 Task: Find connections with filter location Budapest I. kerület with filter topic #Successwith filter profile language Spanish with filter current company GroupM with filter school Doon University, Dehradun with filter industry Executive Offices with filter service category Labor and Employment Law with filter keywords title Electrical Engineer
Action: Mouse moved to (591, 76)
Screenshot: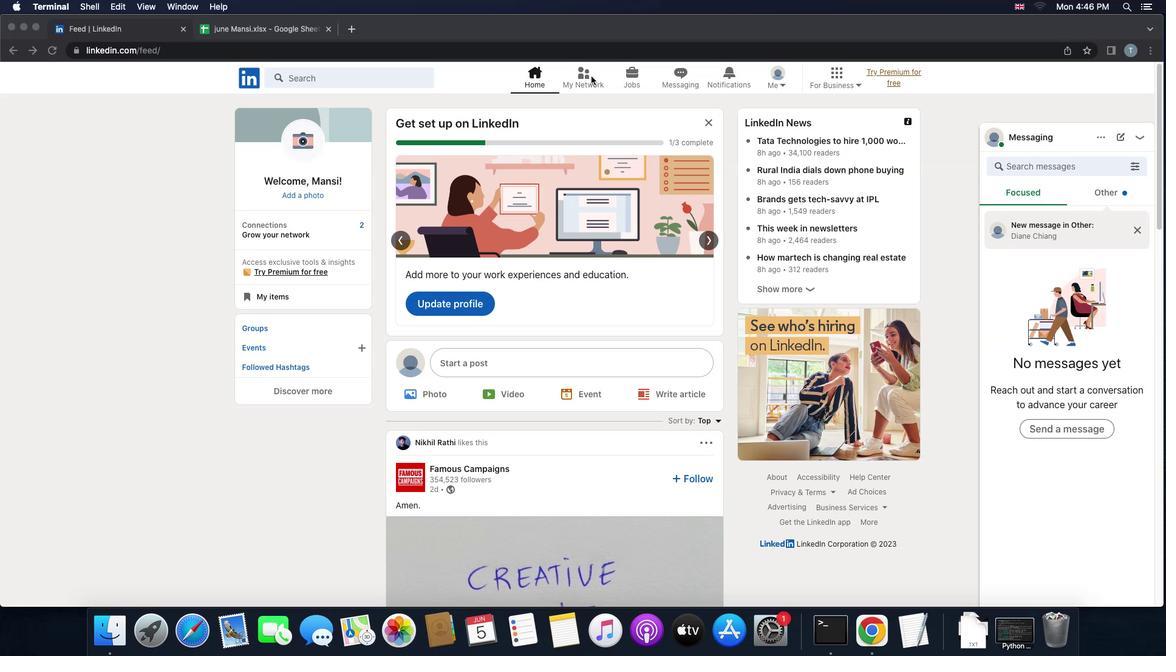 
Action: Mouse pressed left at (591, 76)
Screenshot: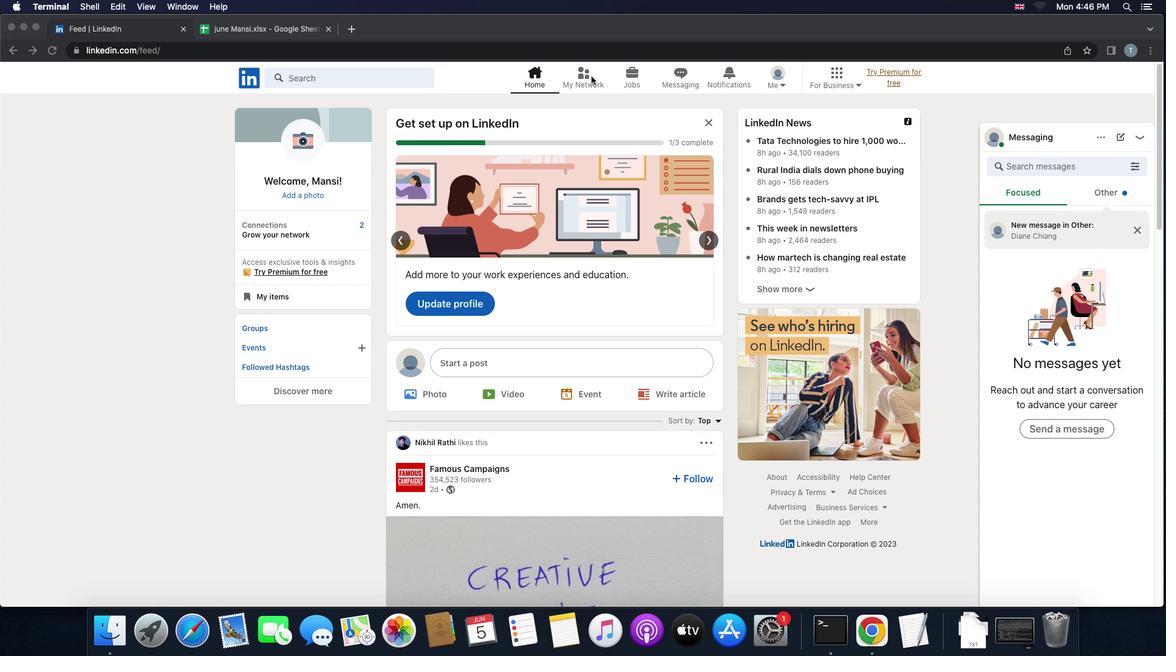 
Action: Mouse pressed left at (591, 76)
Screenshot: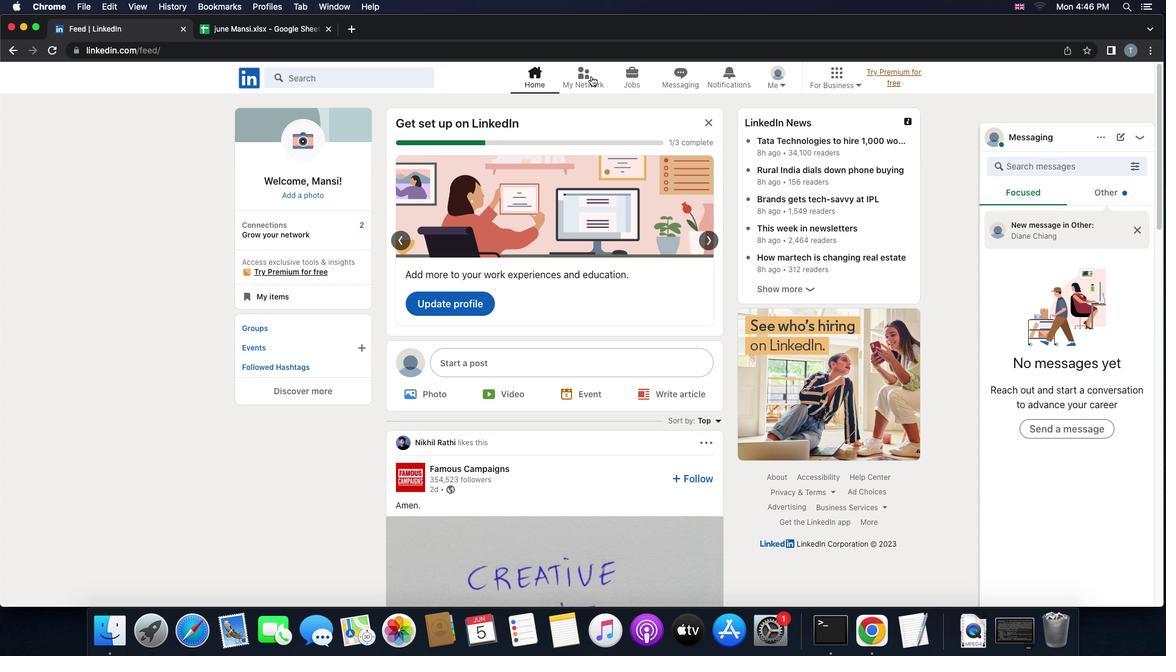 
Action: Mouse moved to (362, 142)
Screenshot: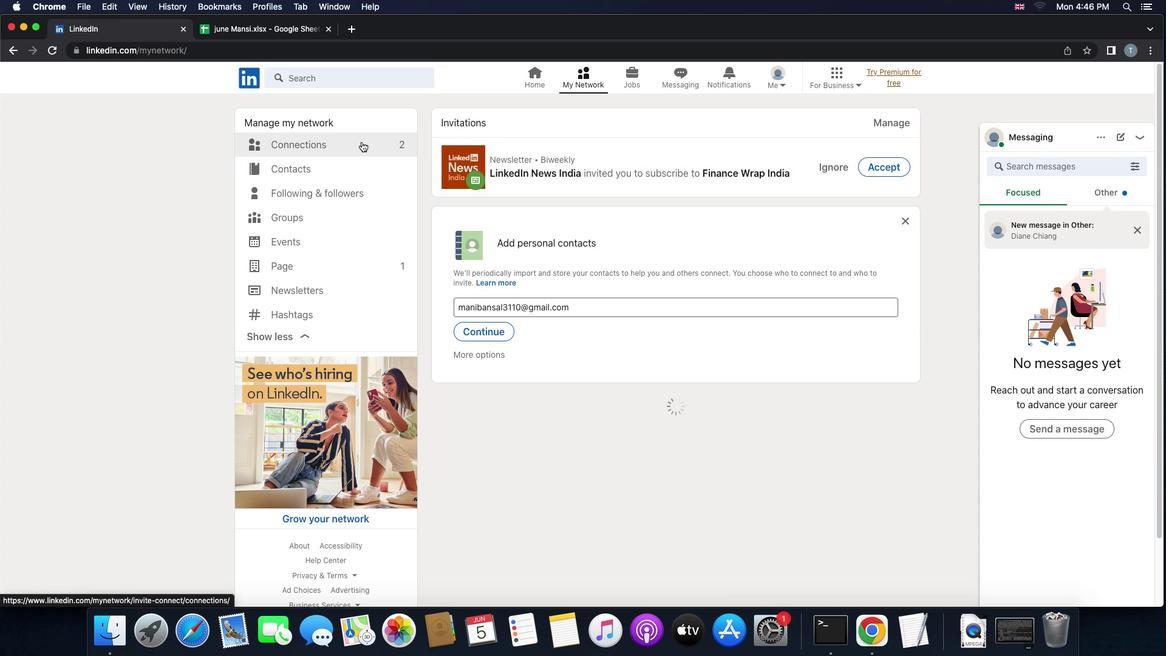 
Action: Mouse pressed left at (362, 142)
Screenshot: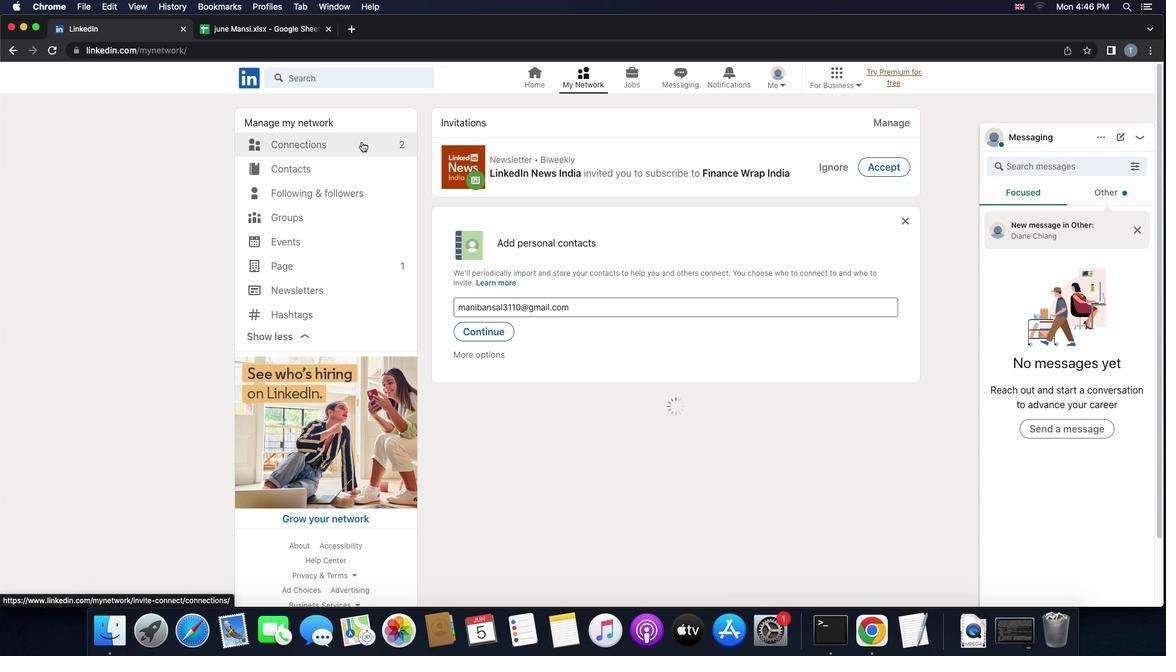 
Action: Mouse moved to (654, 142)
Screenshot: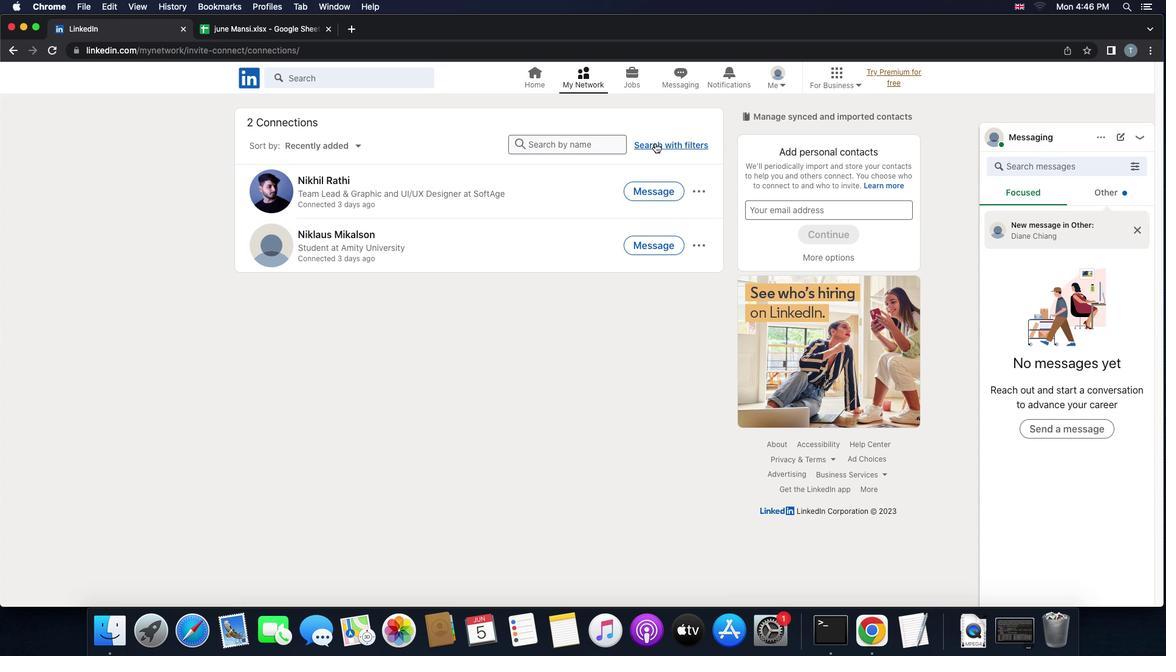 
Action: Mouse pressed left at (654, 142)
Screenshot: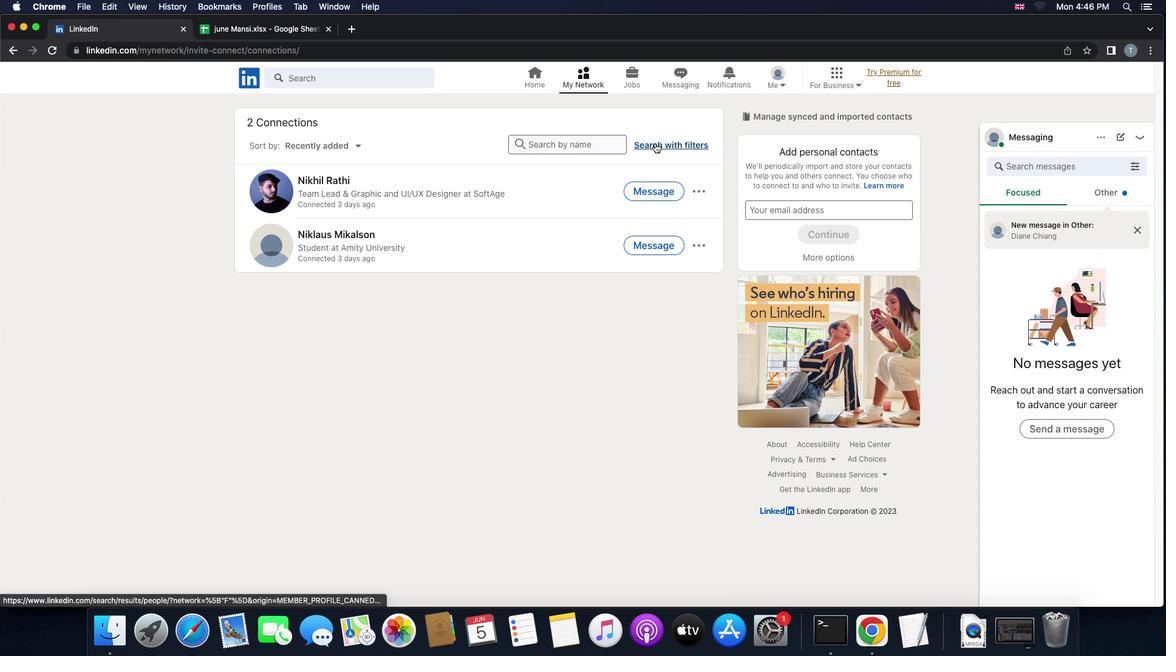 
Action: Mouse moved to (620, 111)
Screenshot: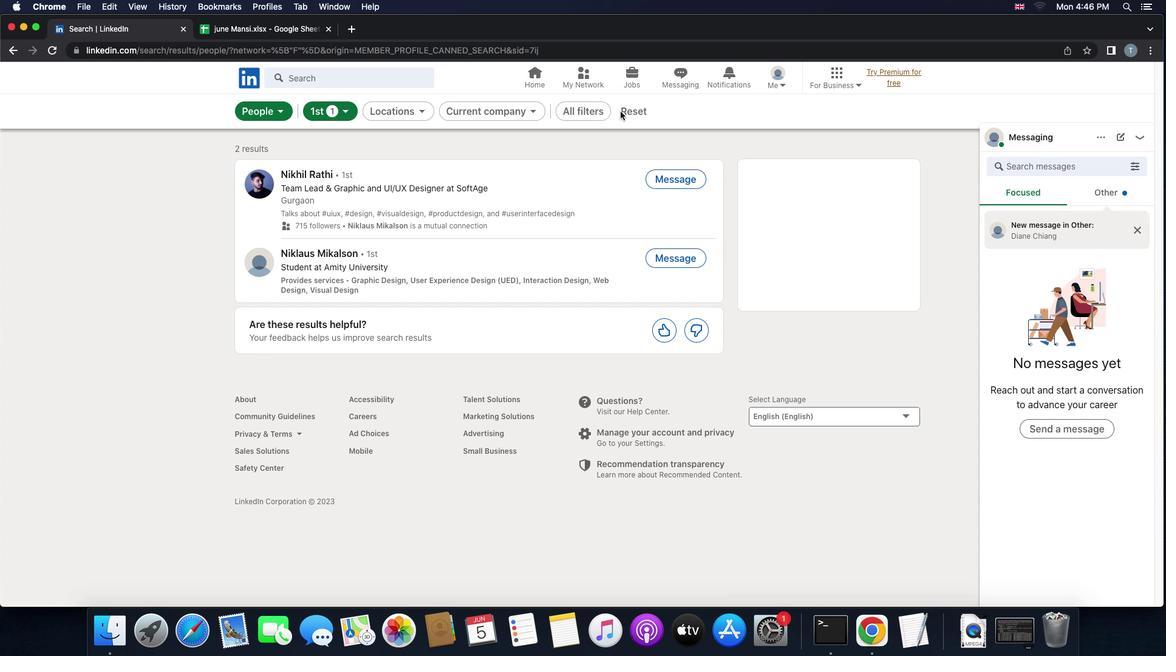 
Action: Mouse pressed left at (620, 111)
Screenshot: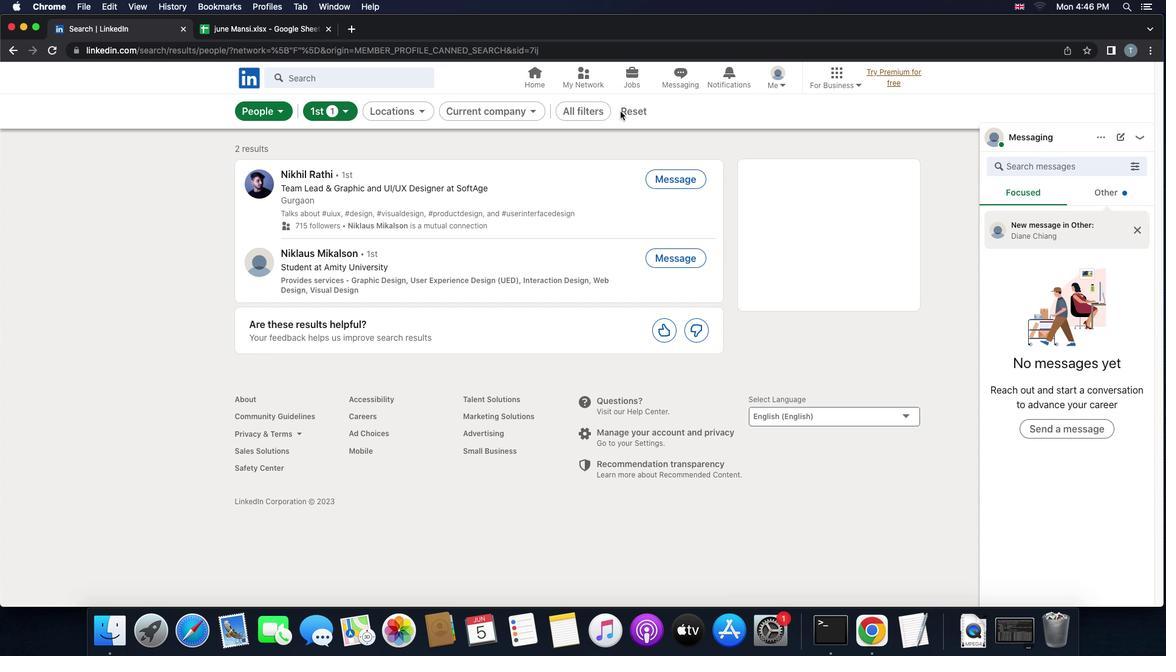 
Action: Mouse moved to (632, 108)
Screenshot: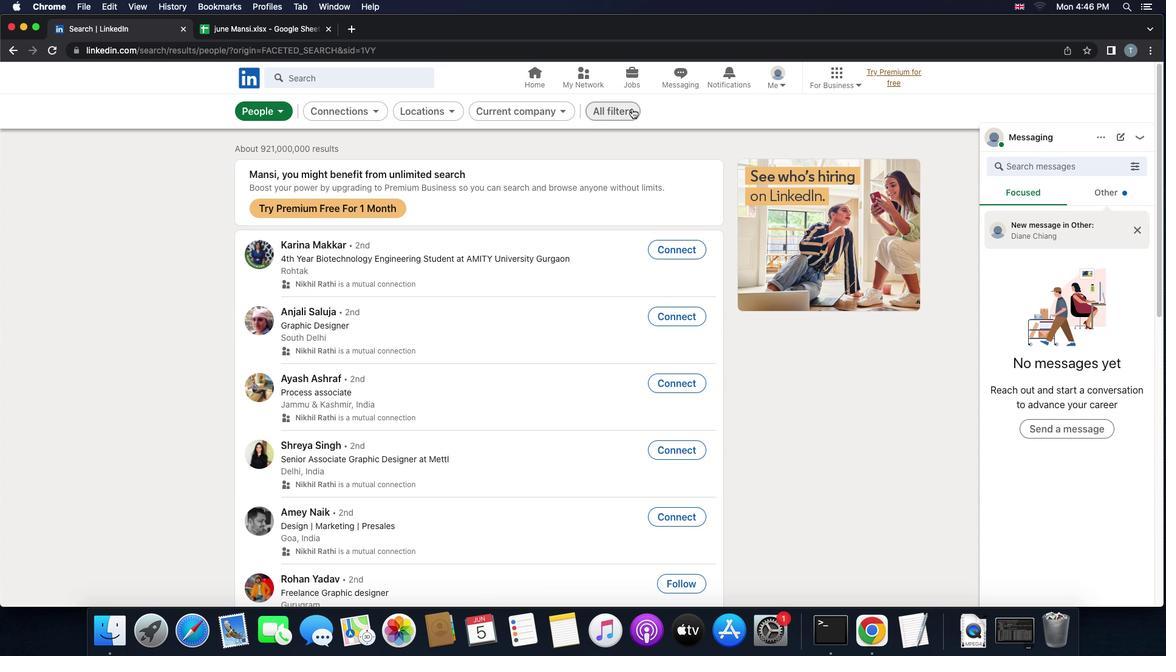 
Action: Mouse pressed left at (632, 108)
Screenshot: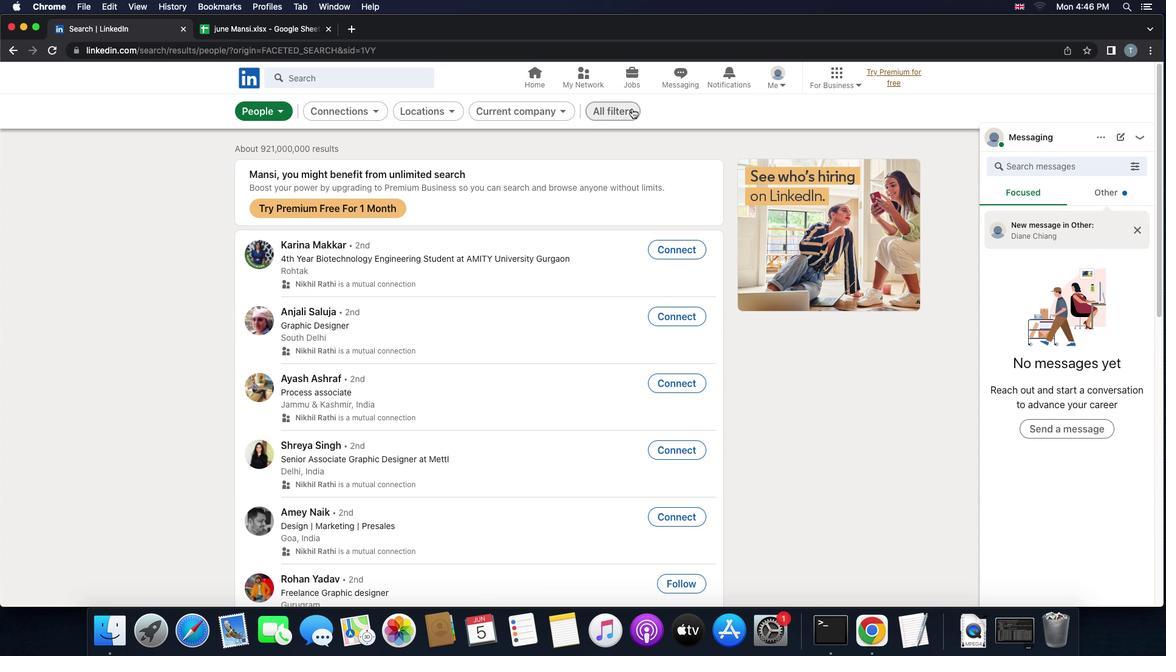 
Action: Mouse moved to (952, 484)
Screenshot: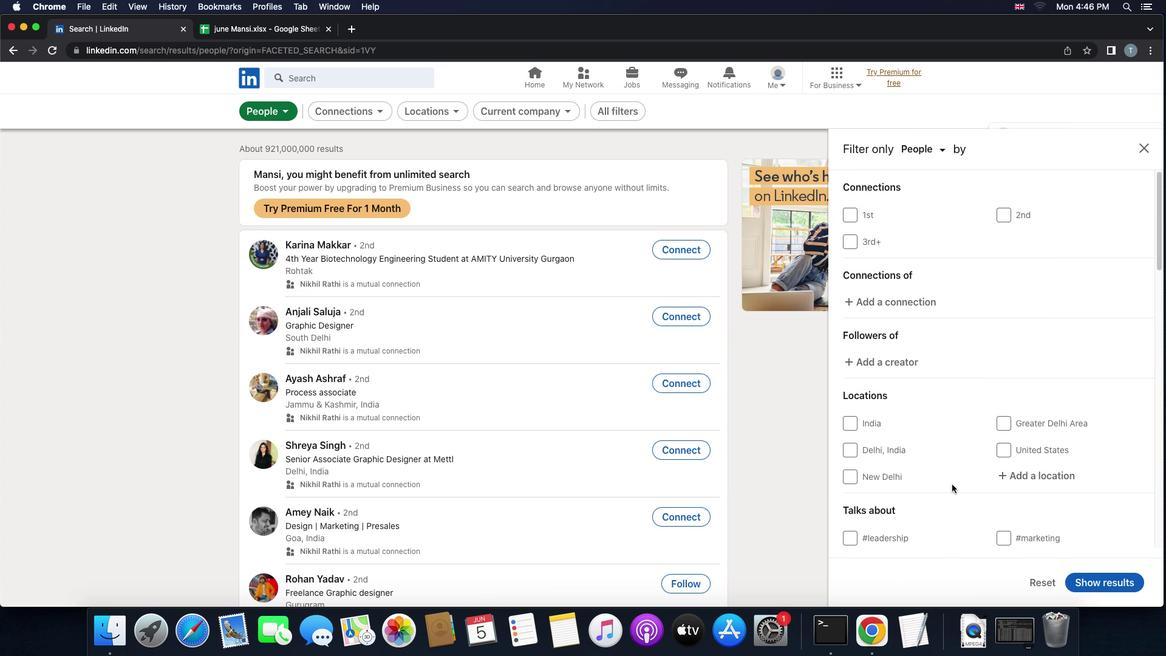 
Action: Mouse scrolled (952, 484) with delta (0, 0)
Screenshot: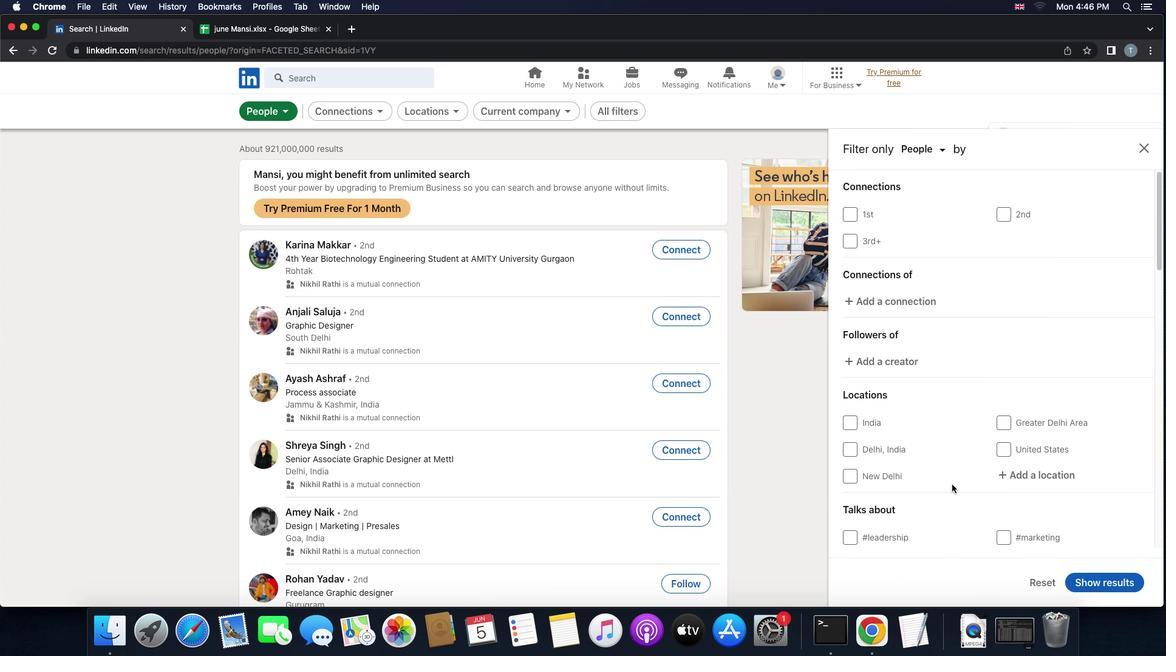 
Action: Mouse scrolled (952, 484) with delta (0, 0)
Screenshot: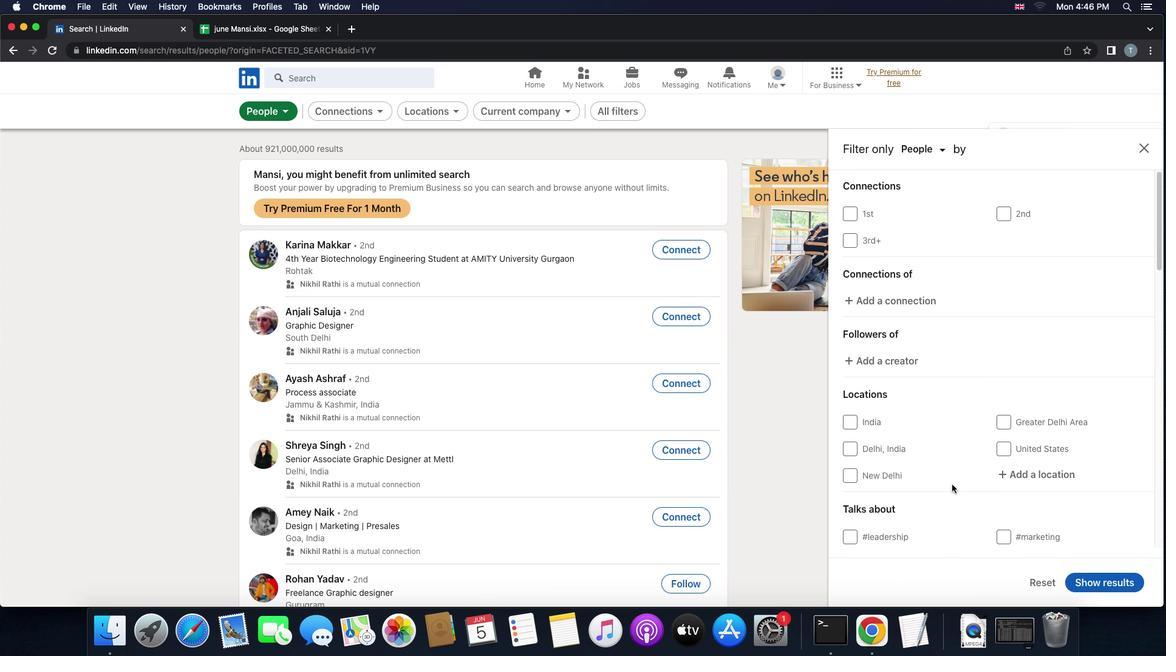 
Action: Mouse scrolled (952, 484) with delta (0, 0)
Screenshot: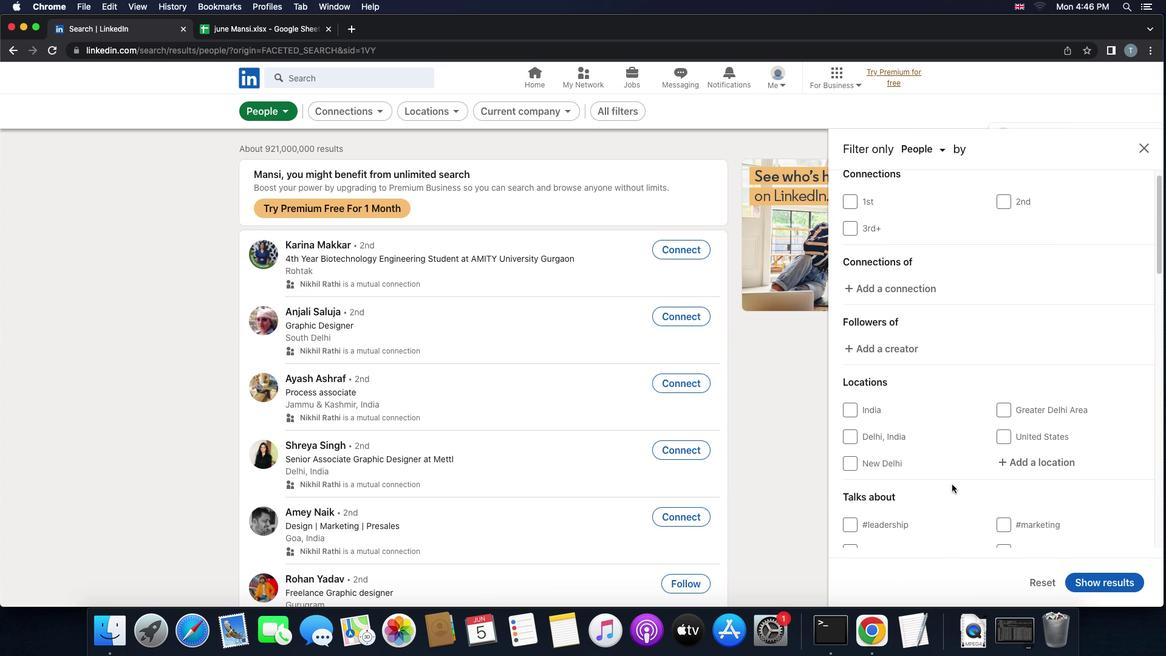 
Action: Mouse moved to (1021, 439)
Screenshot: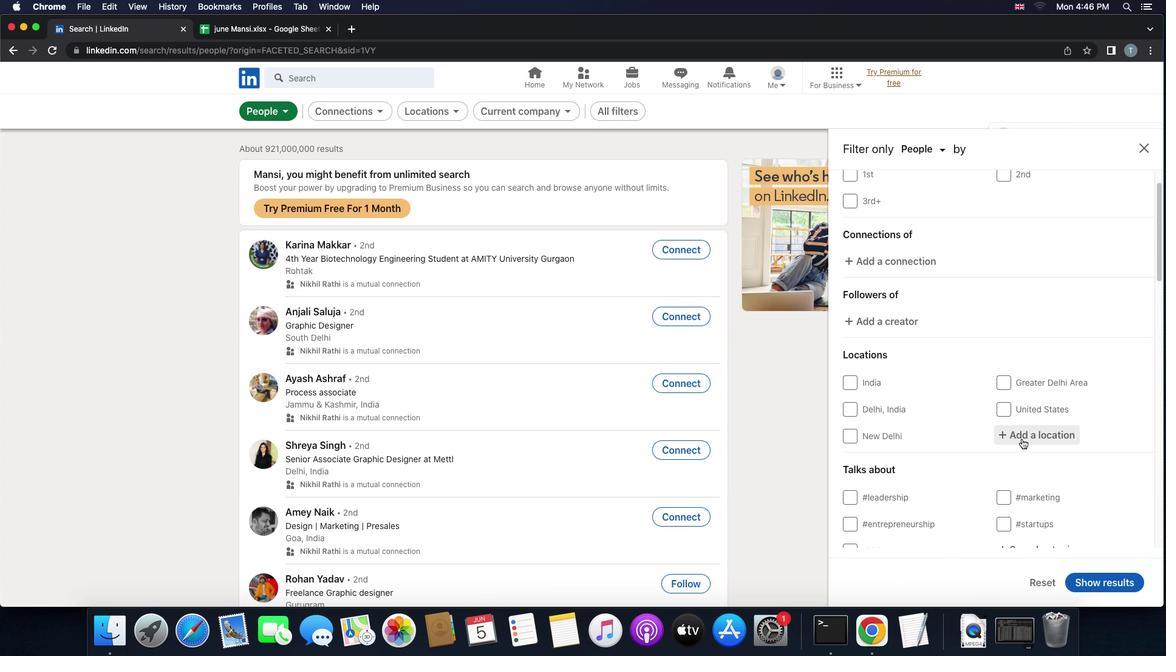 
Action: Mouse pressed left at (1021, 439)
Screenshot: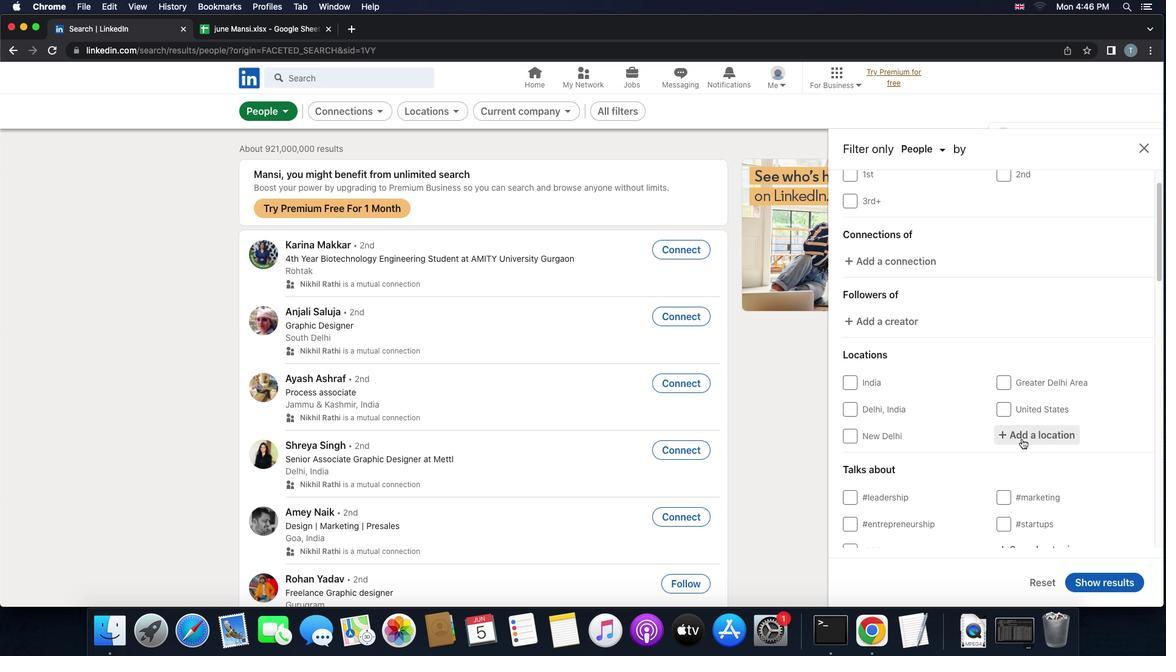 
Action: Mouse moved to (1015, 438)
Screenshot: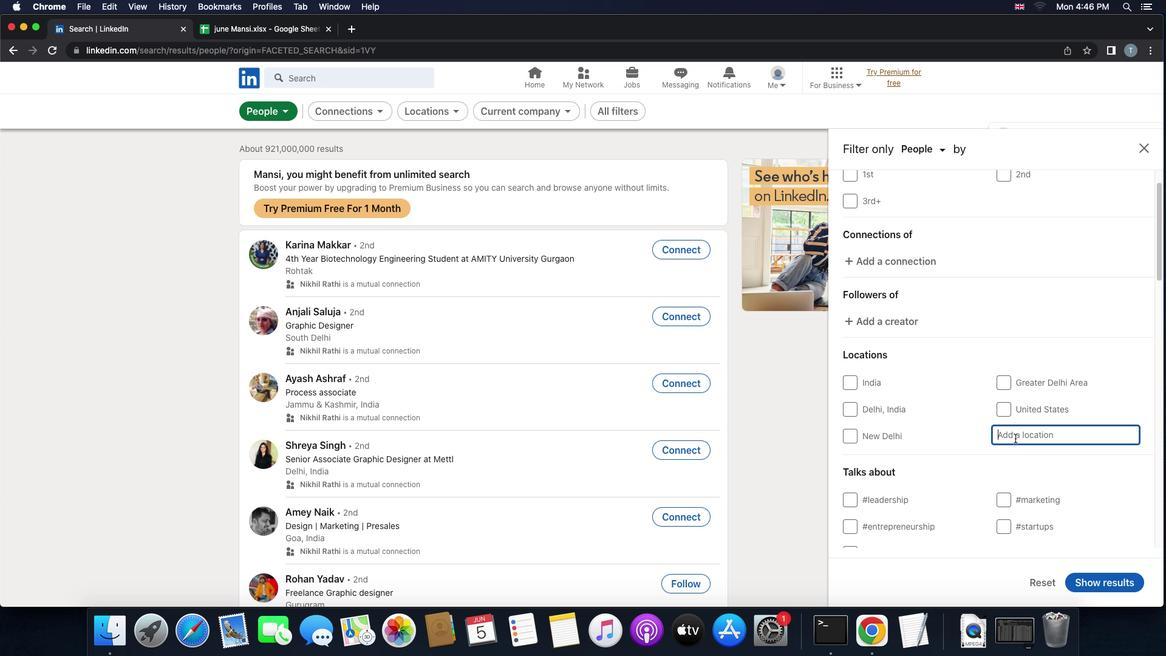 
Action: Key pressed Key.shift'B''u''d''a''p''e''s''t'Key.spaceKey.shift'I''.''k''e''r''u''l''e''t'Key.enter
Screenshot: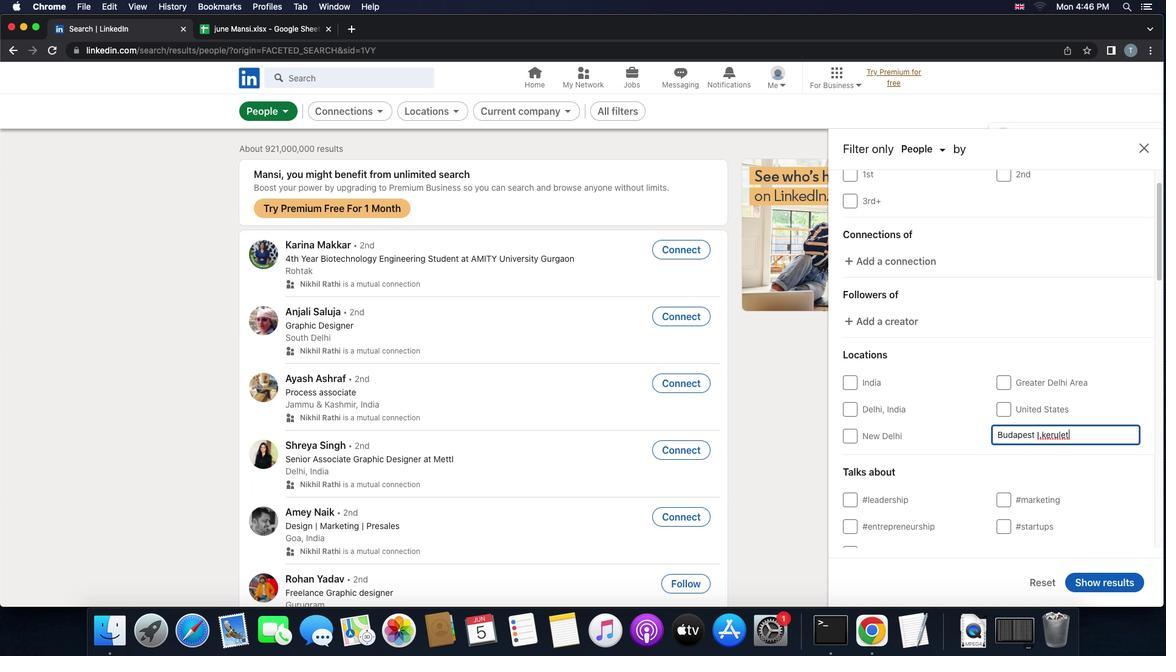 
Action: Mouse moved to (1014, 440)
Screenshot: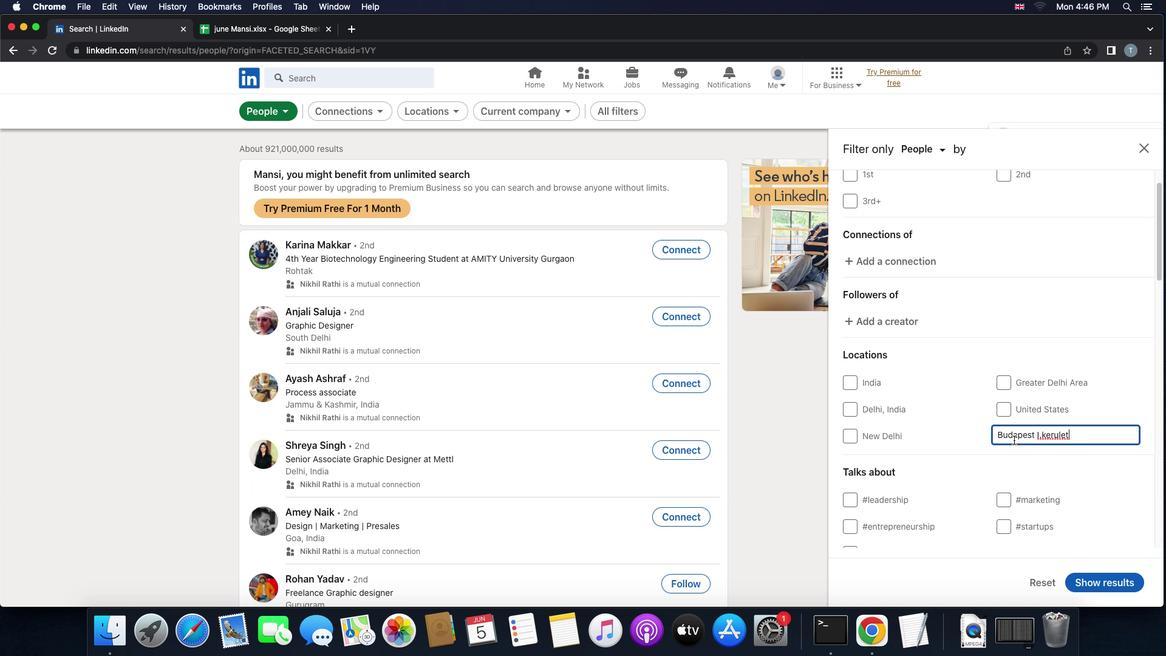 
Action: Mouse scrolled (1014, 440) with delta (0, 0)
Screenshot: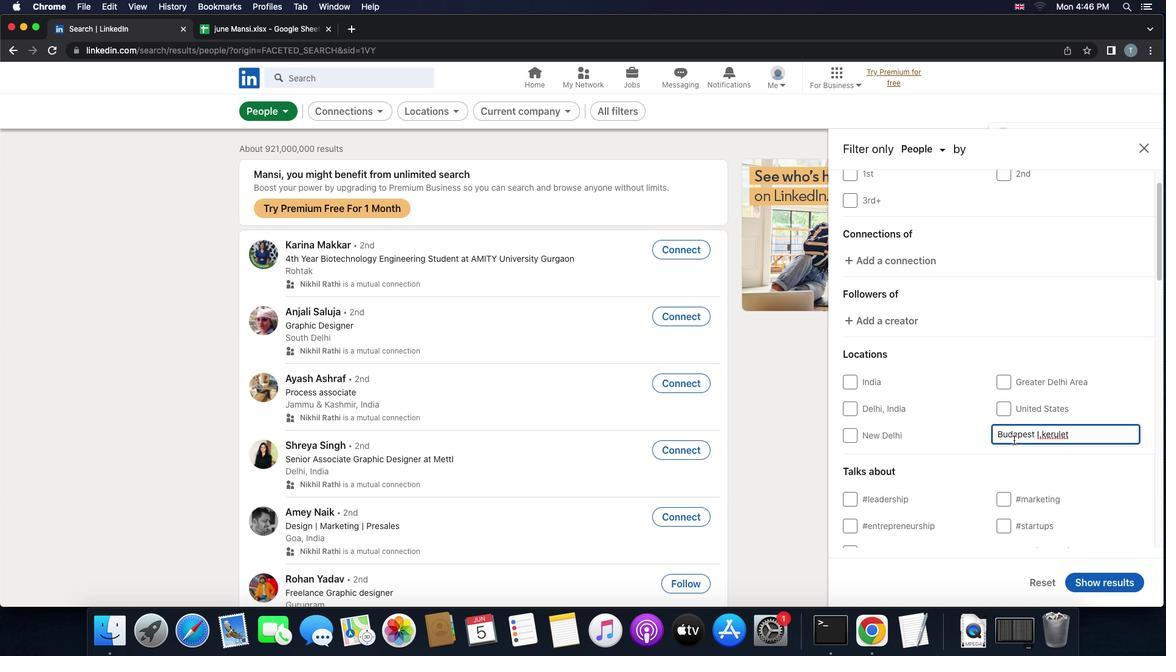
Action: Mouse scrolled (1014, 440) with delta (0, 0)
Screenshot: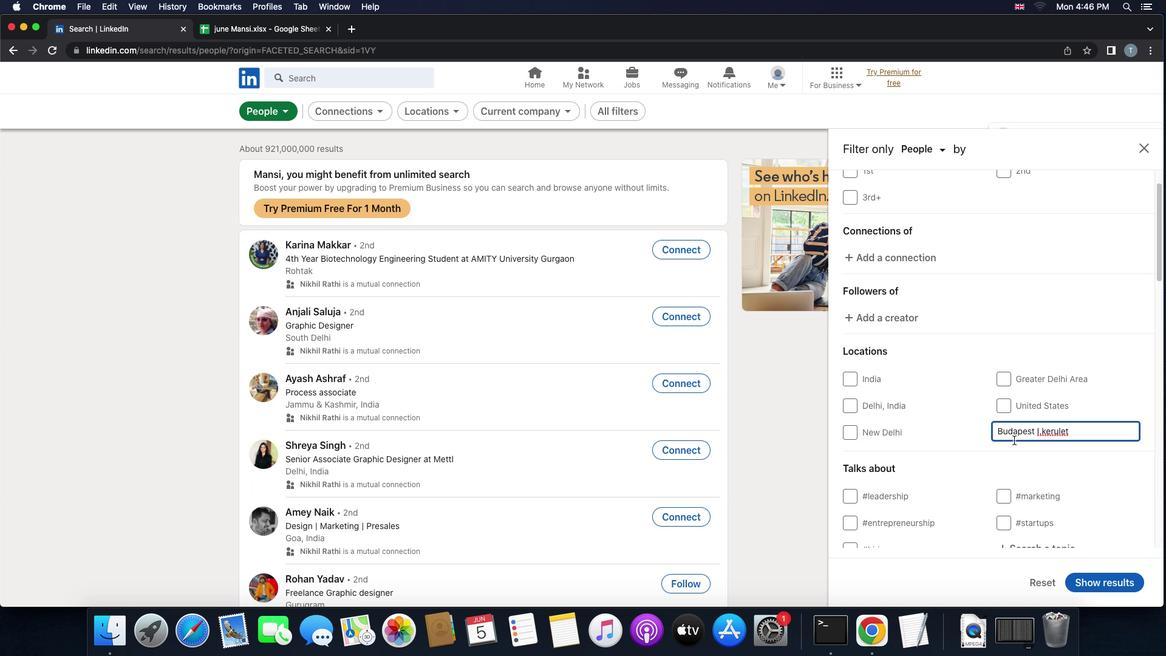 
Action: Mouse scrolled (1014, 440) with delta (0, -1)
Screenshot: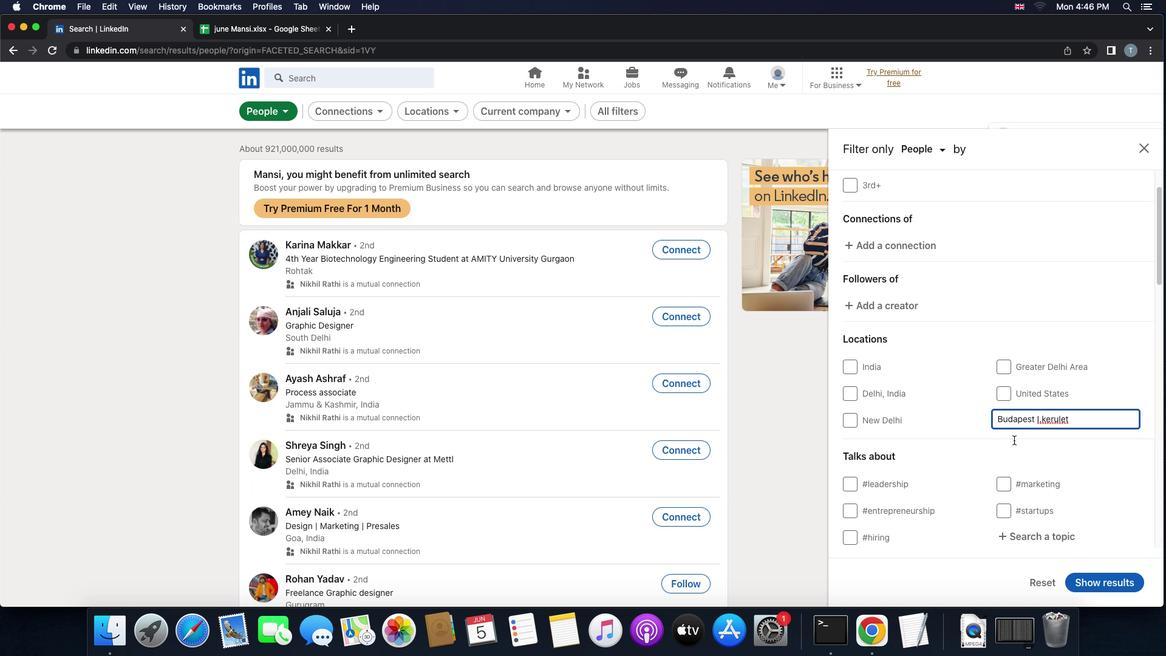 
Action: Mouse scrolled (1014, 440) with delta (0, -1)
Screenshot: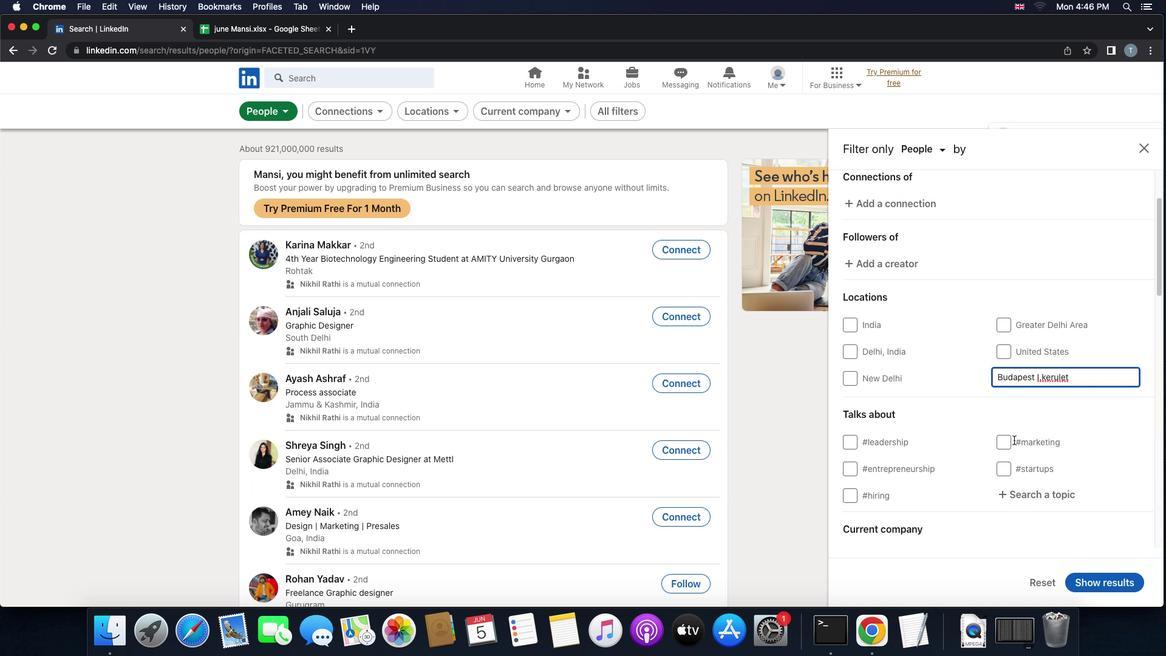 
Action: Mouse moved to (1021, 368)
Screenshot: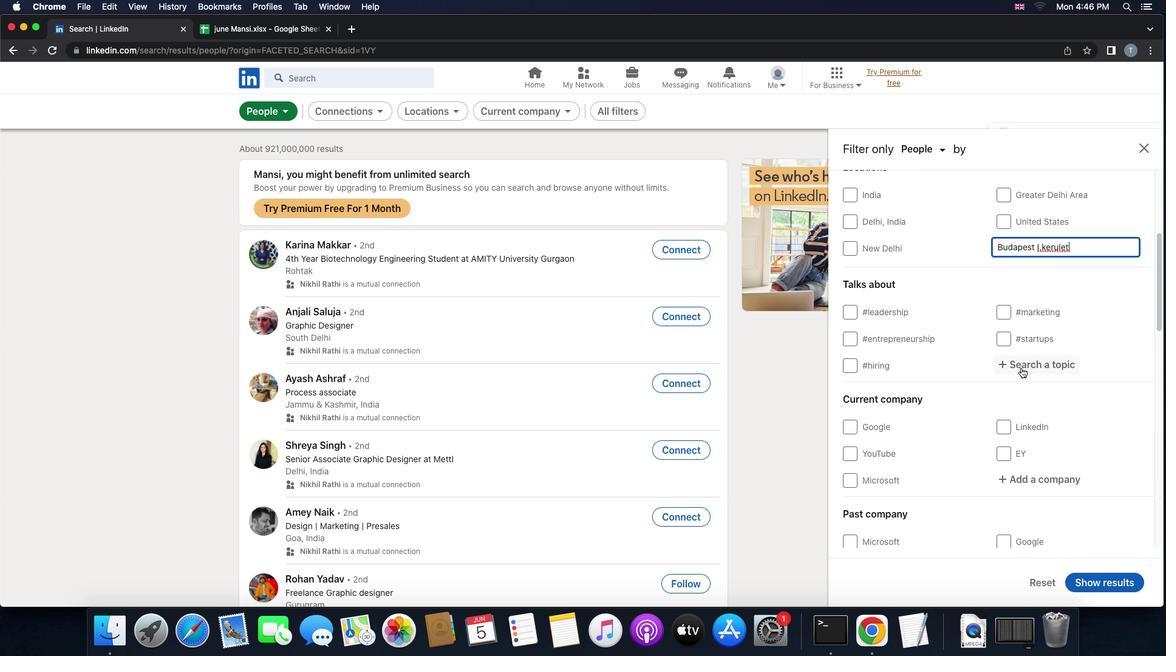 
Action: Mouse pressed left at (1021, 368)
Screenshot: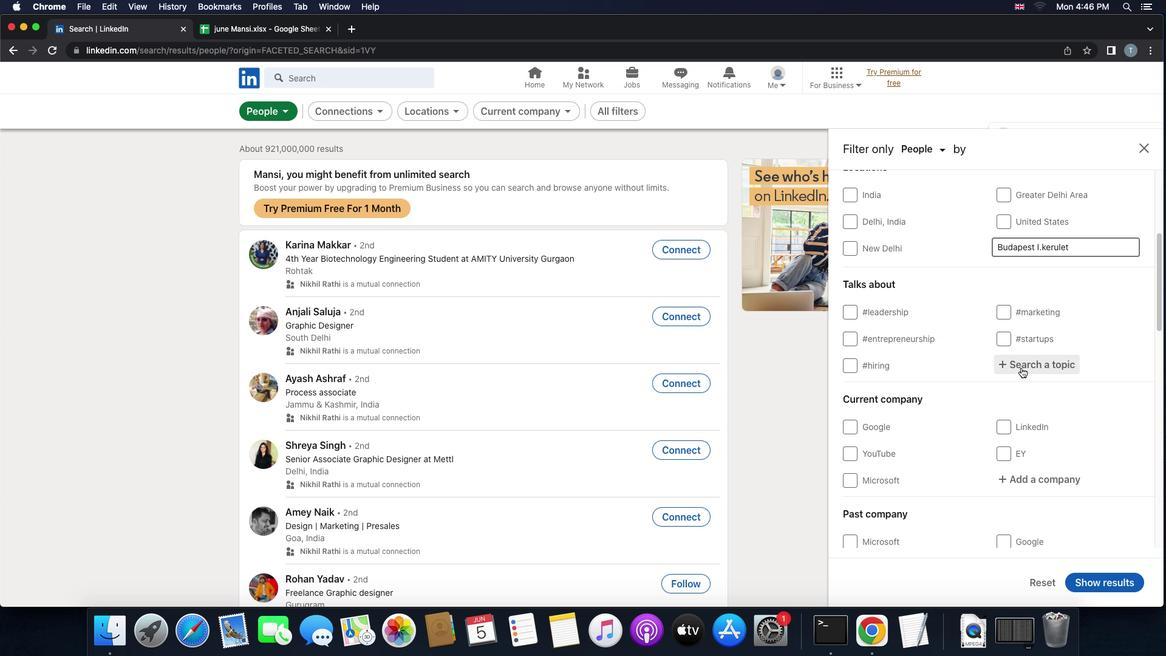 
Action: Key pressed 's''u''c''c''e''s''s'
Screenshot: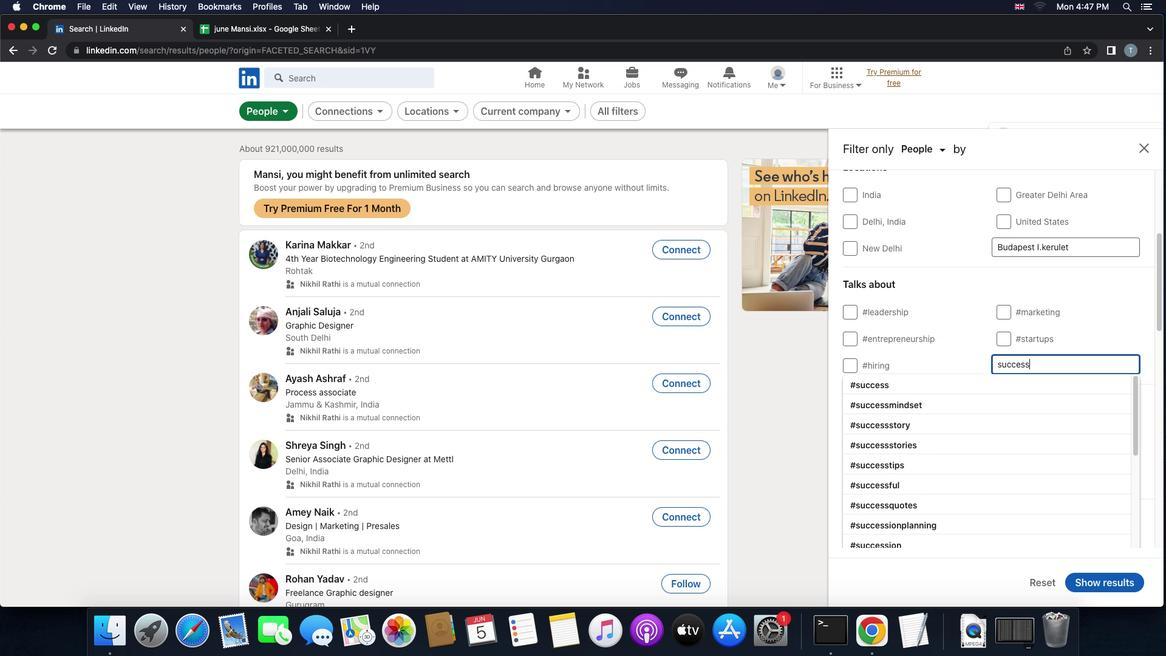 
Action: Mouse moved to (998, 385)
Screenshot: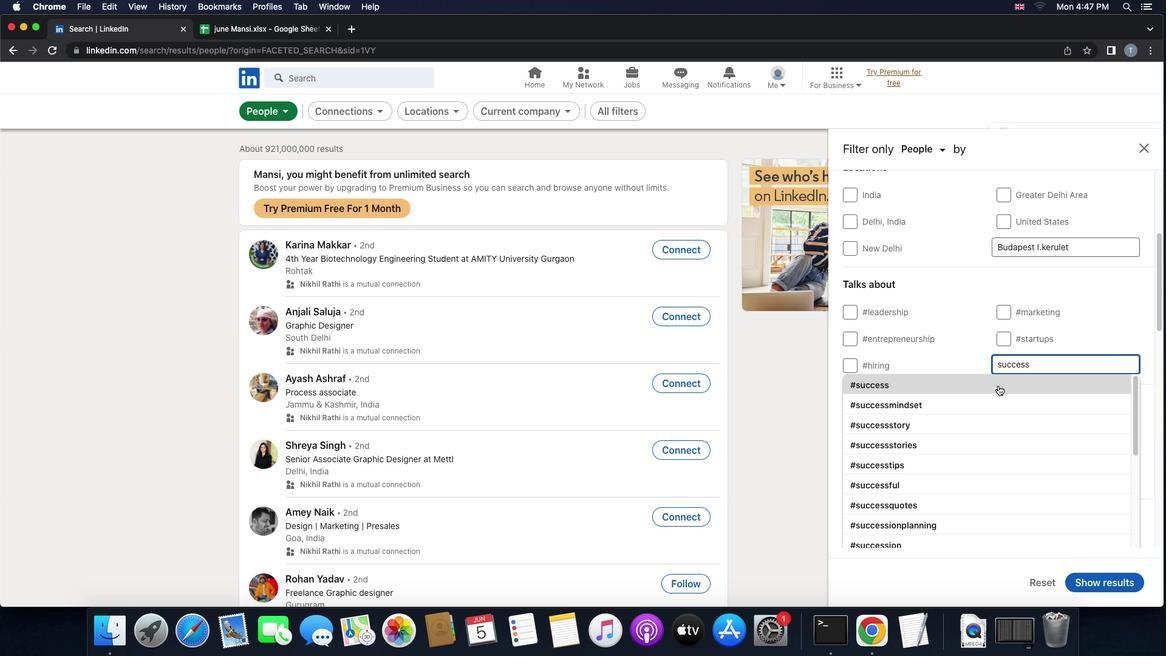 
Action: Mouse pressed left at (998, 385)
Screenshot: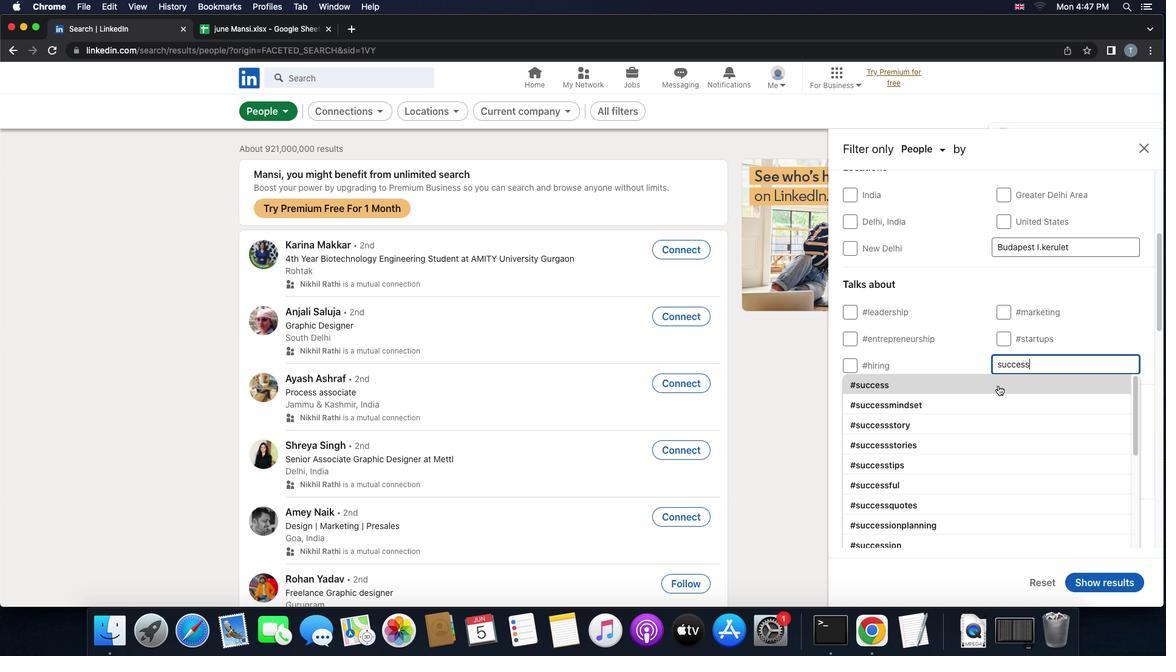 
Action: Mouse moved to (1003, 396)
Screenshot: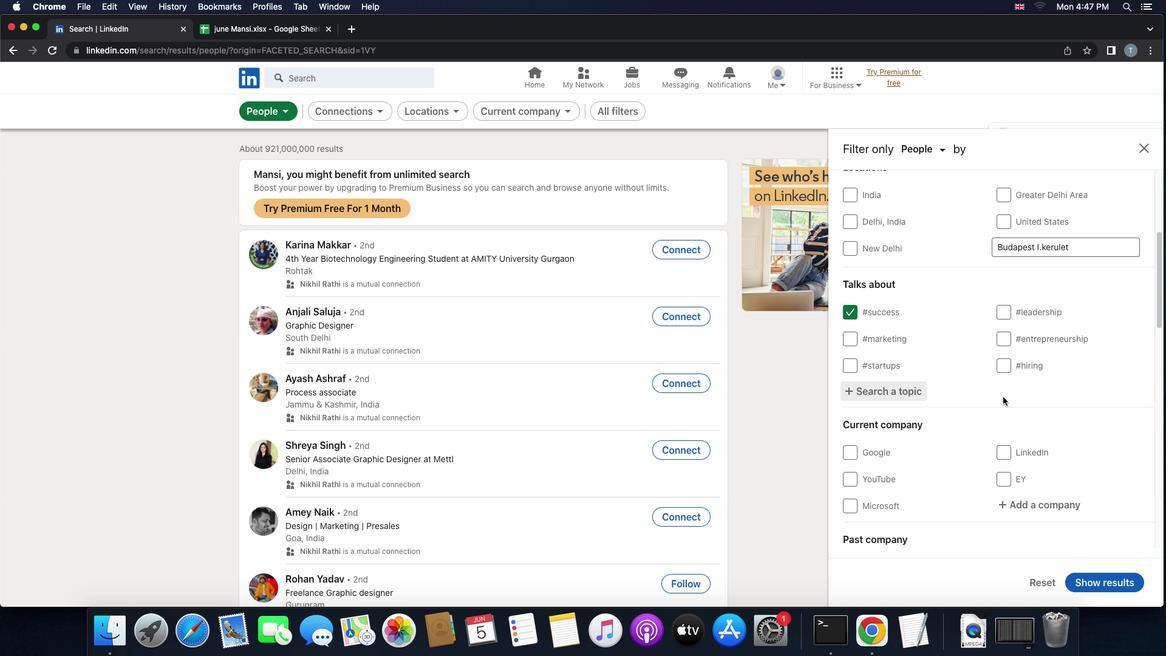 
Action: Mouse scrolled (1003, 396) with delta (0, 0)
Screenshot: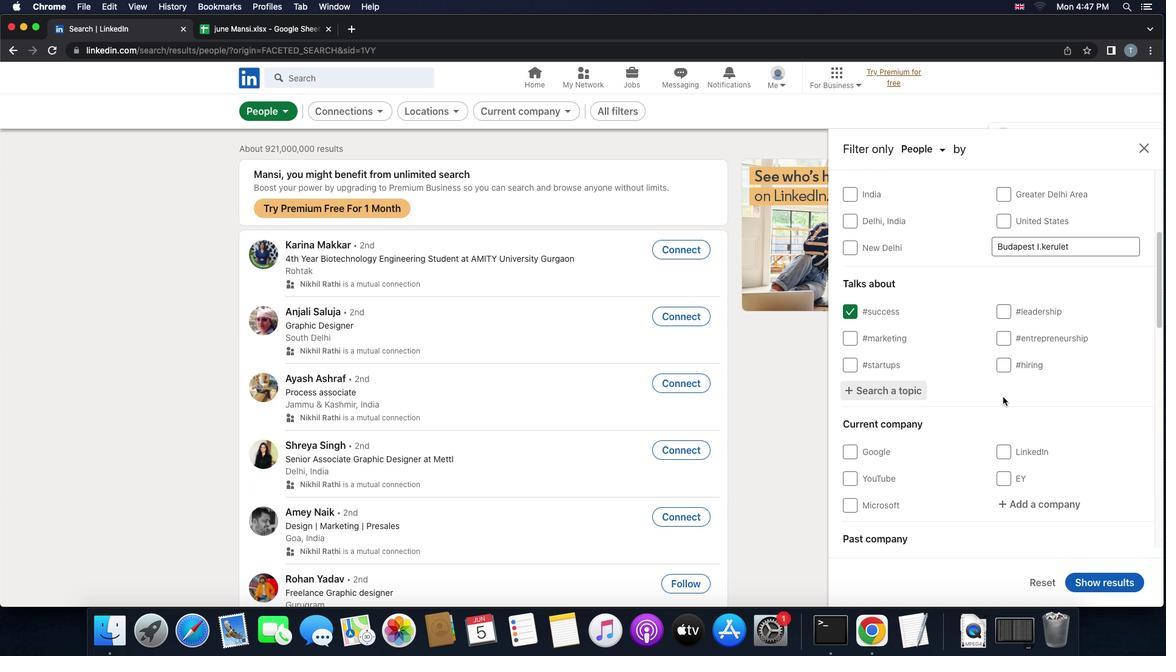 
Action: Mouse scrolled (1003, 396) with delta (0, 0)
Screenshot: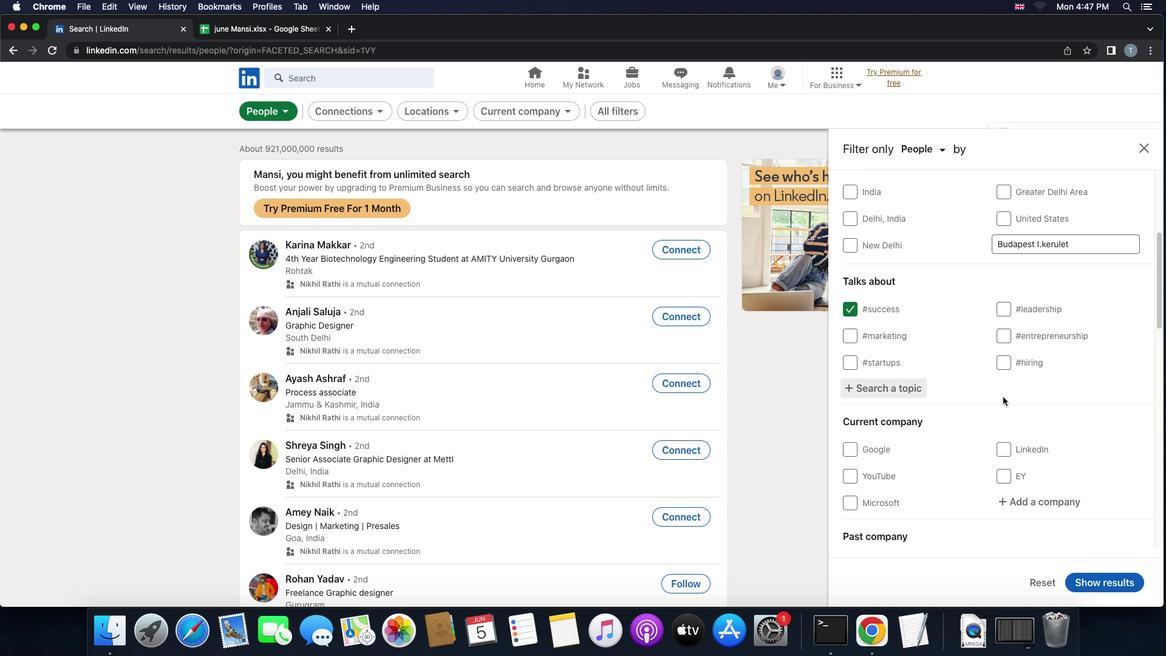 
Action: Mouse scrolled (1003, 396) with delta (0, -1)
Screenshot: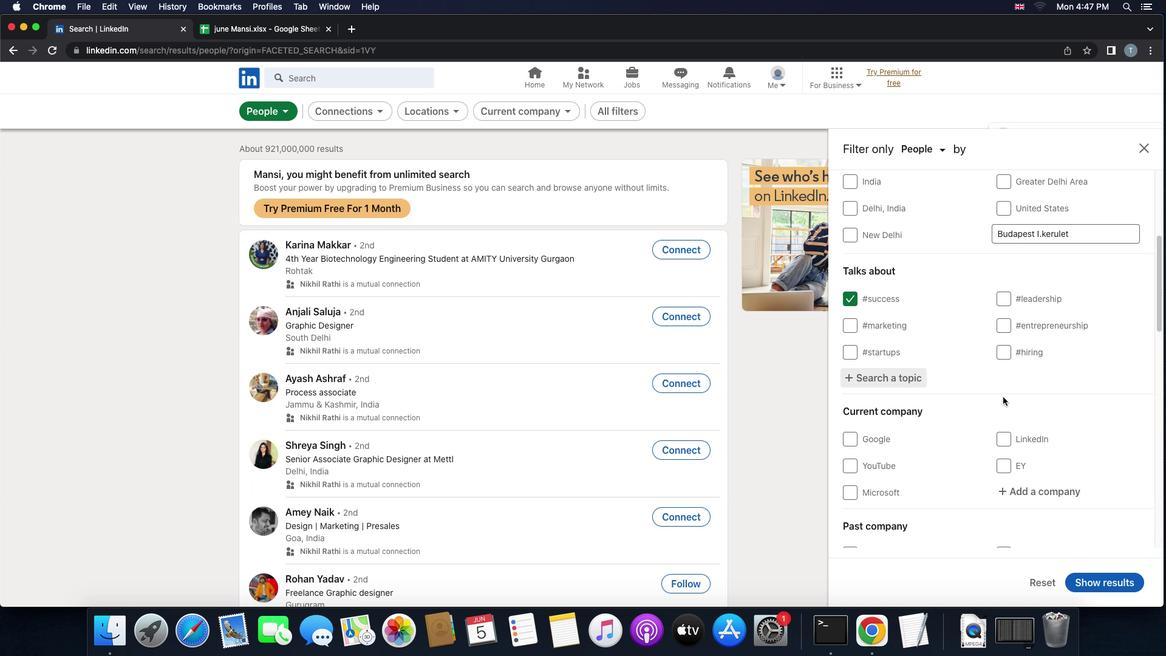 
Action: Mouse scrolled (1003, 396) with delta (0, -2)
Screenshot: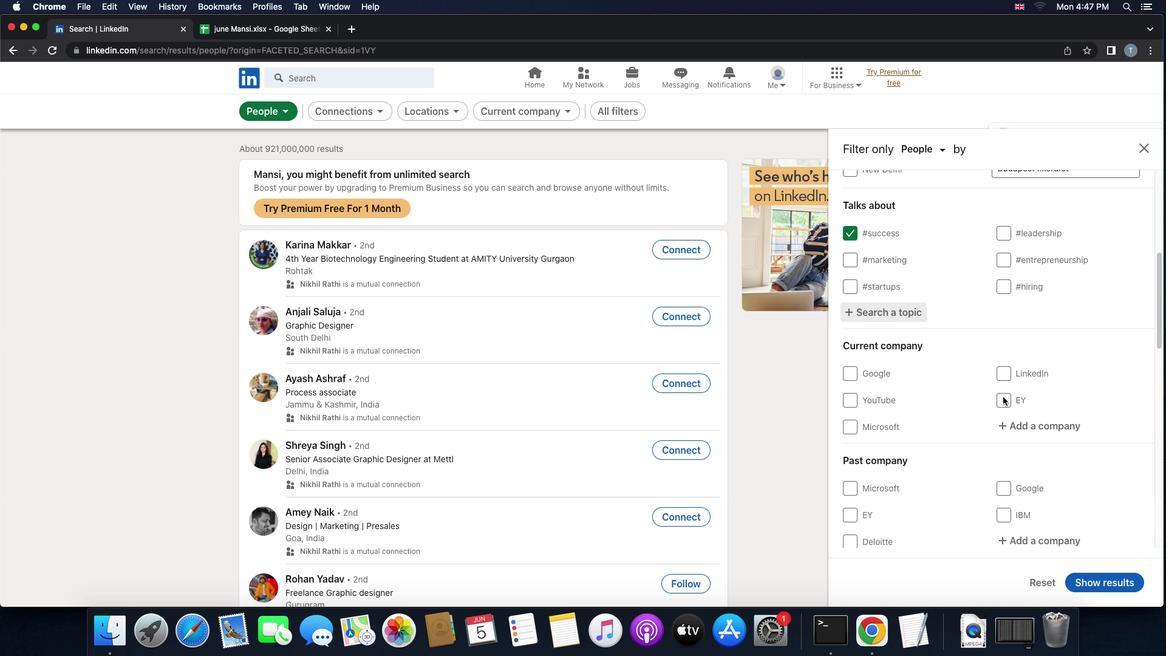 
Action: Mouse moved to (1027, 410)
Screenshot: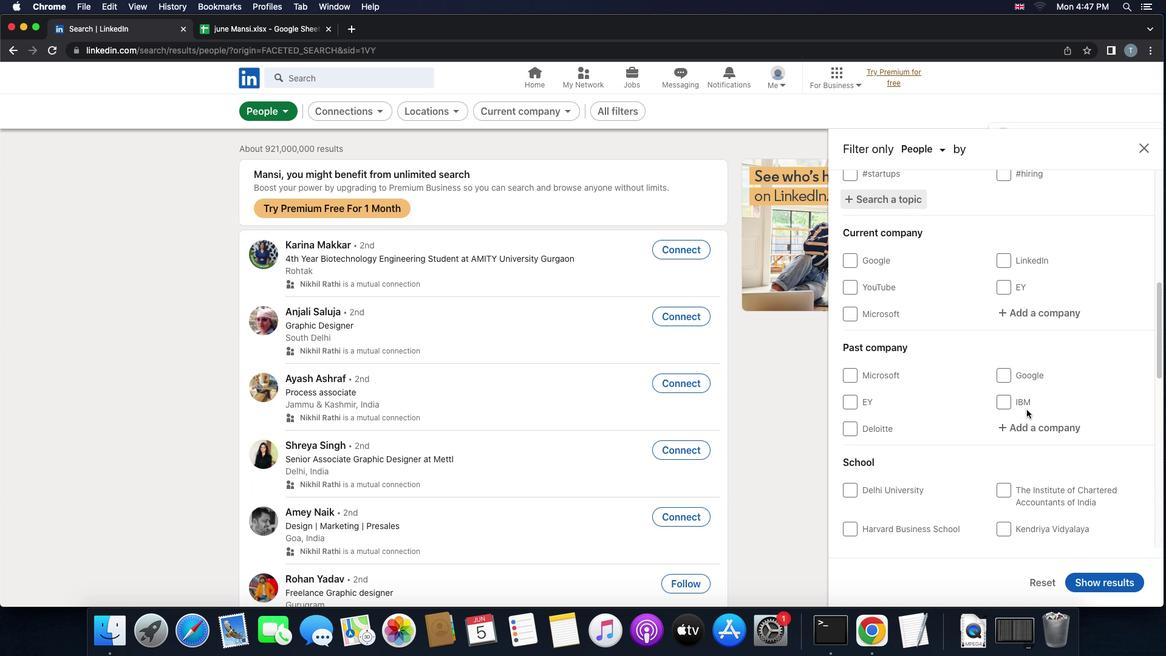 
Action: Mouse scrolled (1027, 410) with delta (0, 0)
Screenshot: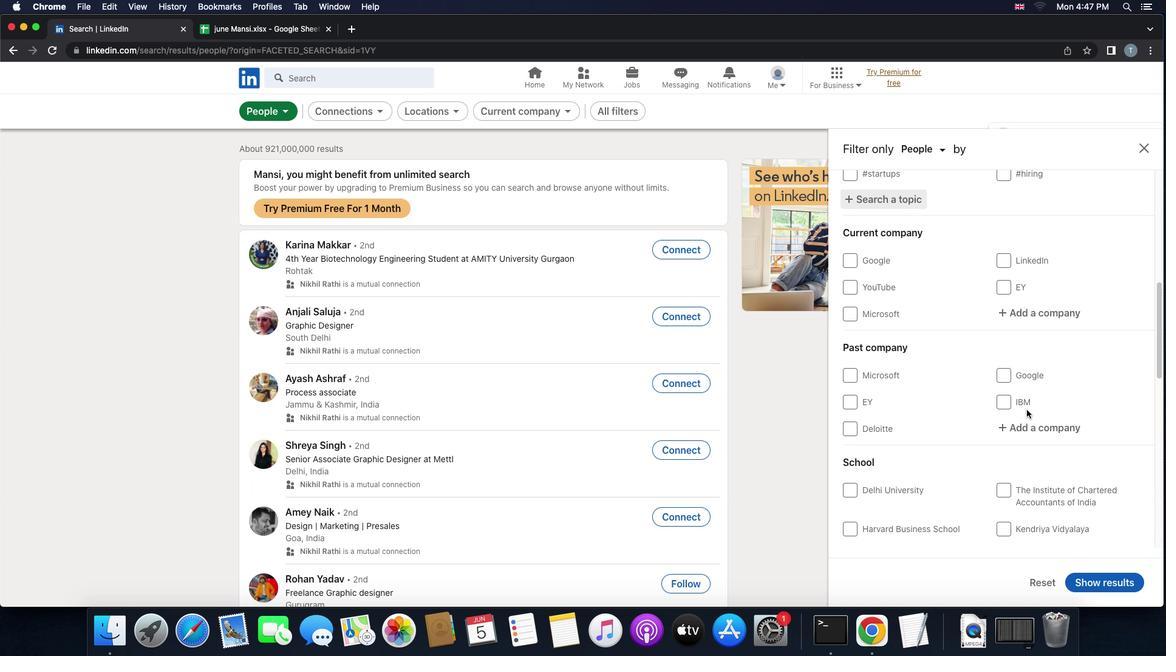 
Action: Mouse scrolled (1027, 410) with delta (0, 0)
Screenshot: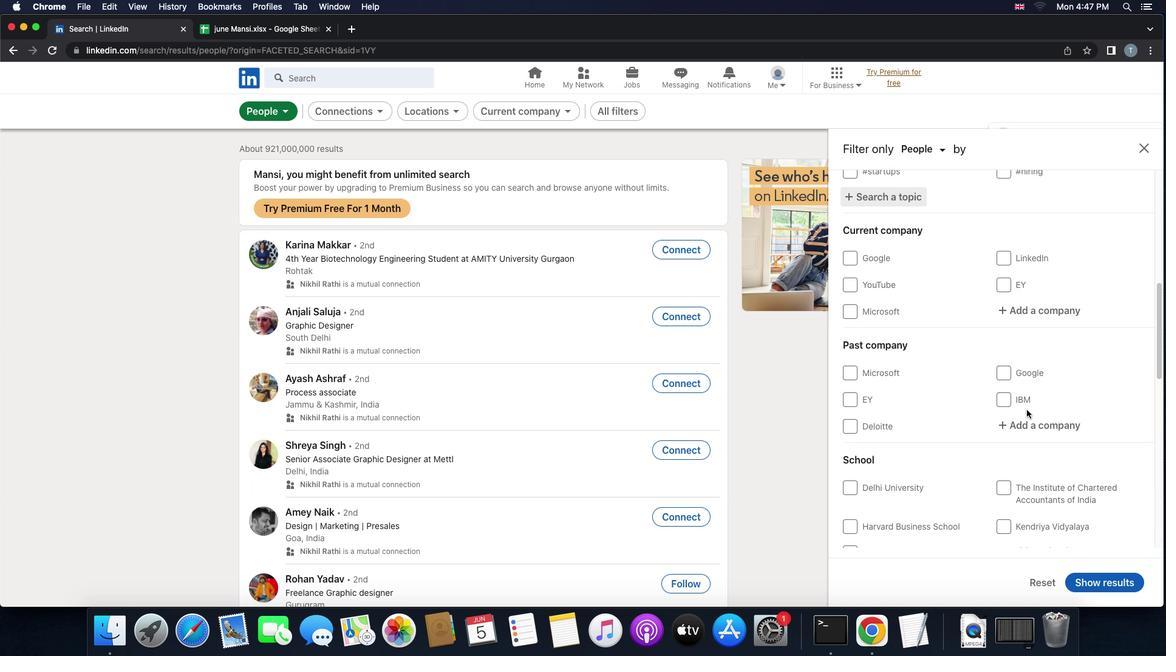 
Action: Mouse scrolled (1027, 410) with delta (0, -1)
Screenshot: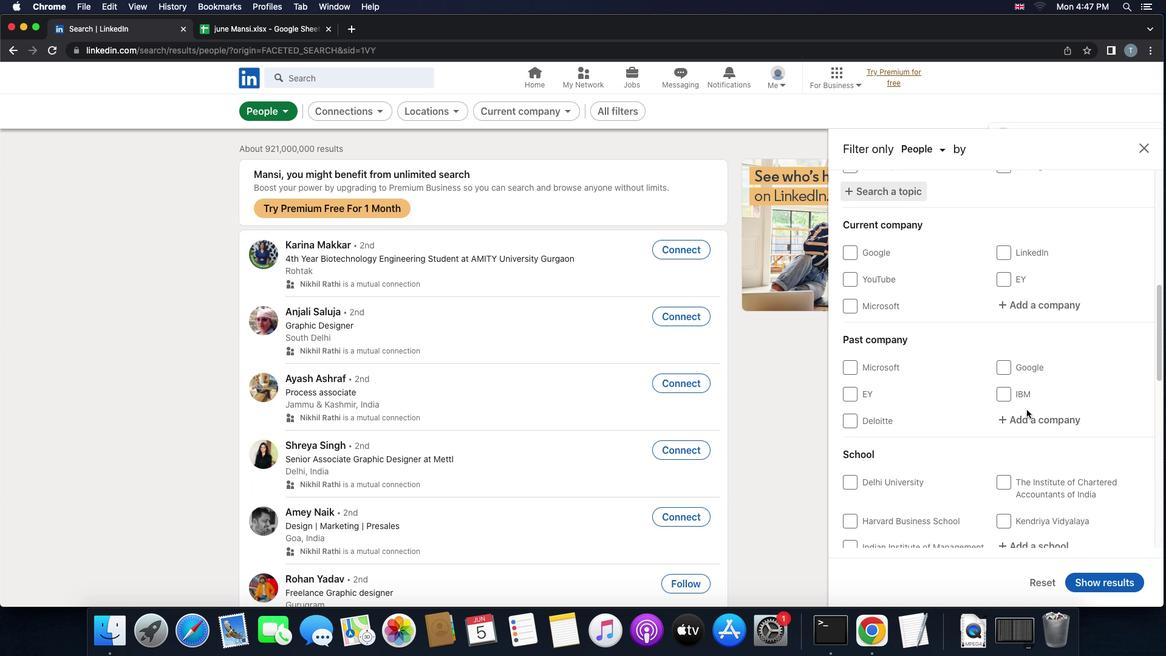 
Action: Mouse scrolled (1027, 410) with delta (0, -1)
Screenshot: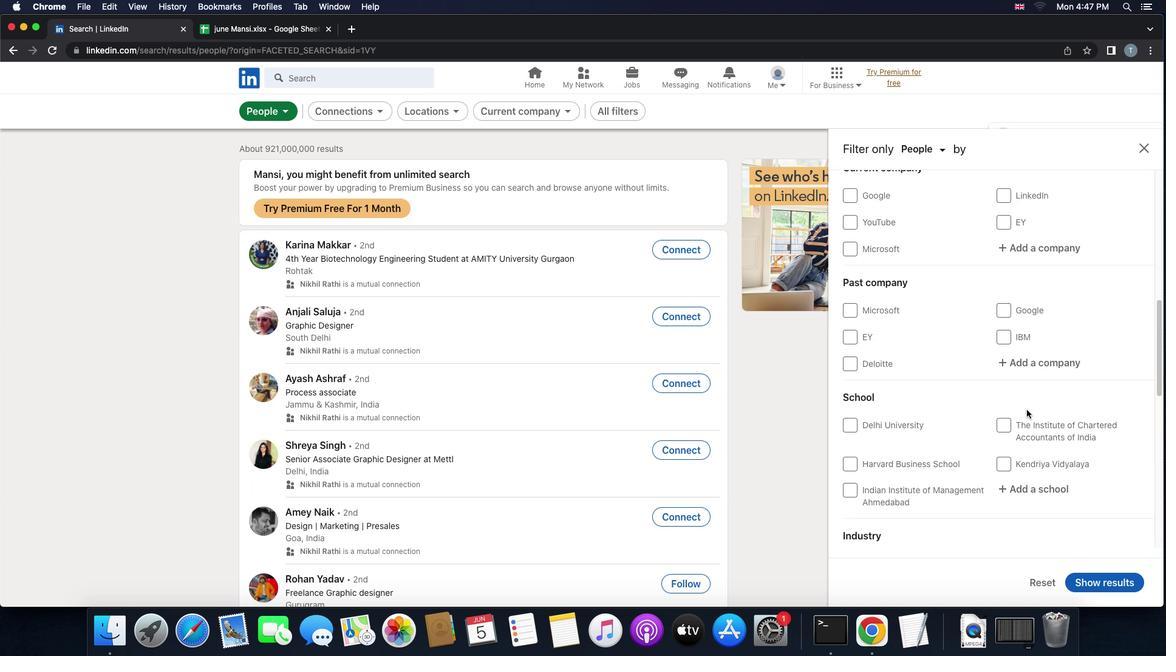 
Action: Mouse moved to (1027, 410)
Screenshot: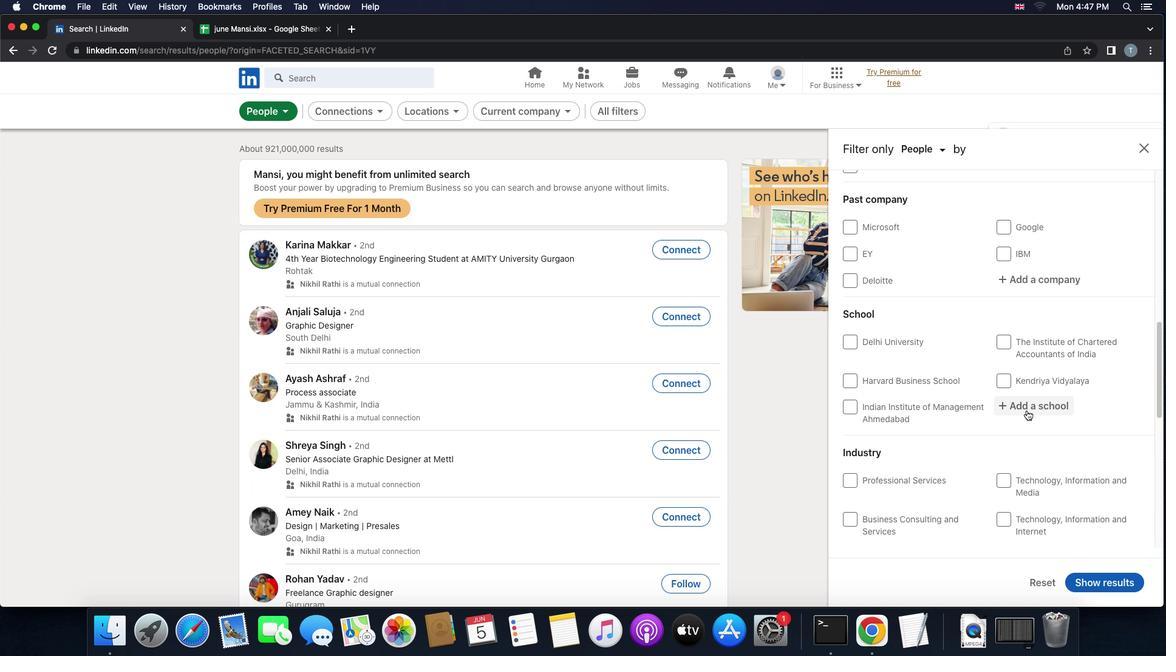 
Action: Mouse scrolled (1027, 410) with delta (0, 0)
Screenshot: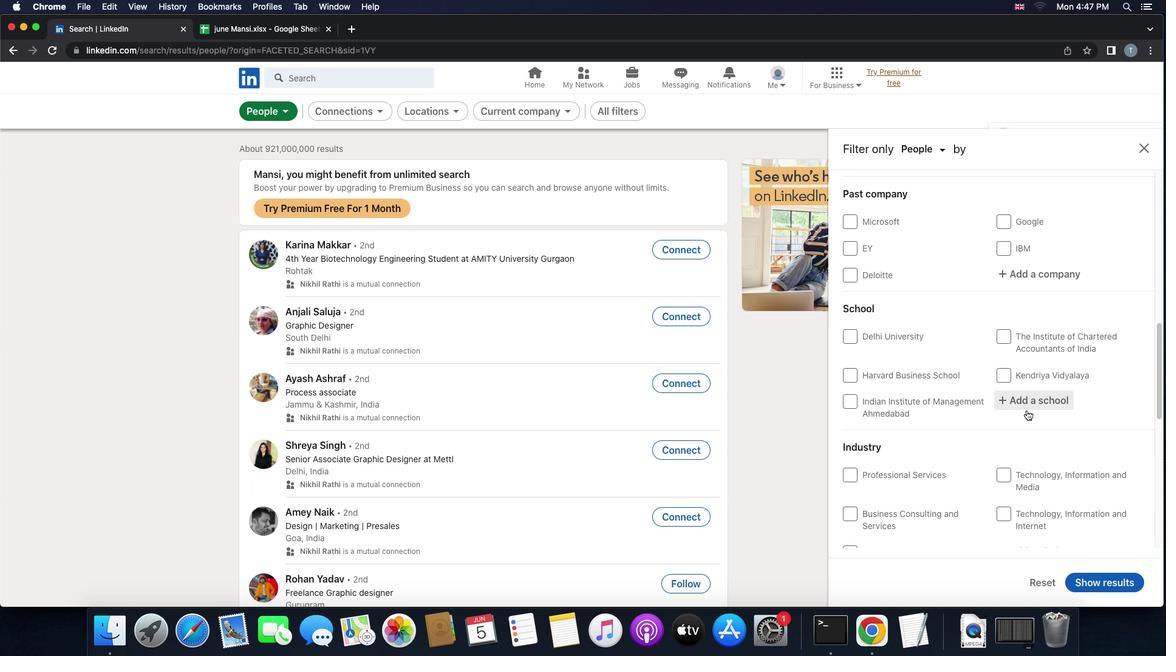
Action: Mouse scrolled (1027, 410) with delta (0, 0)
Screenshot: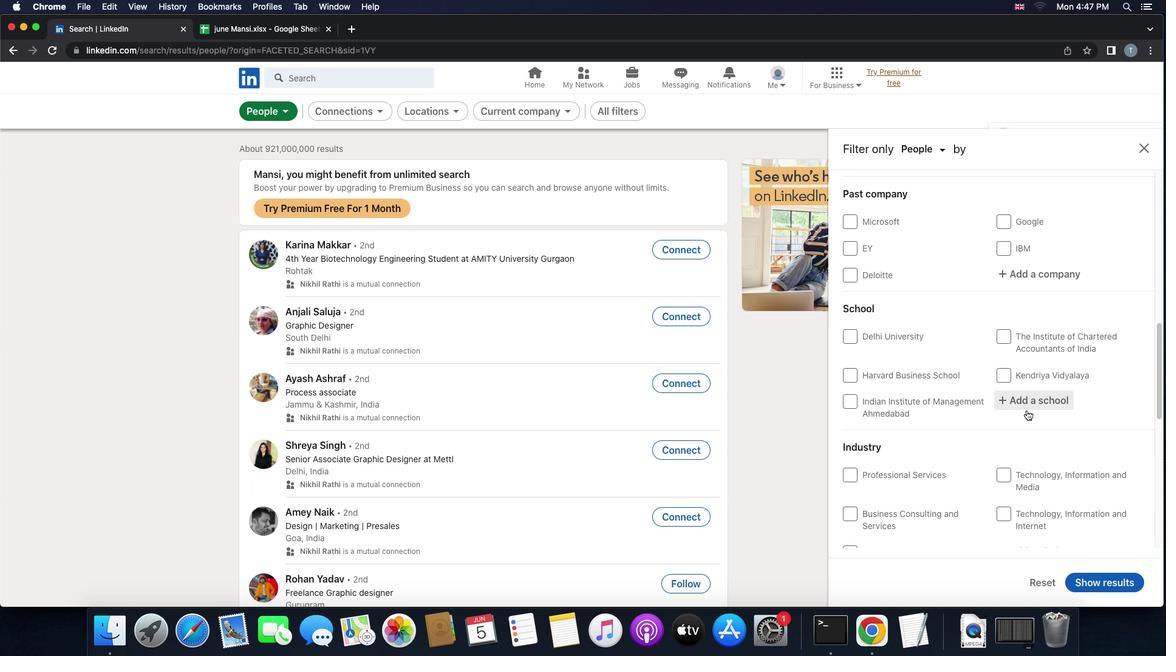 
Action: Mouse scrolled (1027, 410) with delta (0, -1)
Screenshot: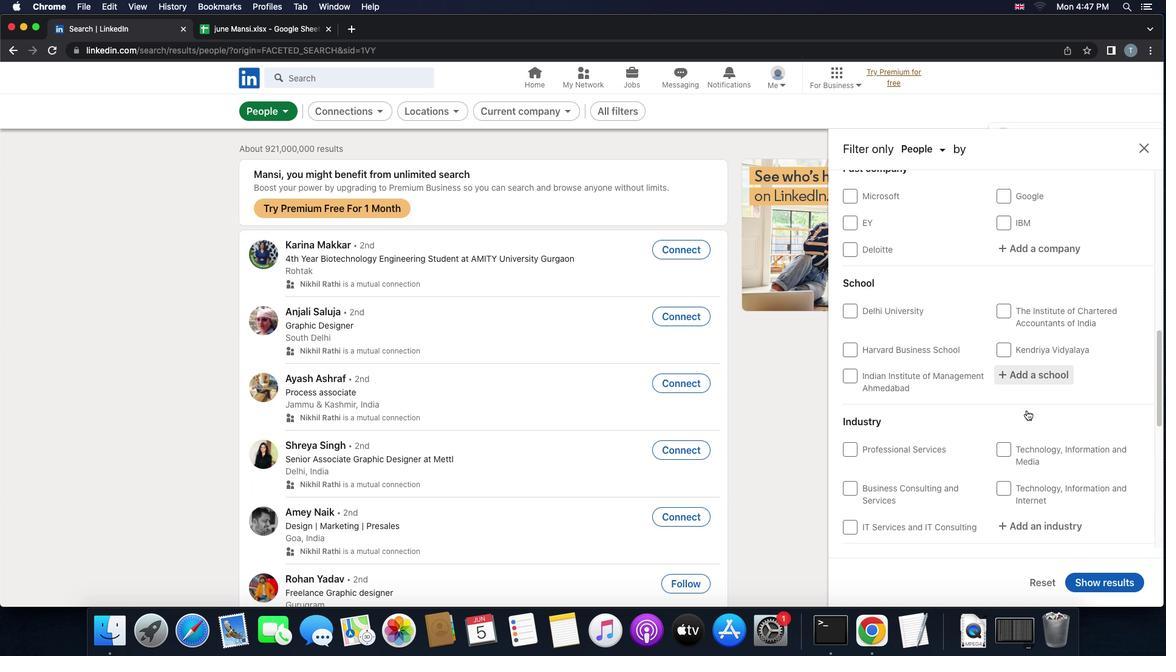 
Action: Mouse scrolled (1027, 410) with delta (0, -3)
Screenshot: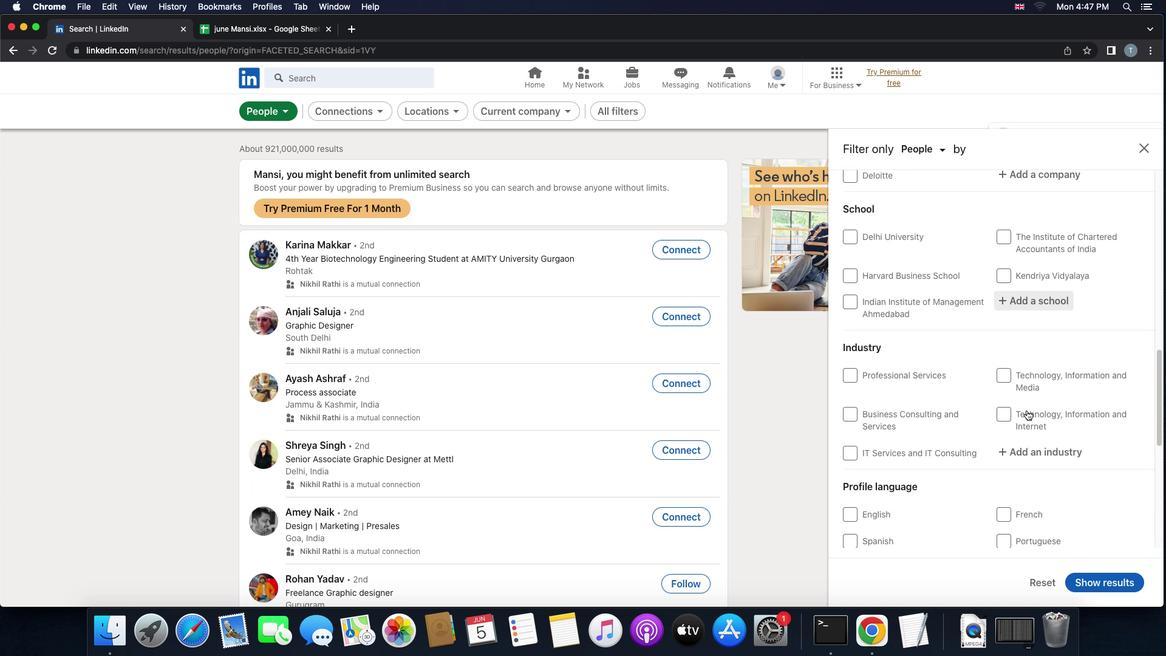 
Action: Mouse moved to (904, 430)
Screenshot: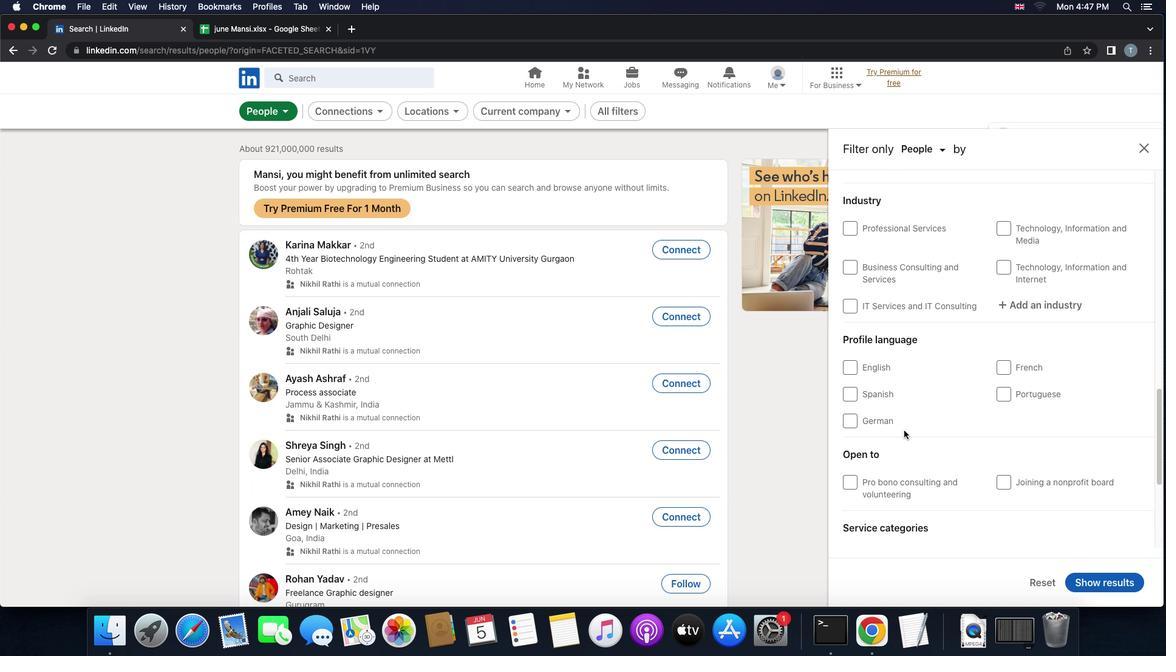 
Action: Mouse scrolled (904, 430) with delta (0, 0)
Screenshot: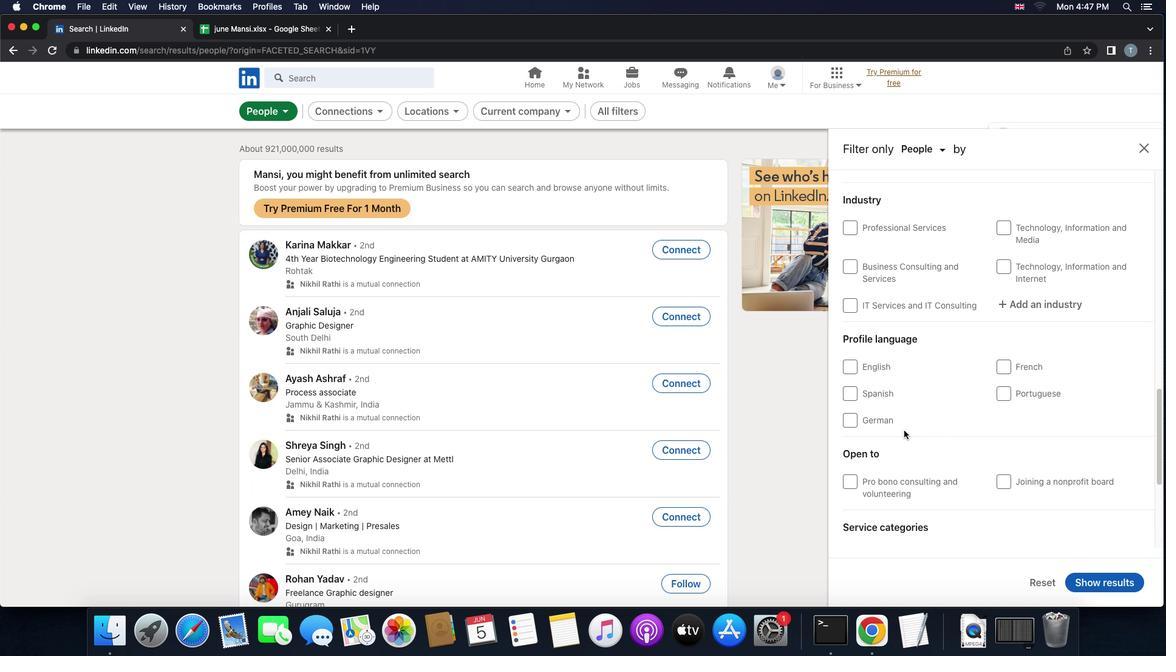 
Action: Mouse scrolled (904, 430) with delta (0, 0)
Screenshot: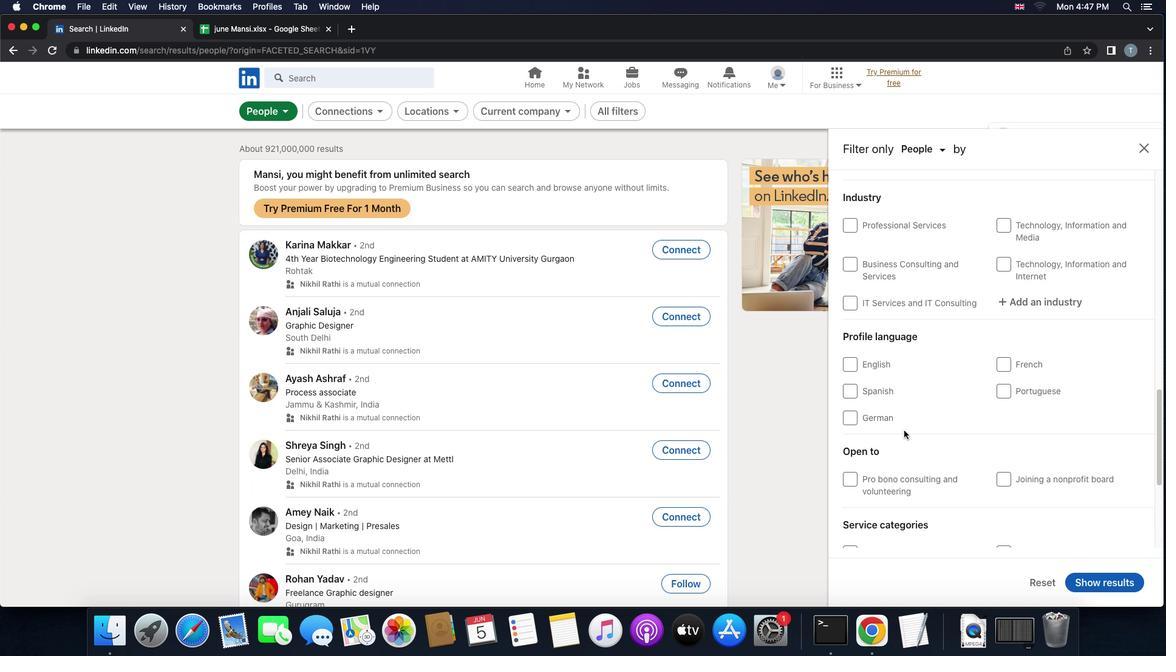 
Action: Mouse moved to (856, 387)
Screenshot: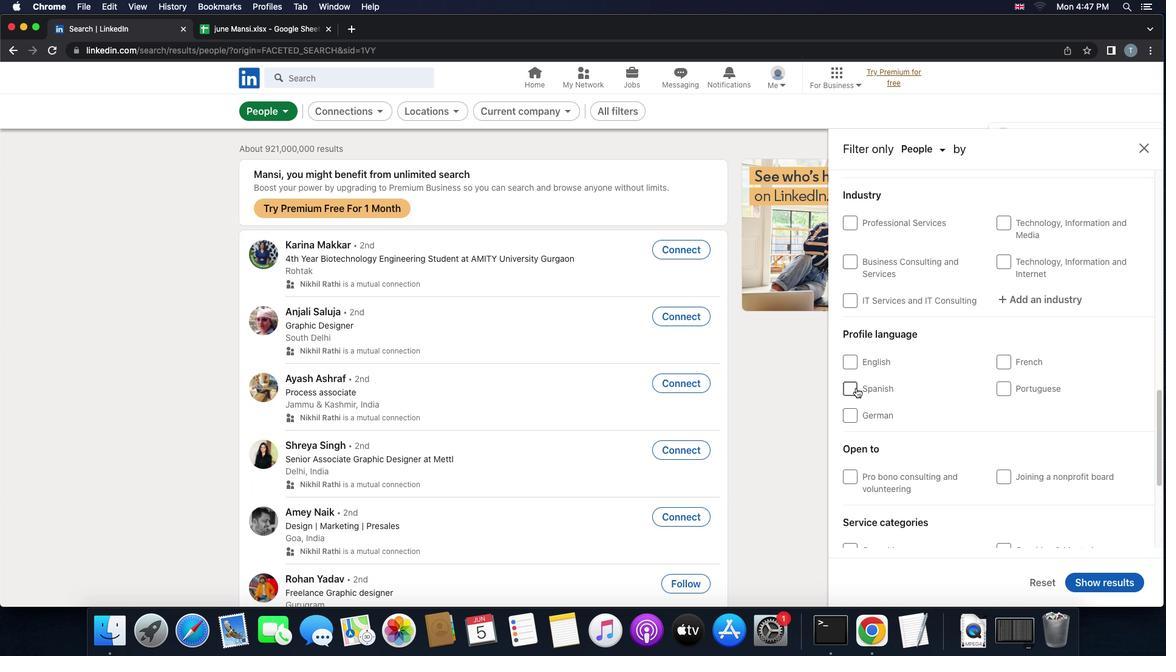 
Action: Mouse pressed left at (856, 387)
Screenshot: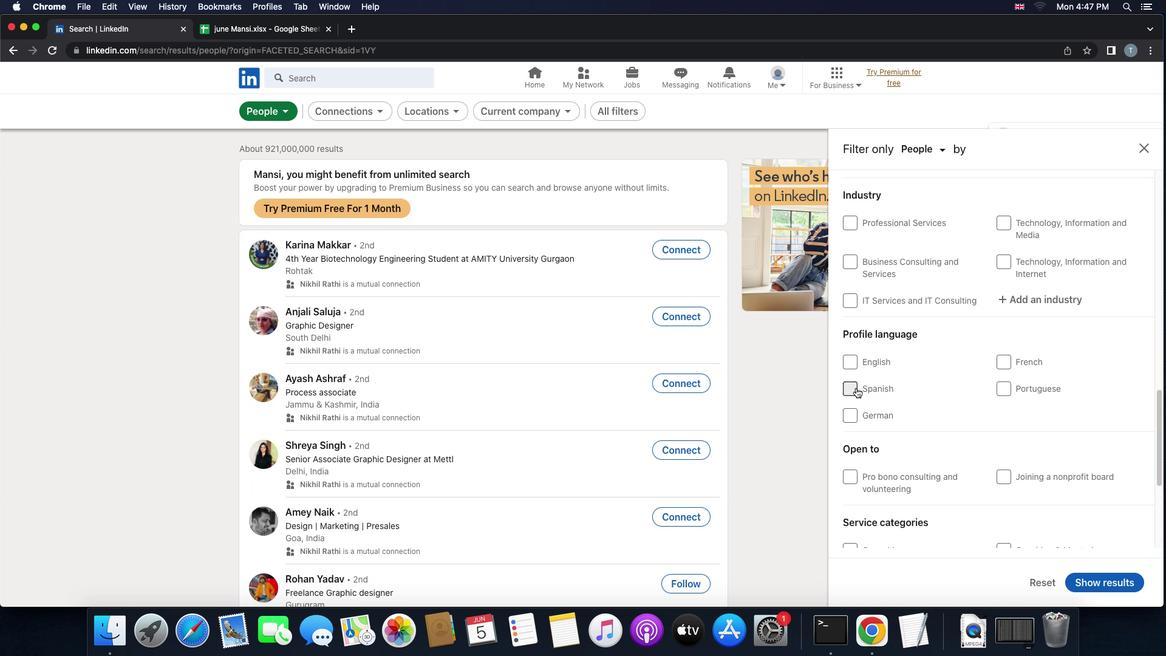 
Action: Mouse moved to (960, 397)
Screenshot: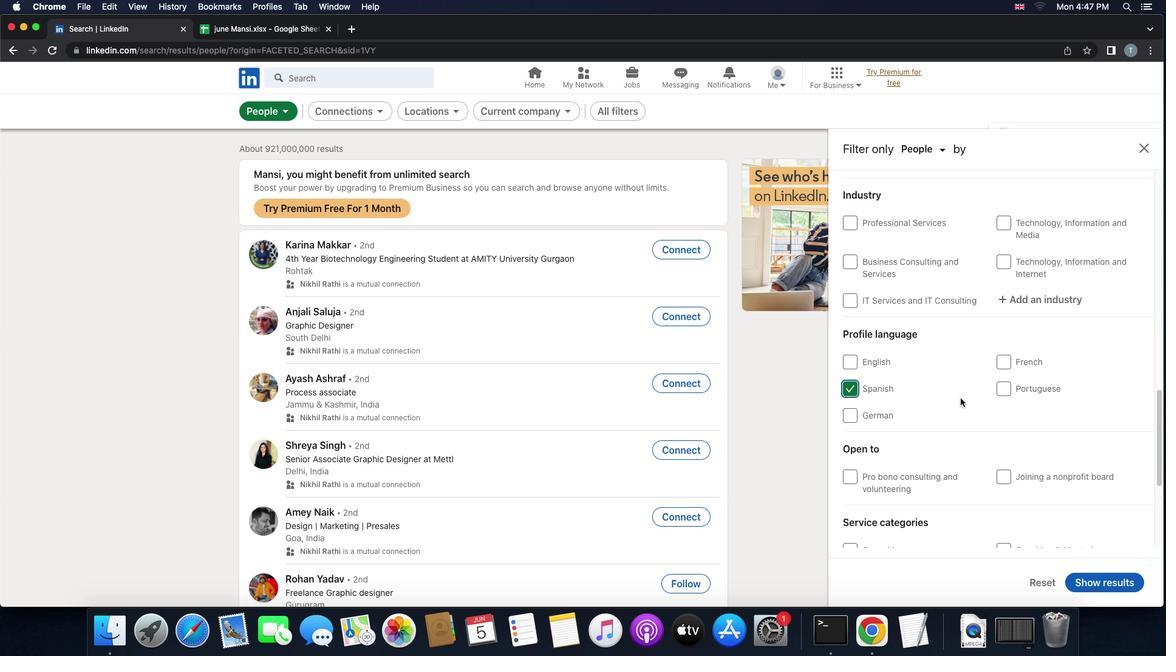 
Action: Mouse scrolled (960, 397) with delta (0, 0)
Screenshot: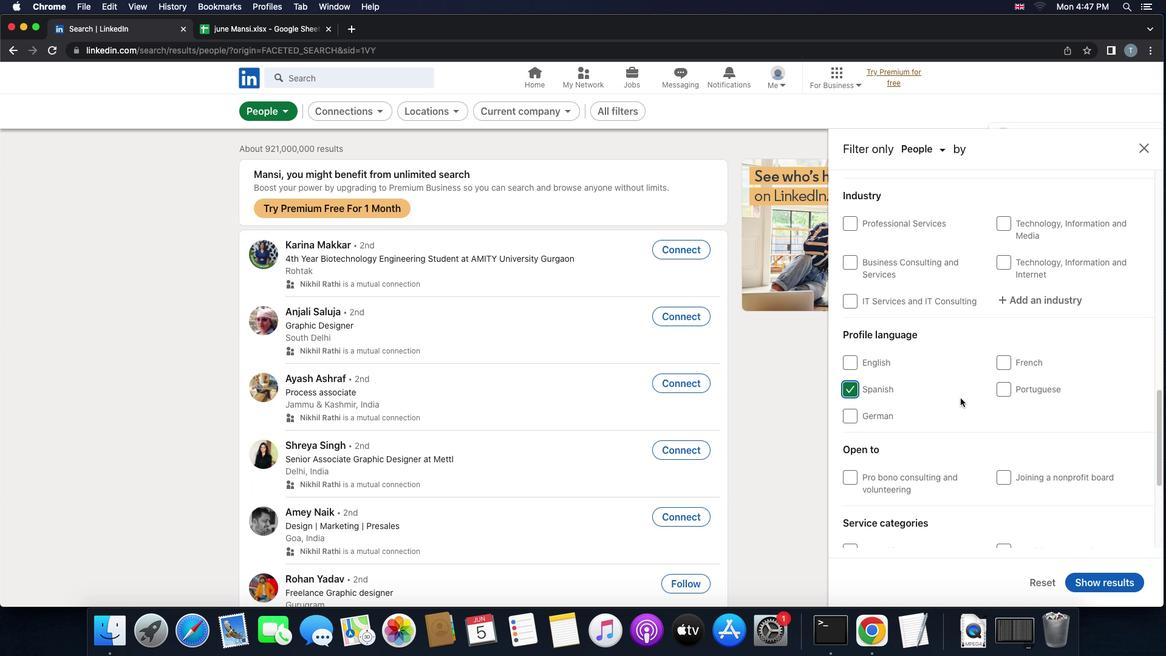 
Action: Mouse scrolled (960, 397) with delta (0, 0)
Screenshot: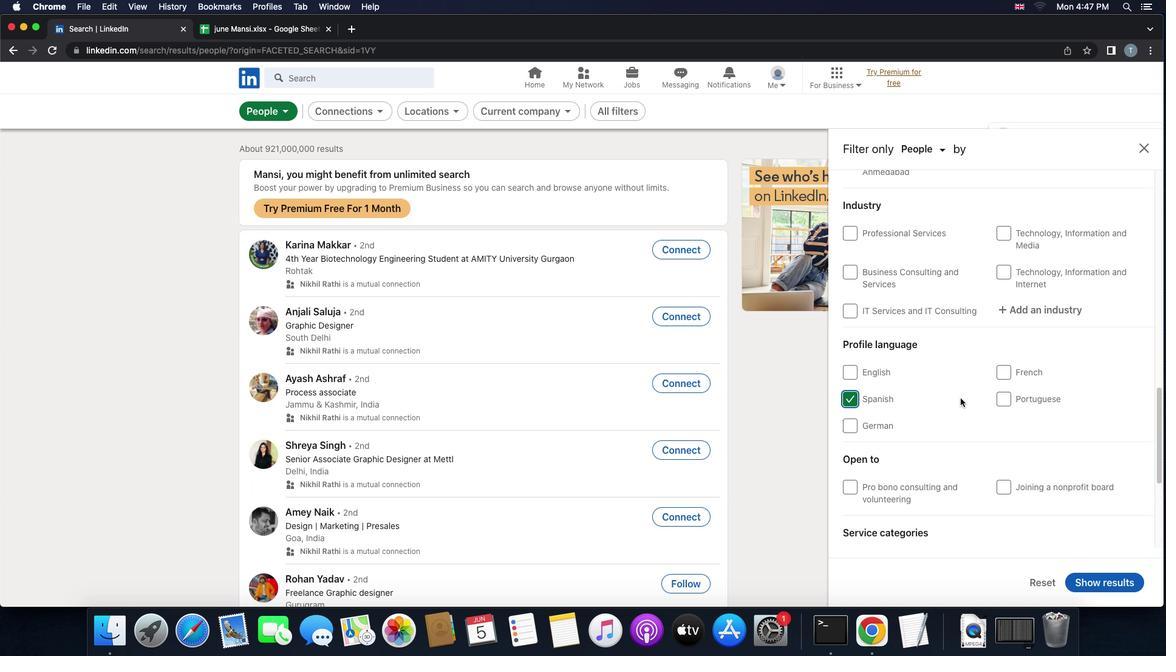 
Action: Mouse scrolled (960, 397) with delta (0, 1)
Screenshot: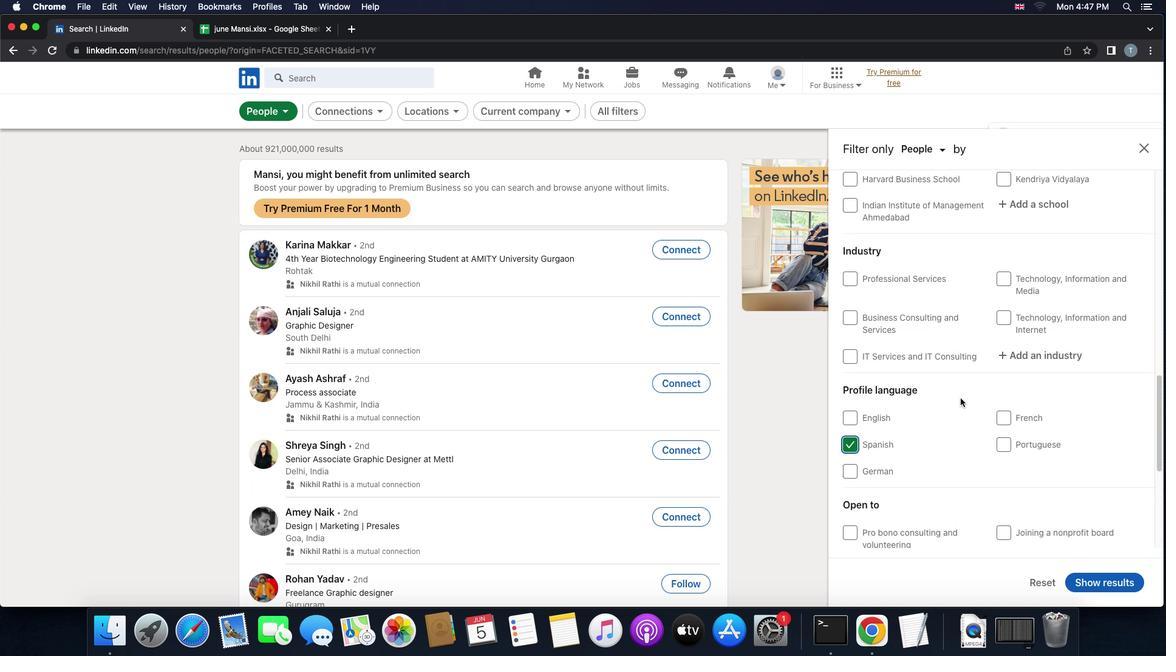 
Action: Mouse scrolled (960, 397) with delta (0, 3)
Screenshot: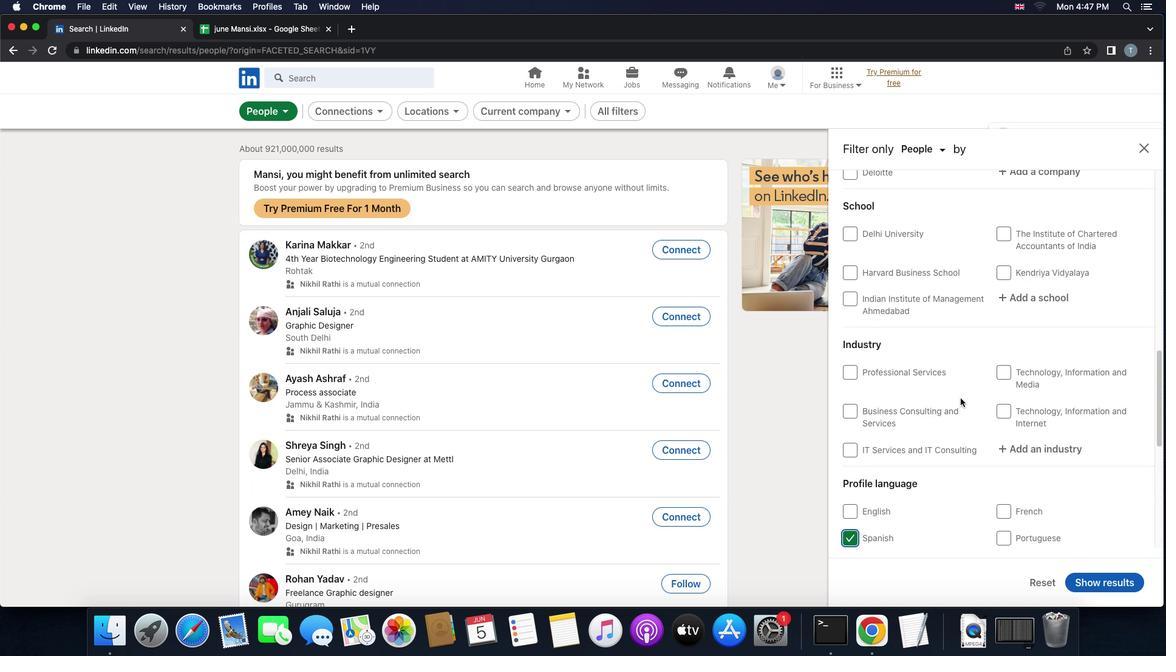 
Action: Mouse scrolled (960, 397) with delta (0, 0)
Screenshot: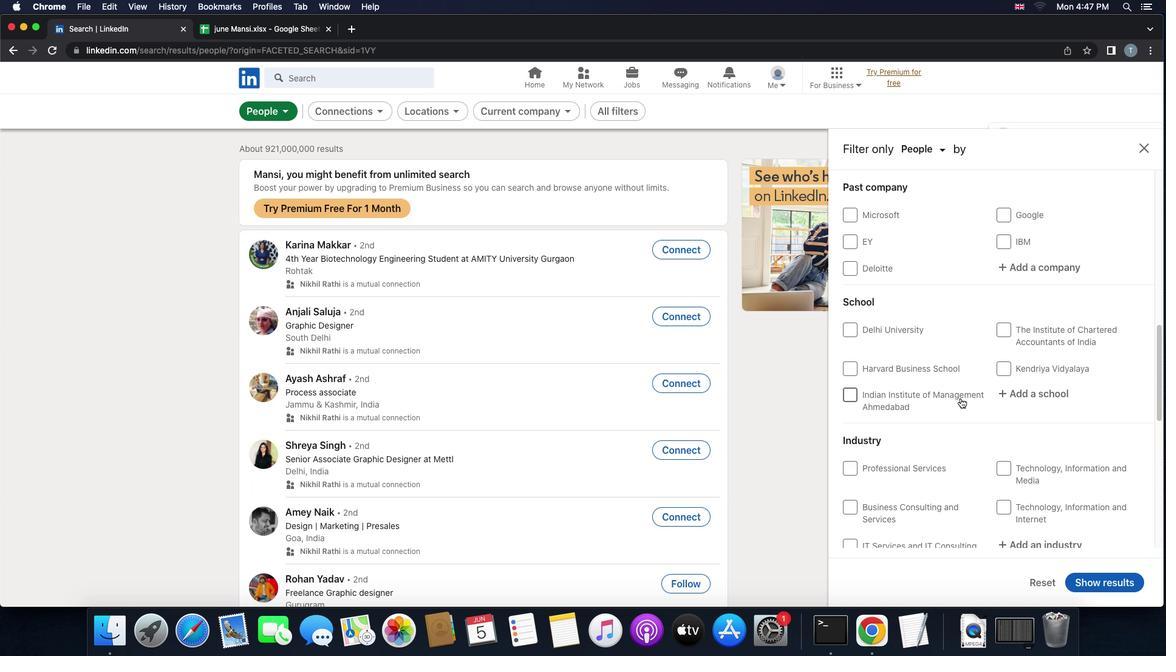 
Action: Mouse scrolled (960, 397) with delta (0, 0)
Screenshot: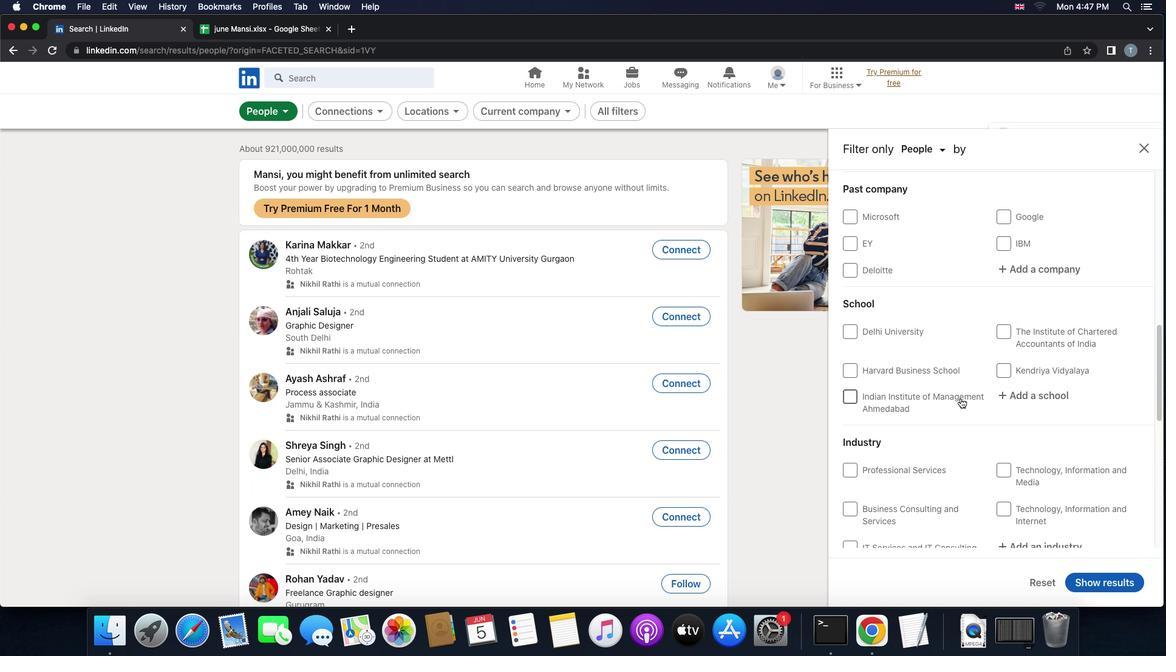 
Action: Mouse scrolled (960, 397) with delta (0, 0)
Screenshot: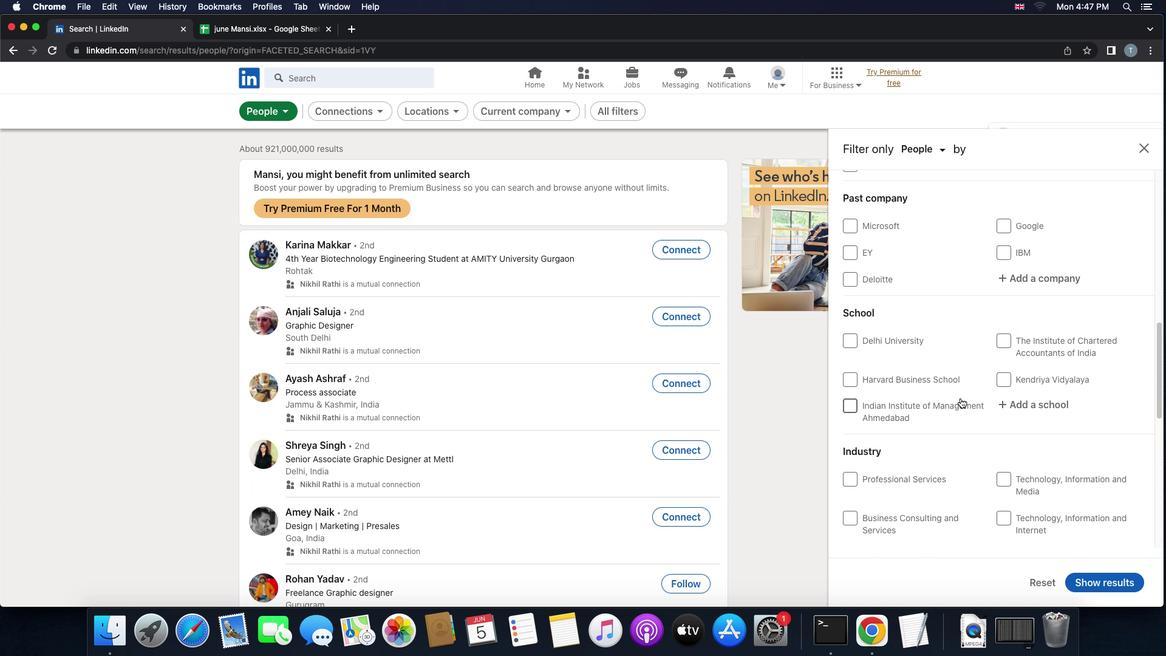
Action: Mouse scrolled (960, 397) with delta (0, 1)
Screenshot: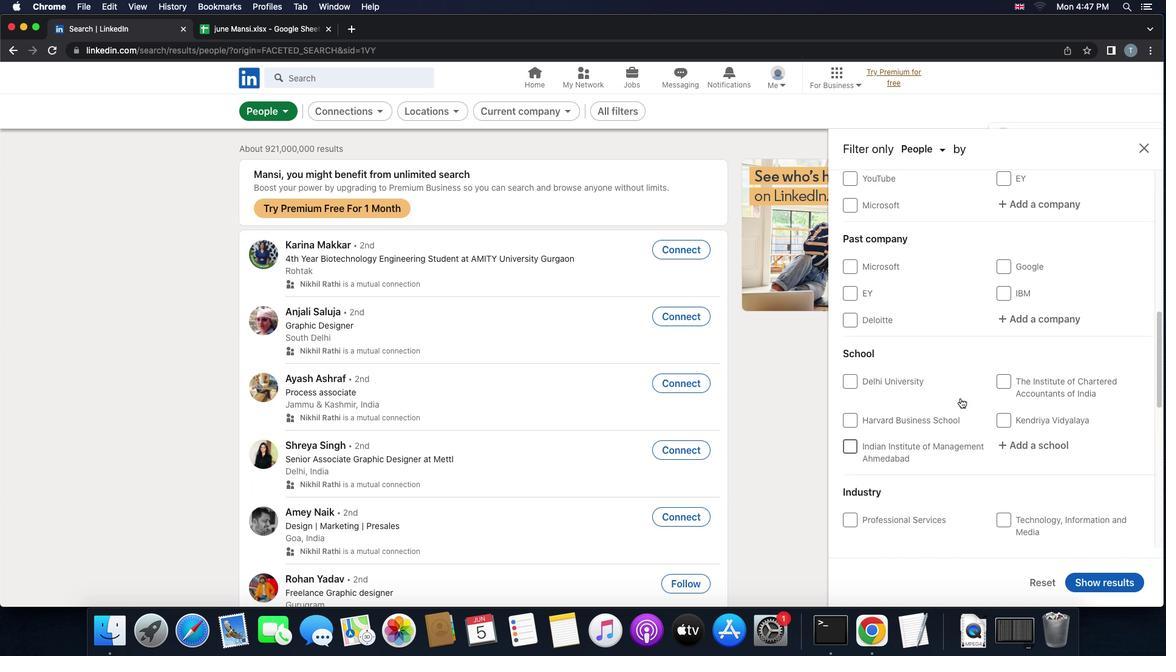 
Action: Mouse scrolled (960, 397) with delta (0, 0)
Screenshot: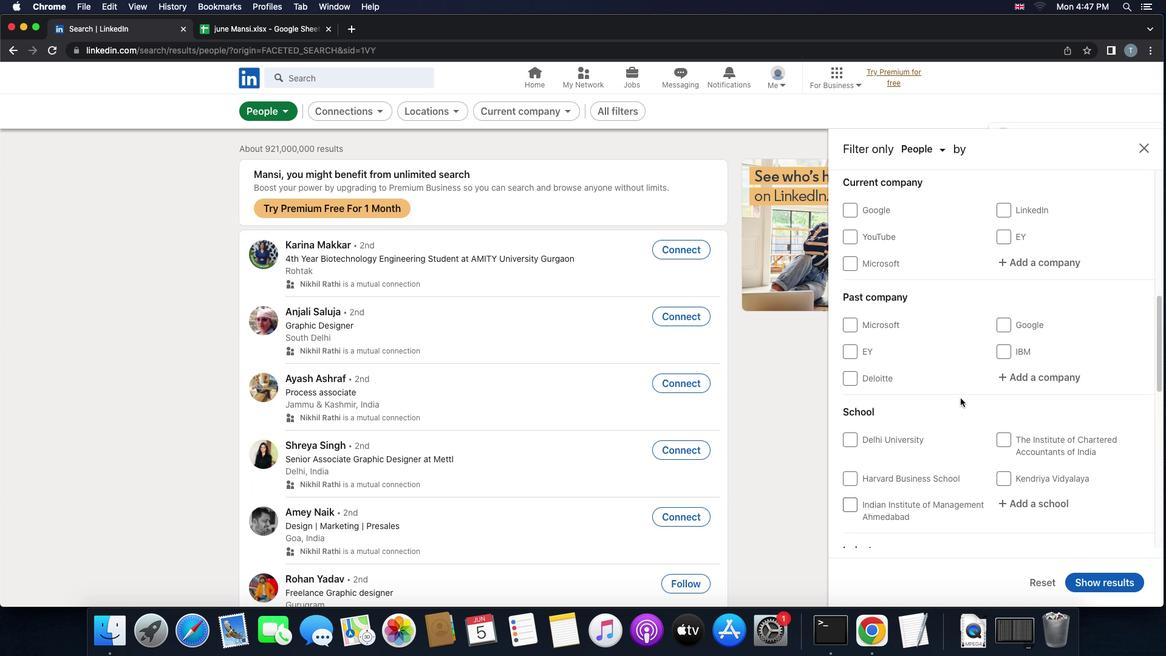 
Action: Mouse scrolled (960, 397) with delta (0, 0)
Screenshot: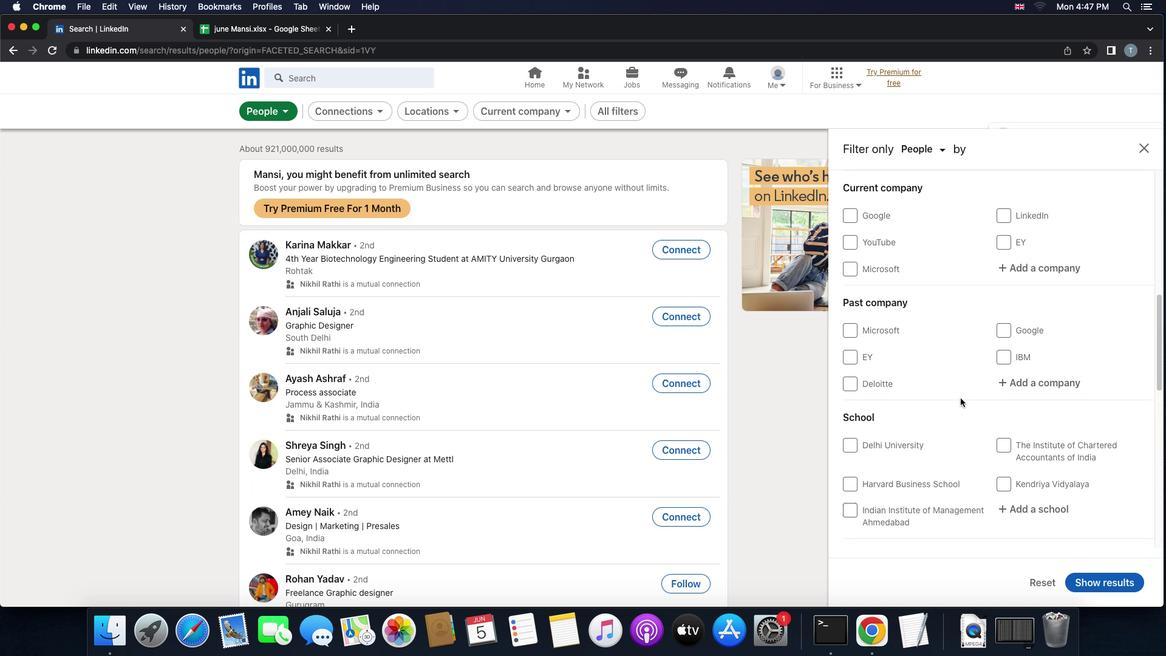 
Action: Mouse scrolled (960, 397) with delta (0, 1)
Screenshot: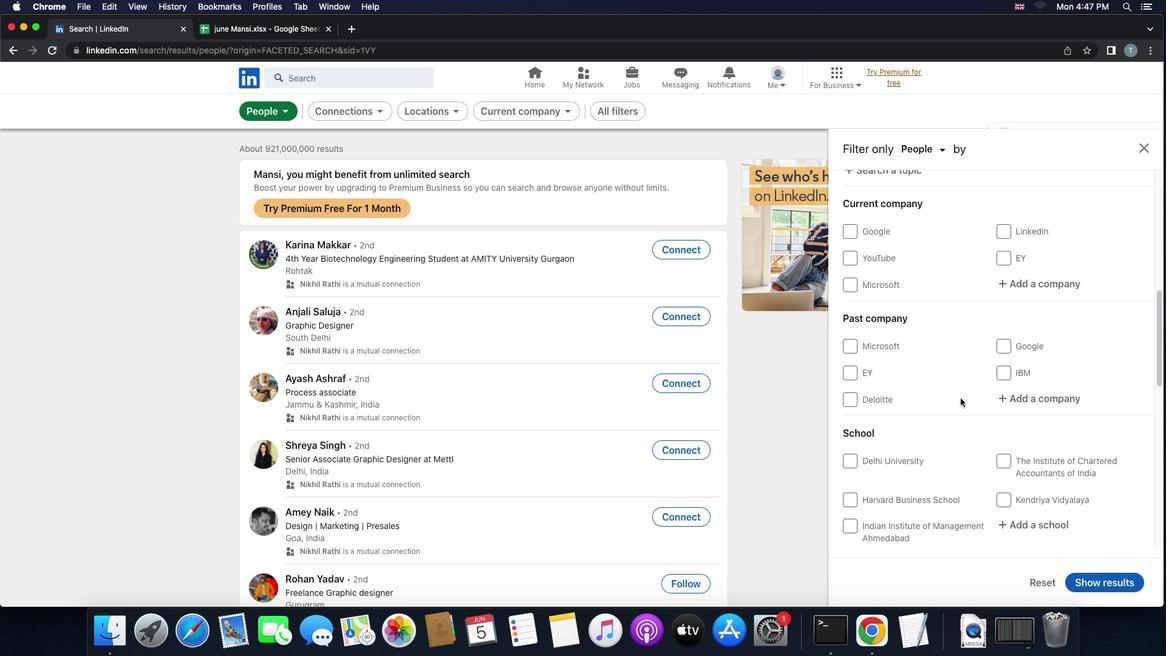 
Action: Mouse moved to (1060, 359)
Screenshot: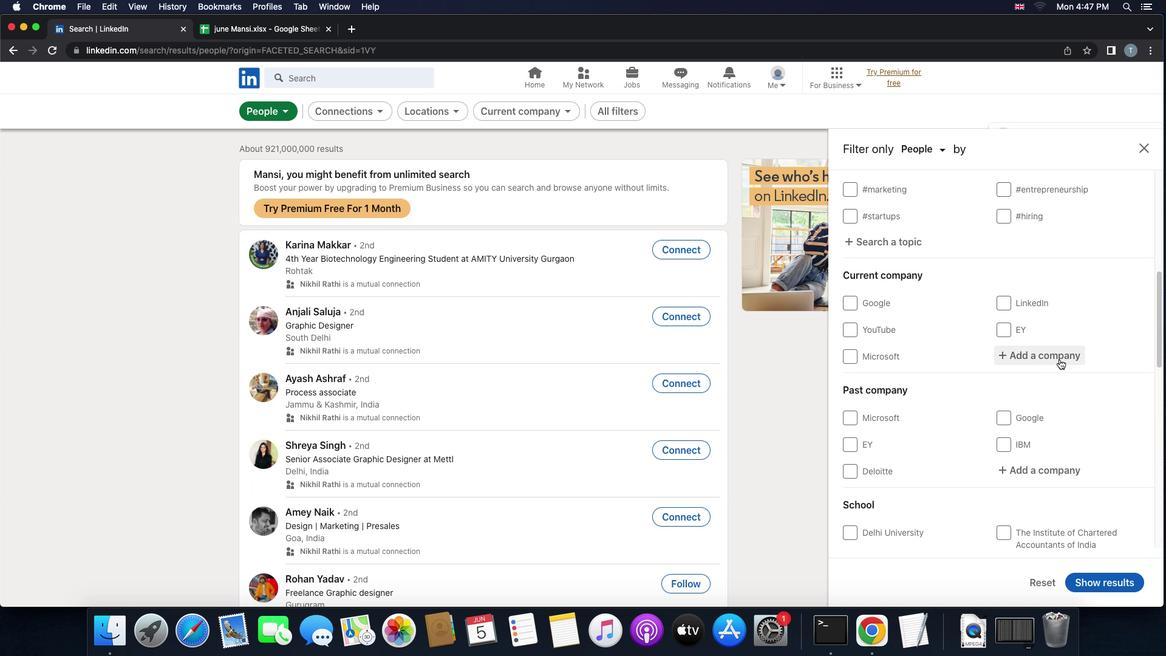 
Action: Mouse pressed left at (1060, 359)
Screenshot: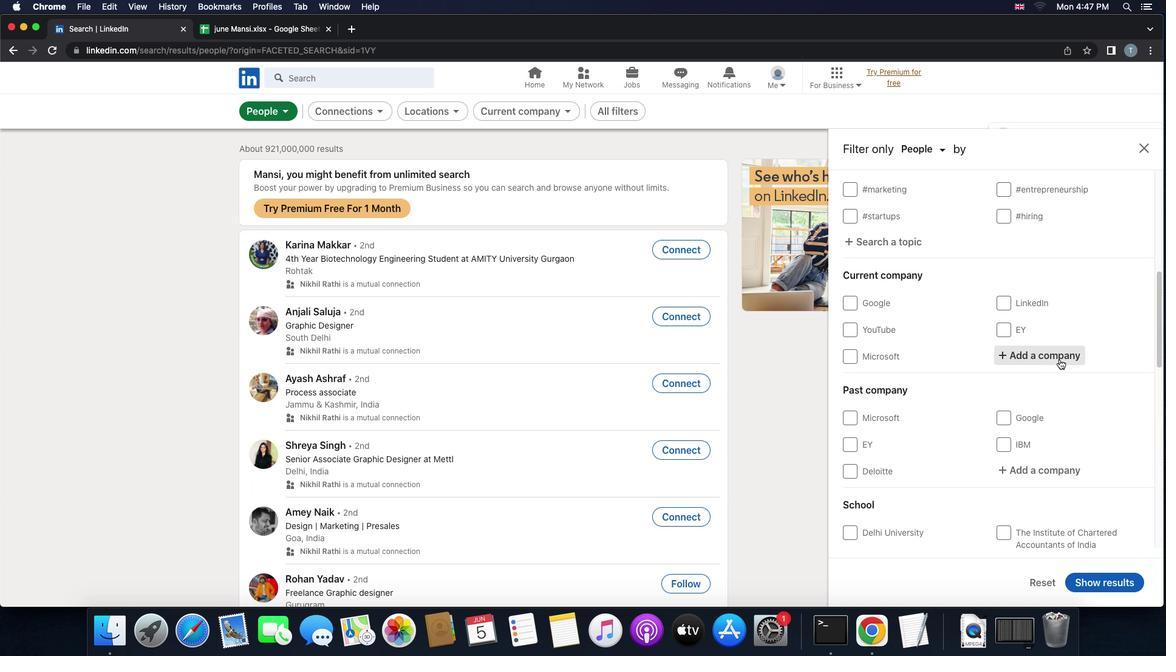 
Action: Key pressed Key.shift'G''r''o''u''p'Key.spaceKey.shift'M'
Screenshot: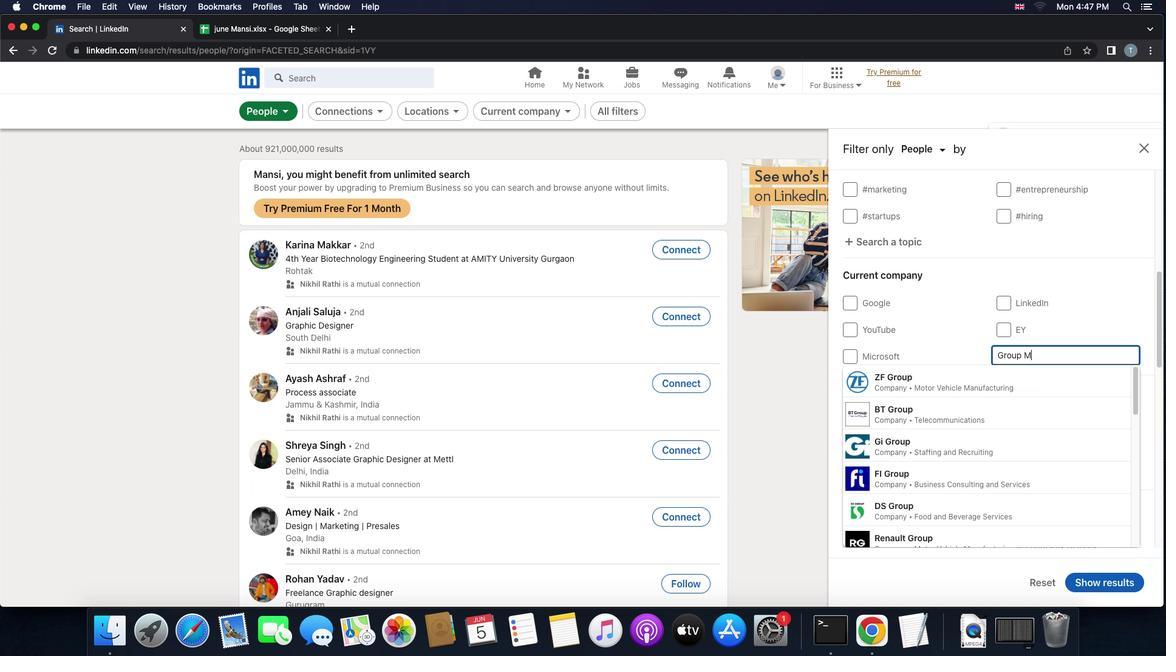 
Action: Mouse moved to (1029, 382)
Screenshot: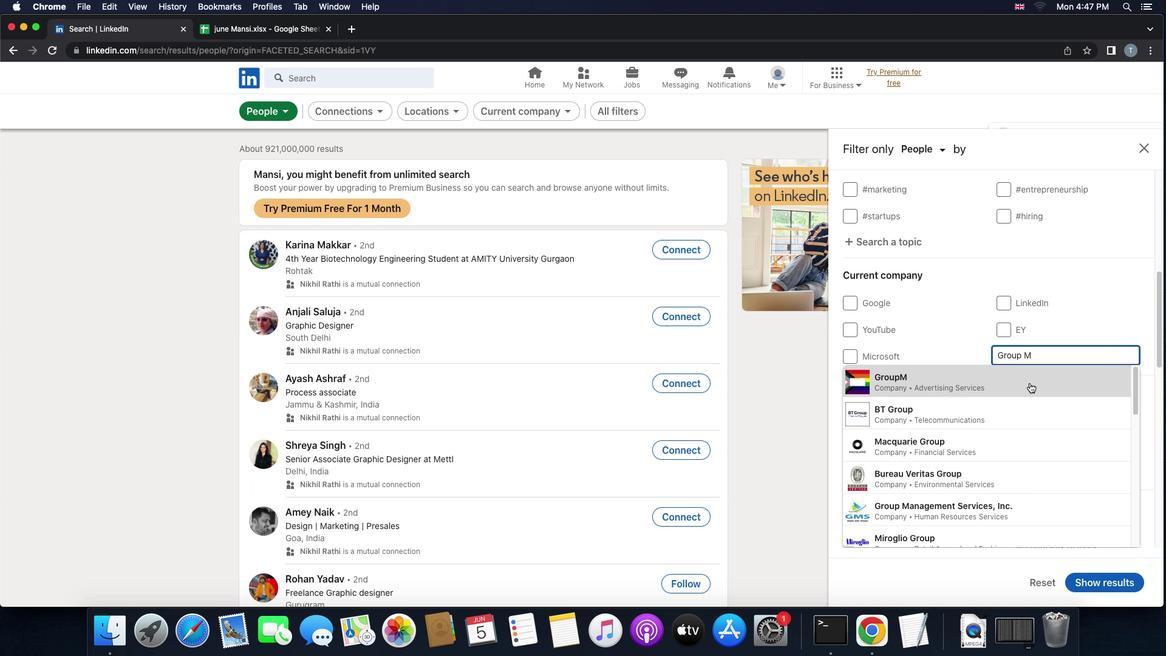 
Action: Mouse pressed left at (1029, 382)
Screenshot: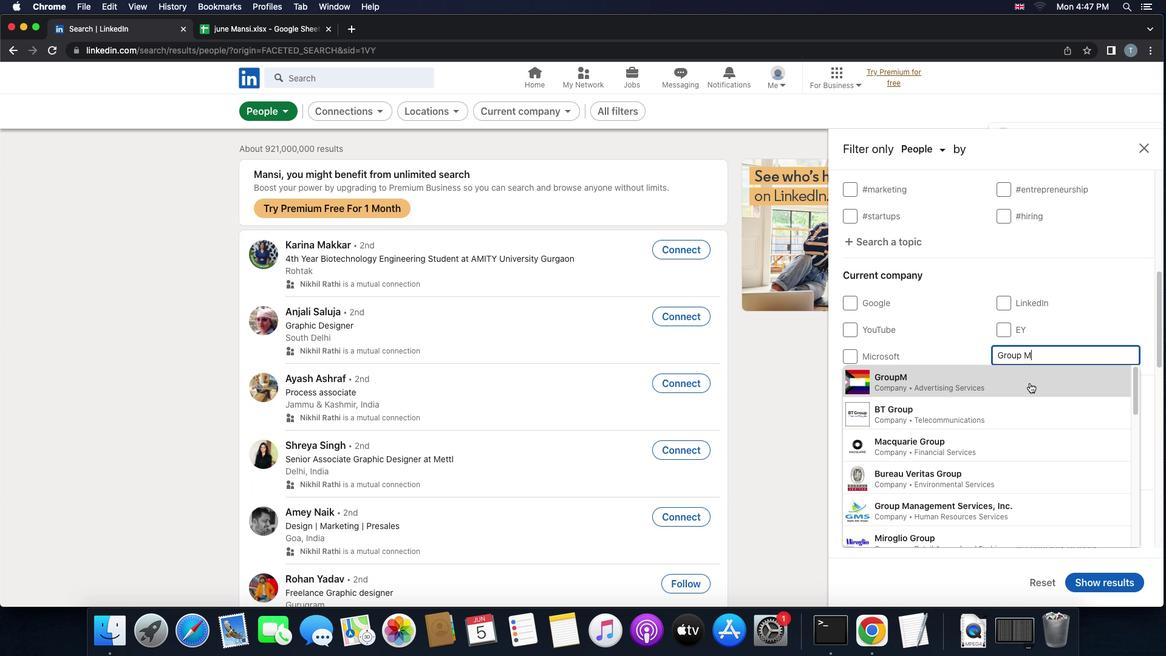 
Action: Mouse moved to (1058, 433)
Screenshot: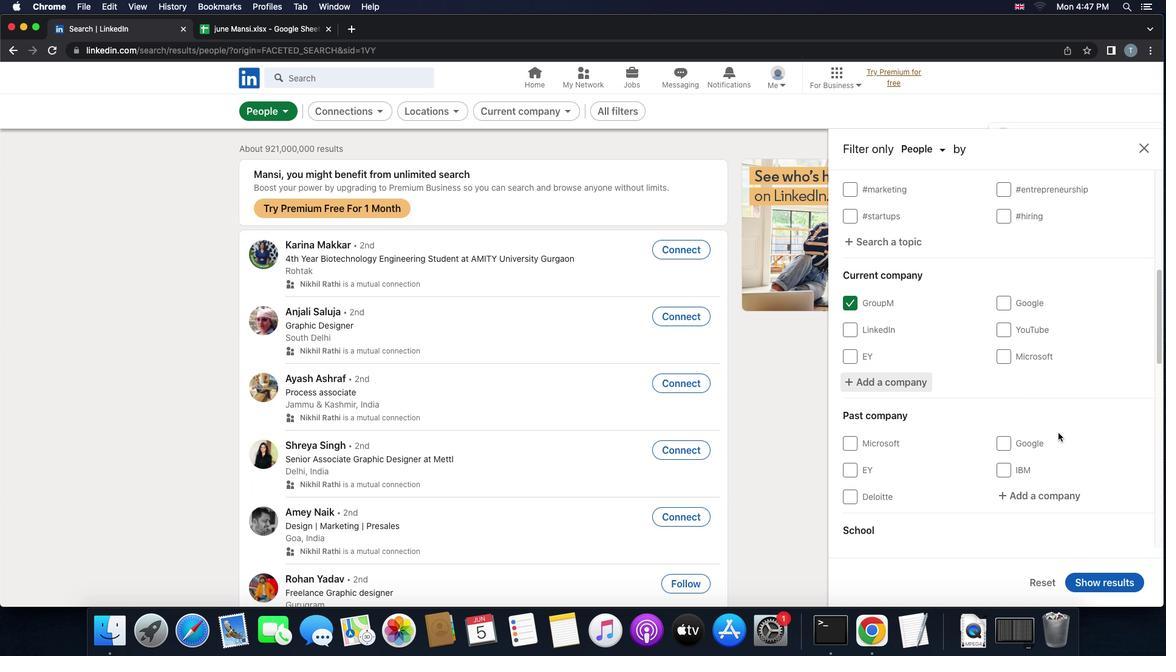 
Action: Mouse scrolled (1058, 433) with delta (0, 0)
Screenshot: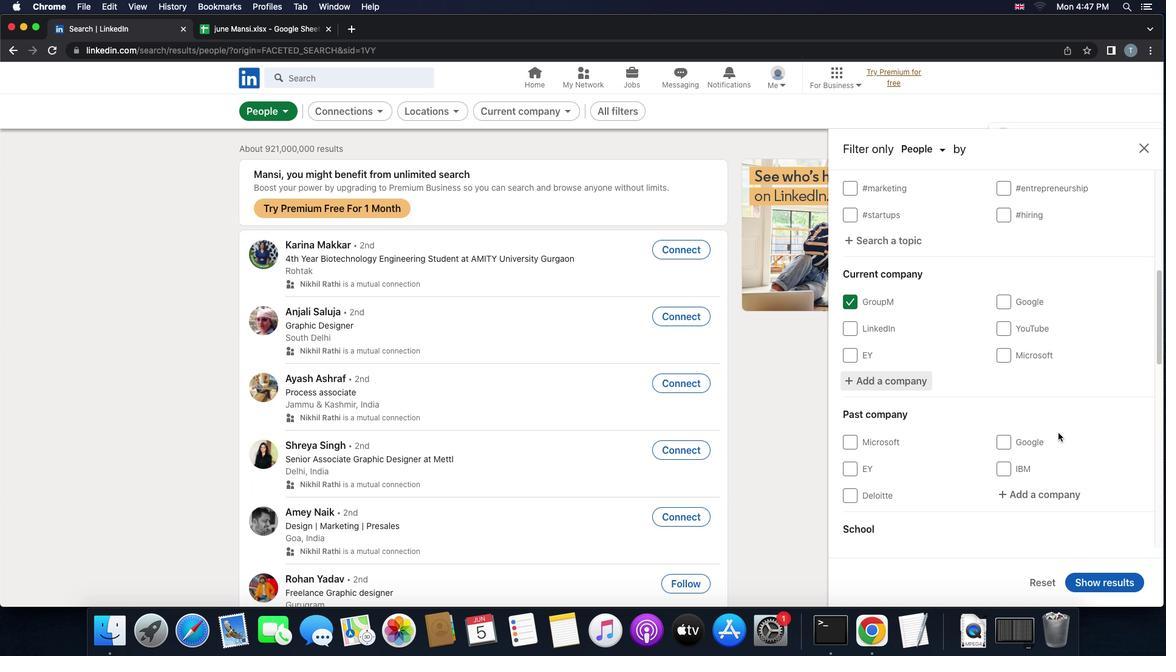 
Action: Mouse scrolled (1058, 433) with delta (0, 0)
Screenshot: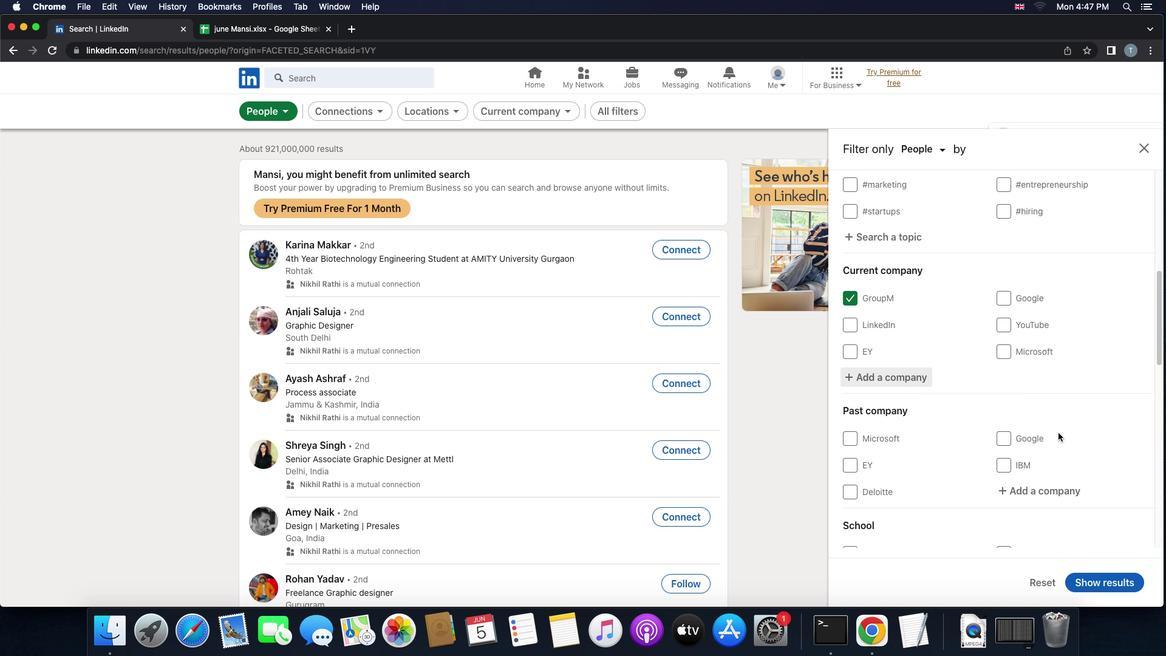 
Action: Mouse scrolled (1058, 433) with delta (0, 0)
Screenshot: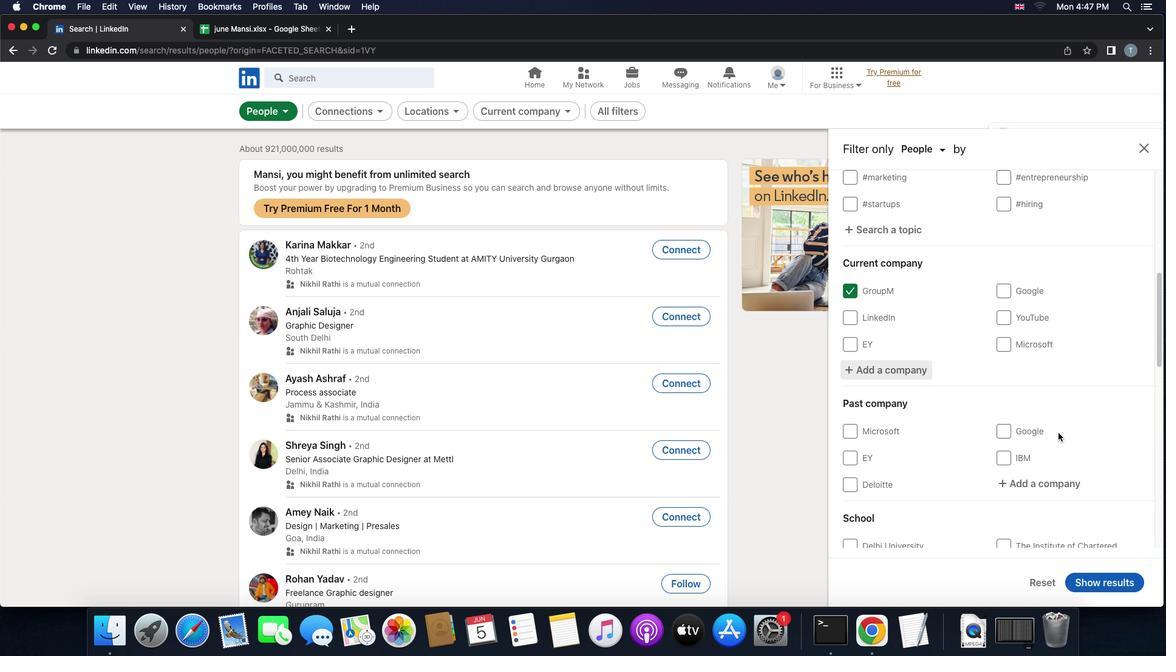 
Action: Mouse moved to (1058, 433)
Screenshot: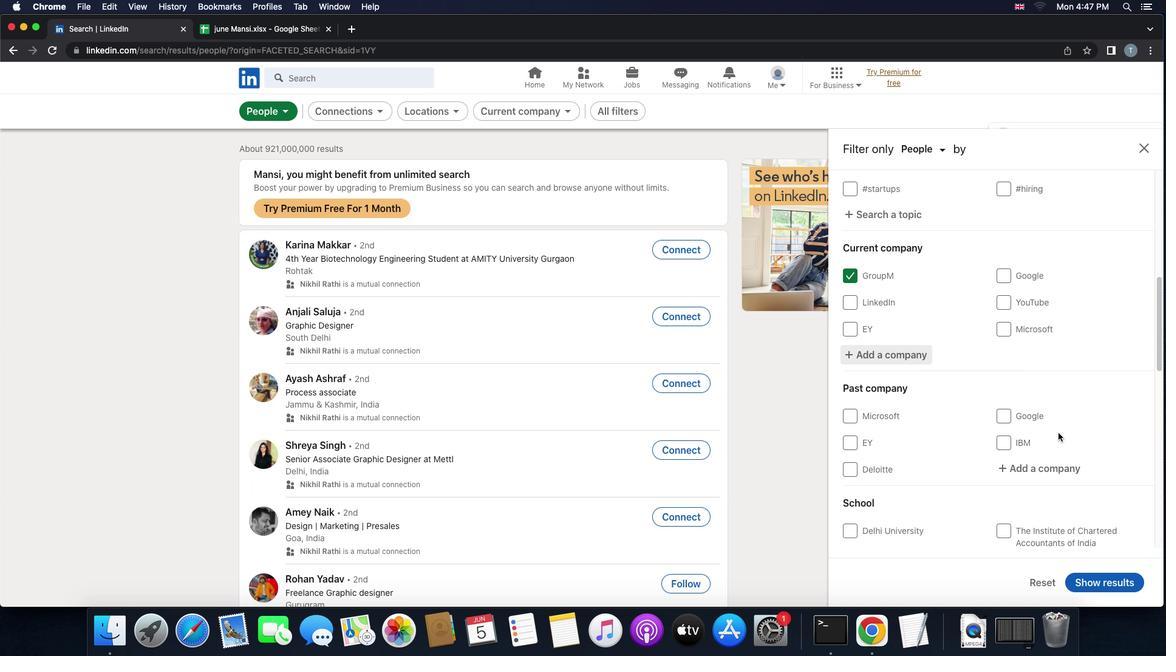 
Action: Mouse scrolled (1058, 433) with delta (0, 0)
Screenshot: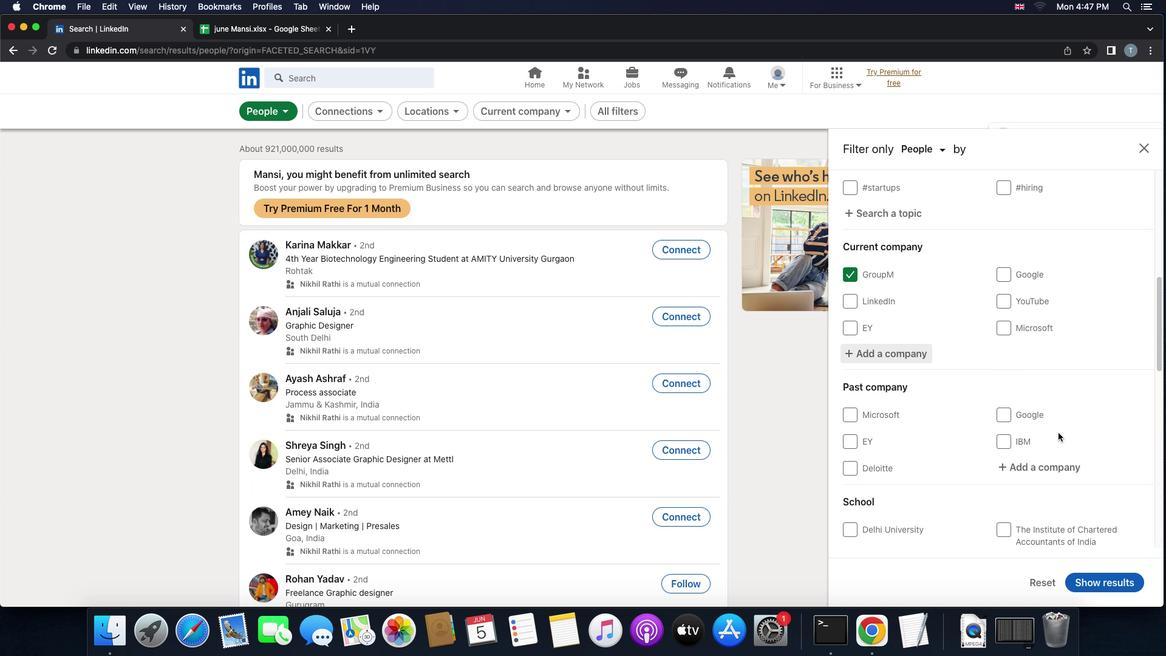 
Action: Mouse scrolled (1058, 433) with delta (0, 0)
Screenshot: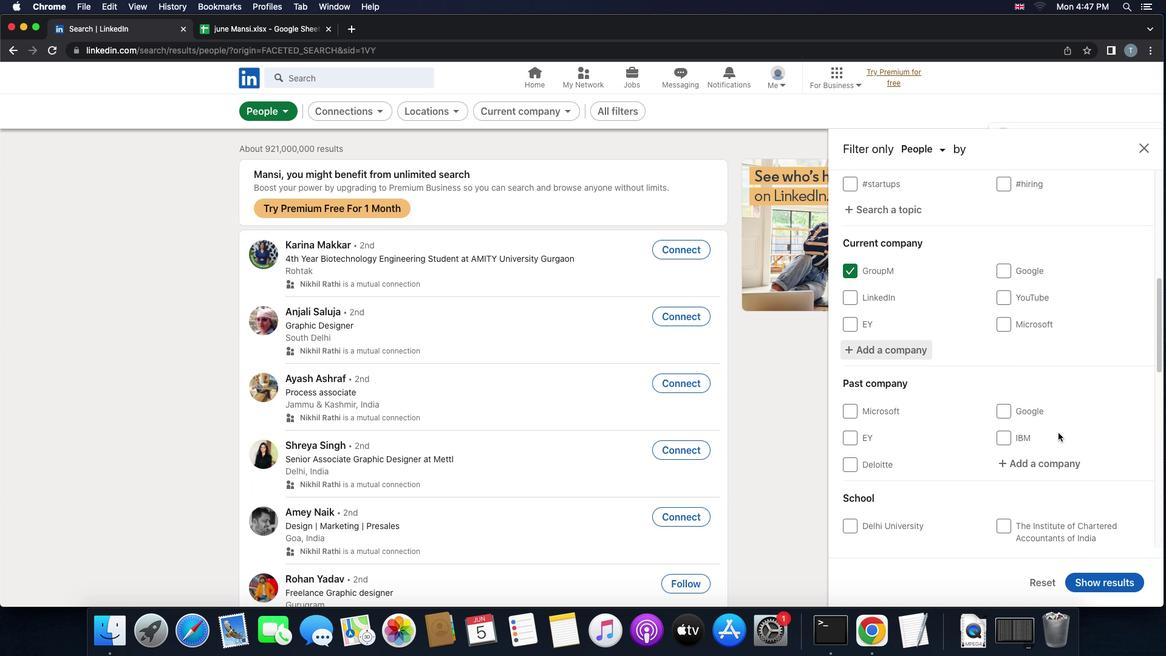 
Action: Mouse scrolled (1058, 433) with delta (0, 0)
Screenshot: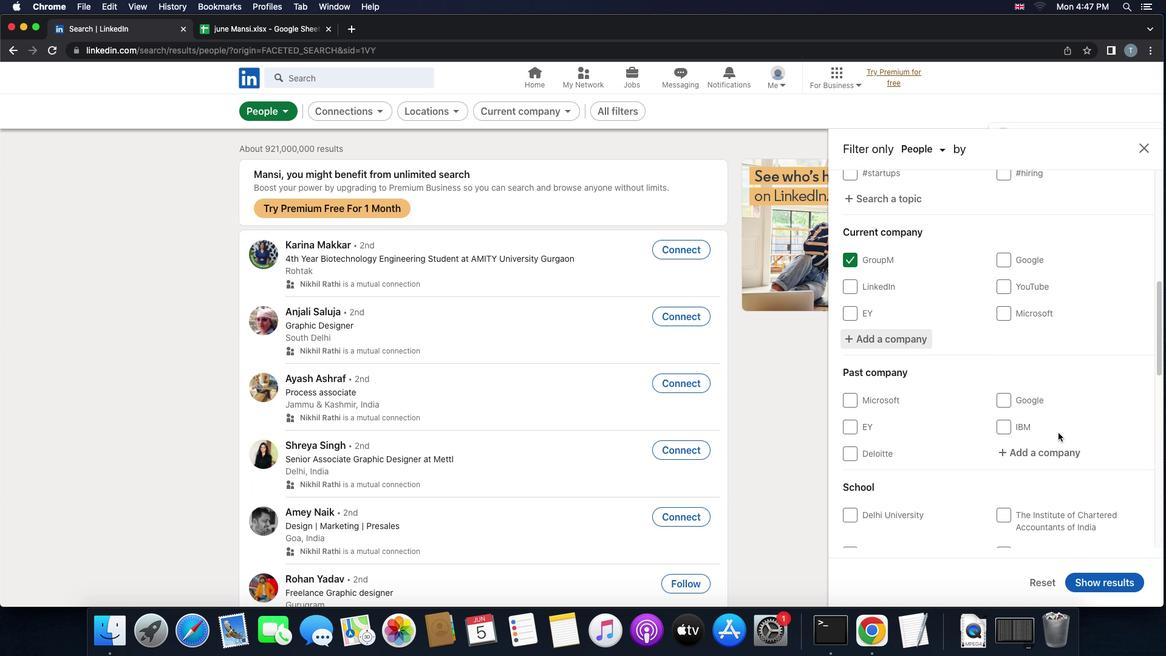 
Action: Mouse scrolled (1058, 433) with delta (0, 0)
Screenshot: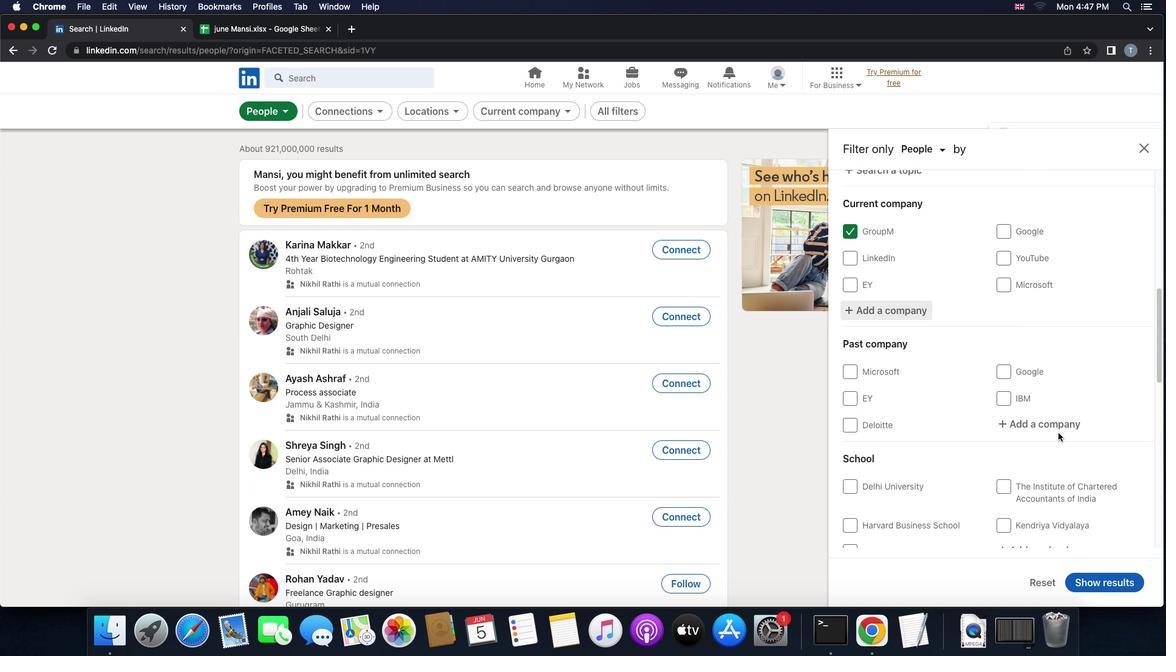 
Action: Mouse scrolled (1058, 433) with delta (0, 0)
Screenshot: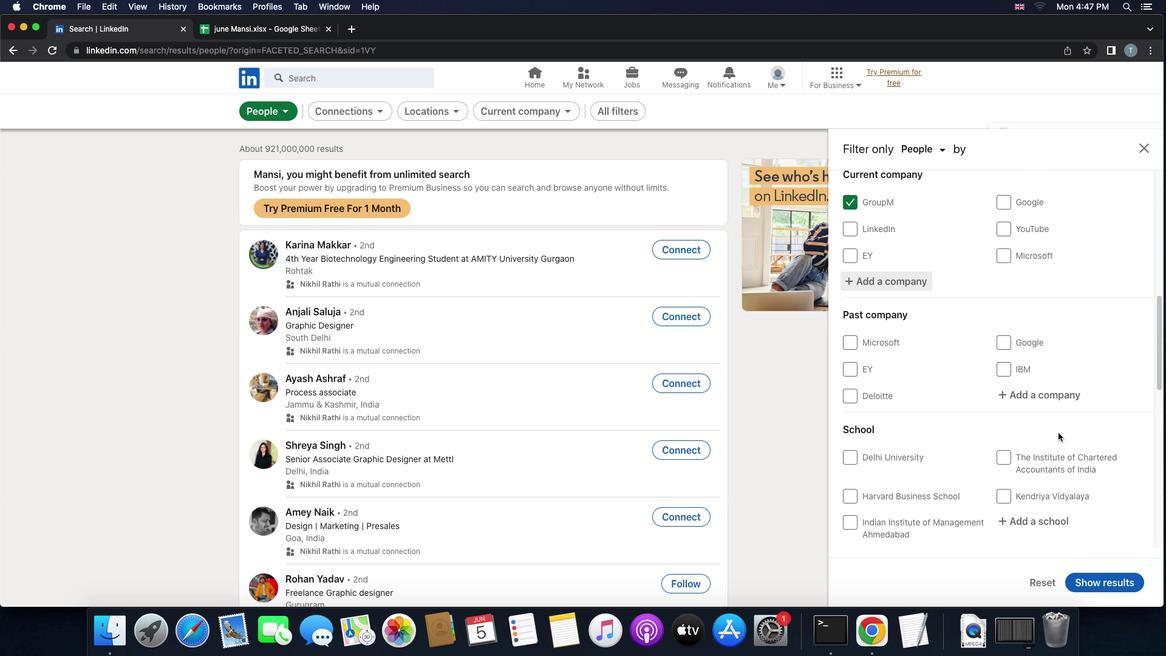 
Action: Mouse scrolled (1058, 433) with delta (0, 0)
Screenshot: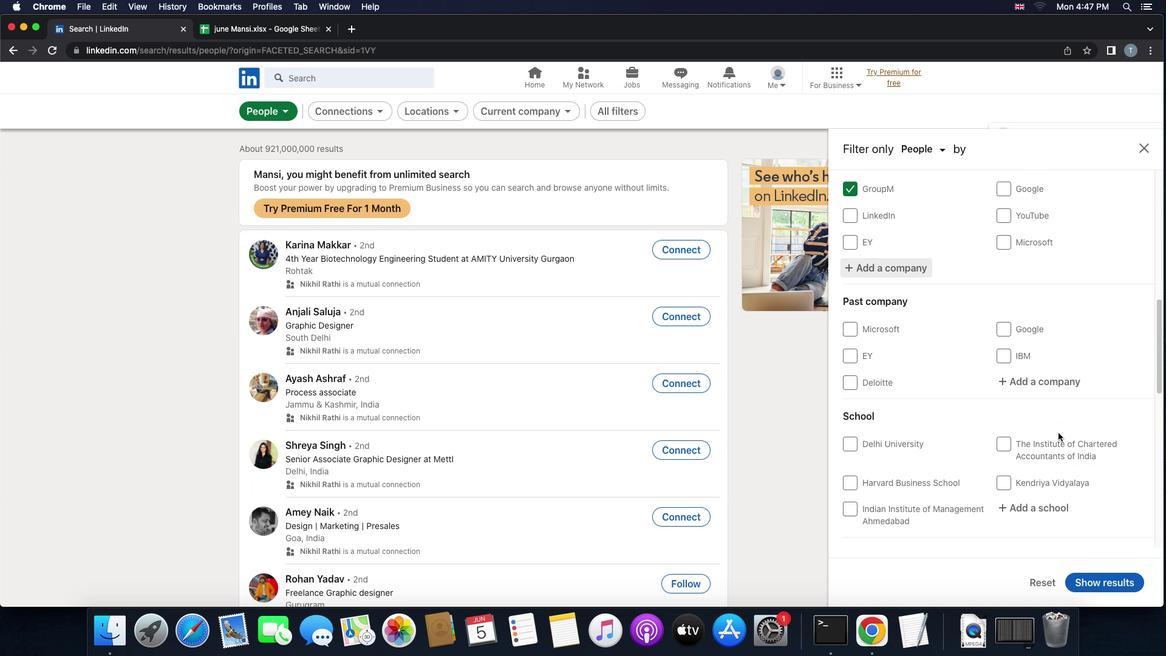 
Action: Mouse scrolled (1058, 433) with delta (0, -1)
Screenshot: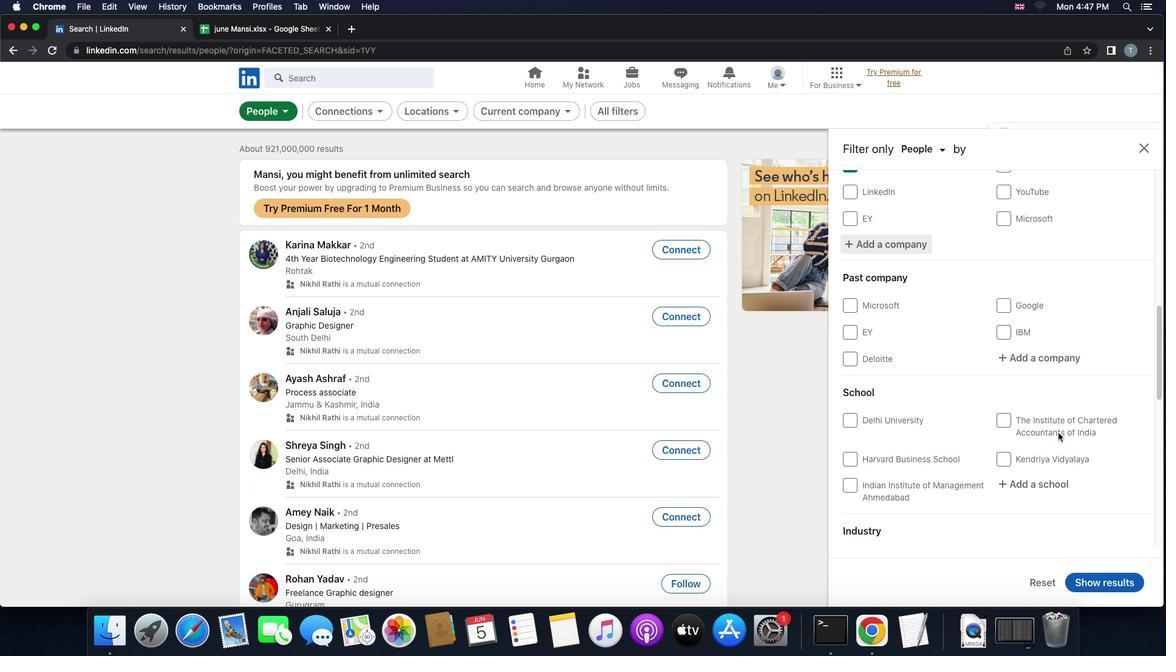 
Action: Mouse scrolled (1058, 433) with delta (0, -1)
Screenshot: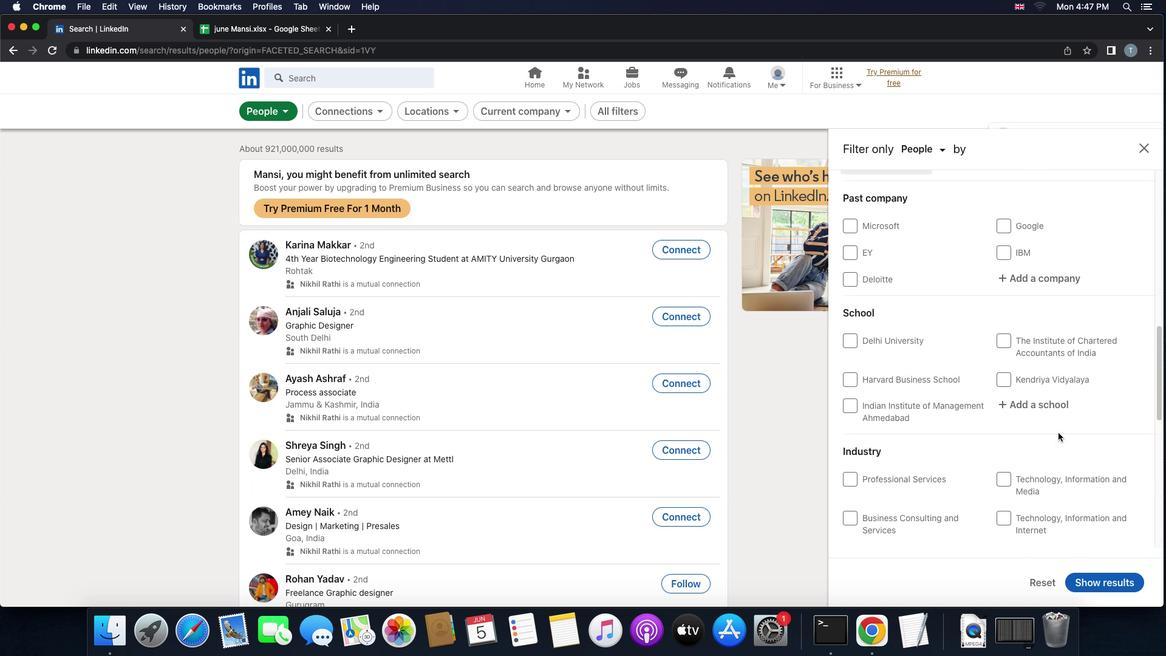 
Action: Mouse scrolled (1058, 433) with delta (0, 0)
Screenshot: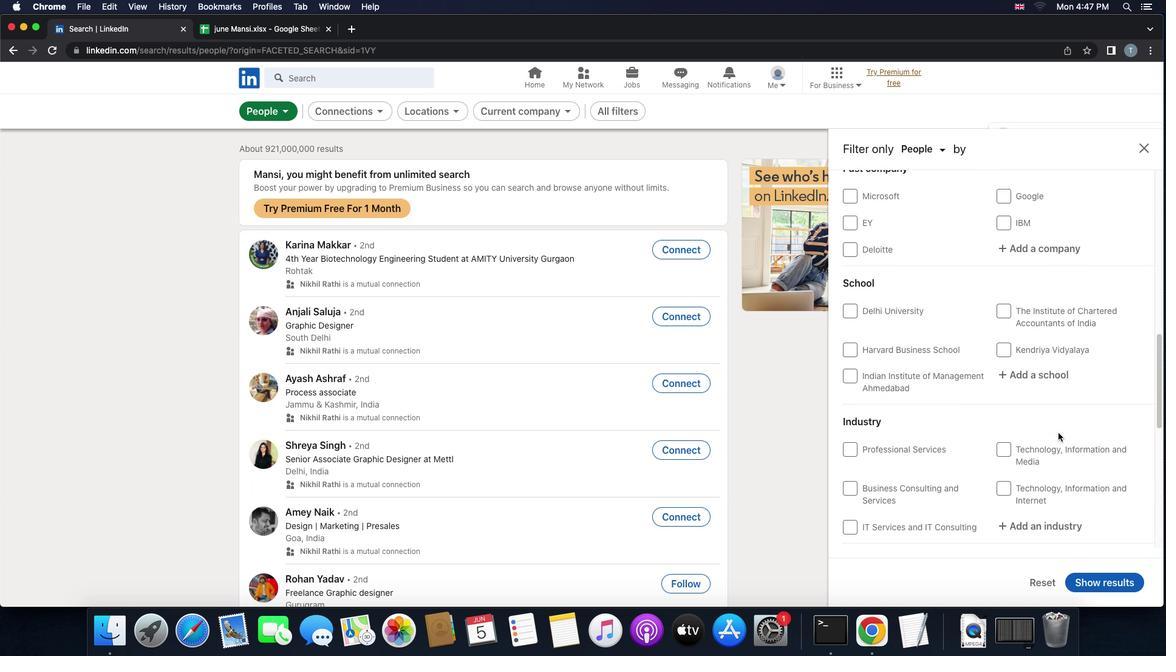 
Action: Mouse moved to (1037, 373)
Screenshot: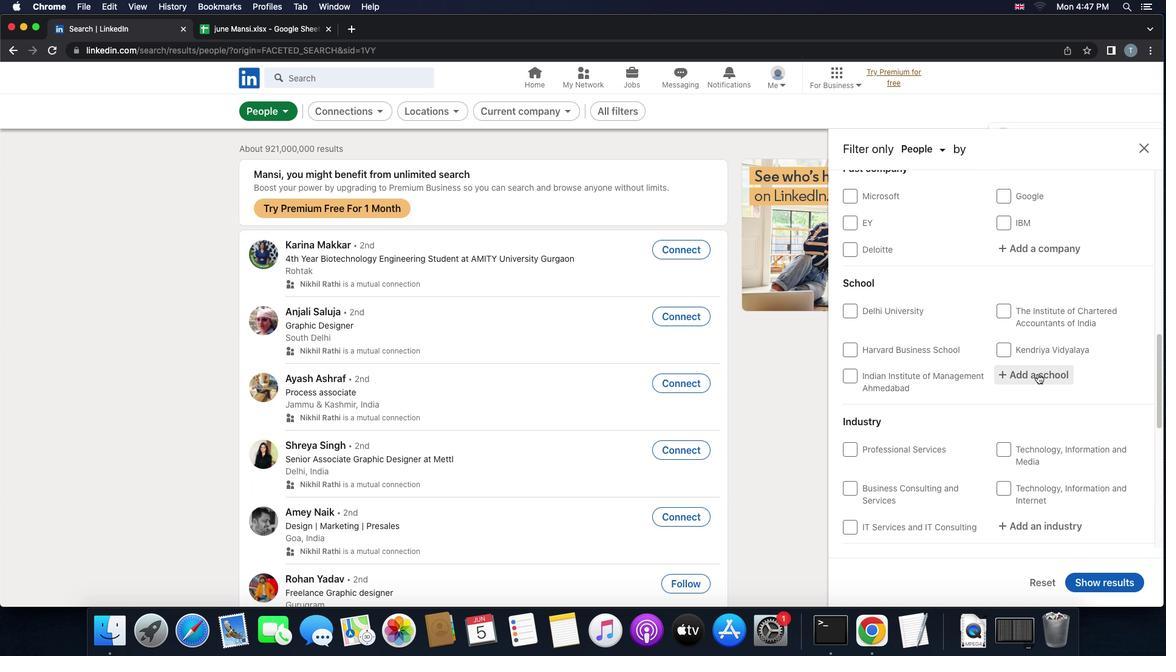 
Action: Mouse pressed left at (1037, 373)
Screenshot: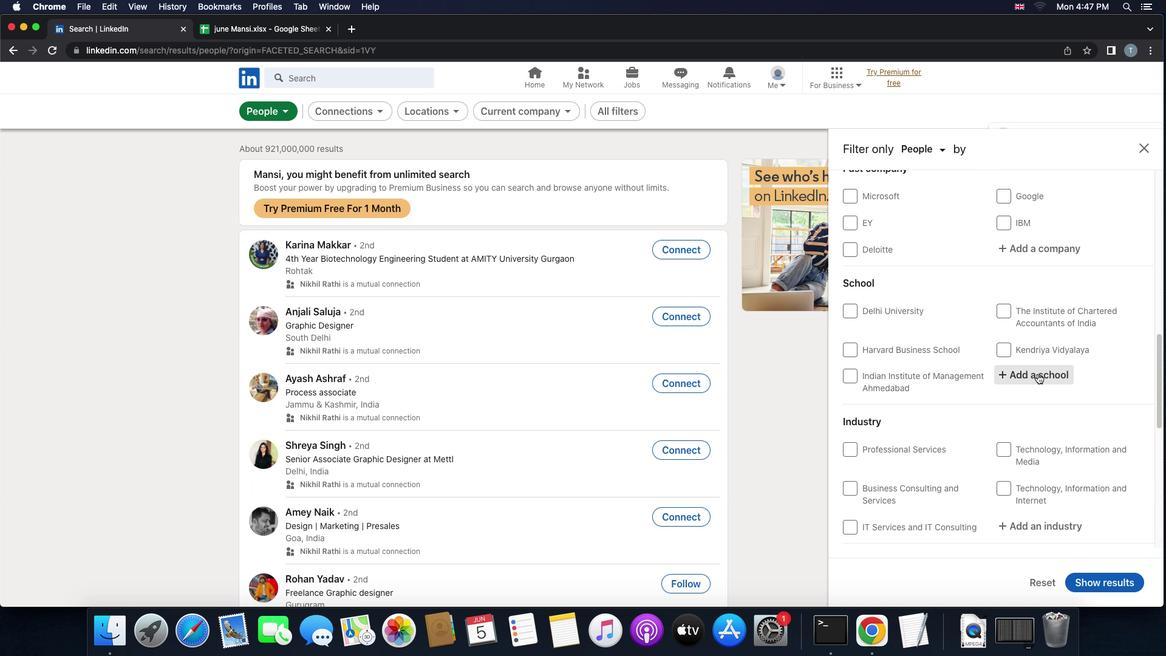 
Action: Key pressed Key.shift'D''o''o''n'Key.space'u''n''i''v''e''r''s''i''t''y'
Screenshot: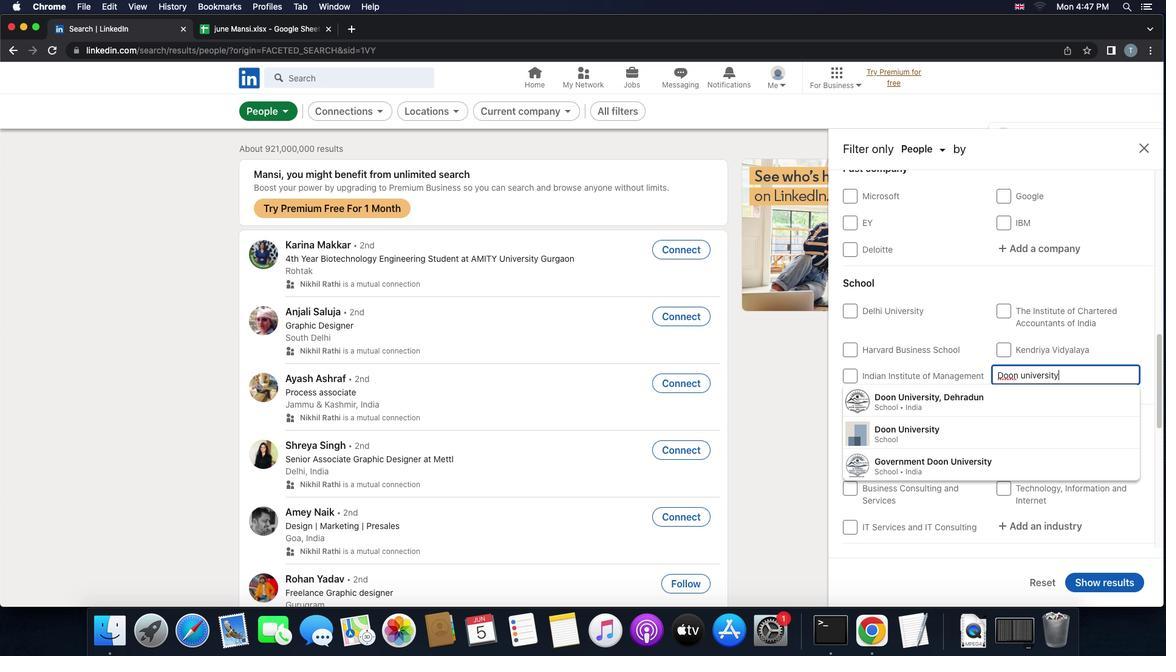 
Action: Mouse moved to (1020, 398)
Screenshot: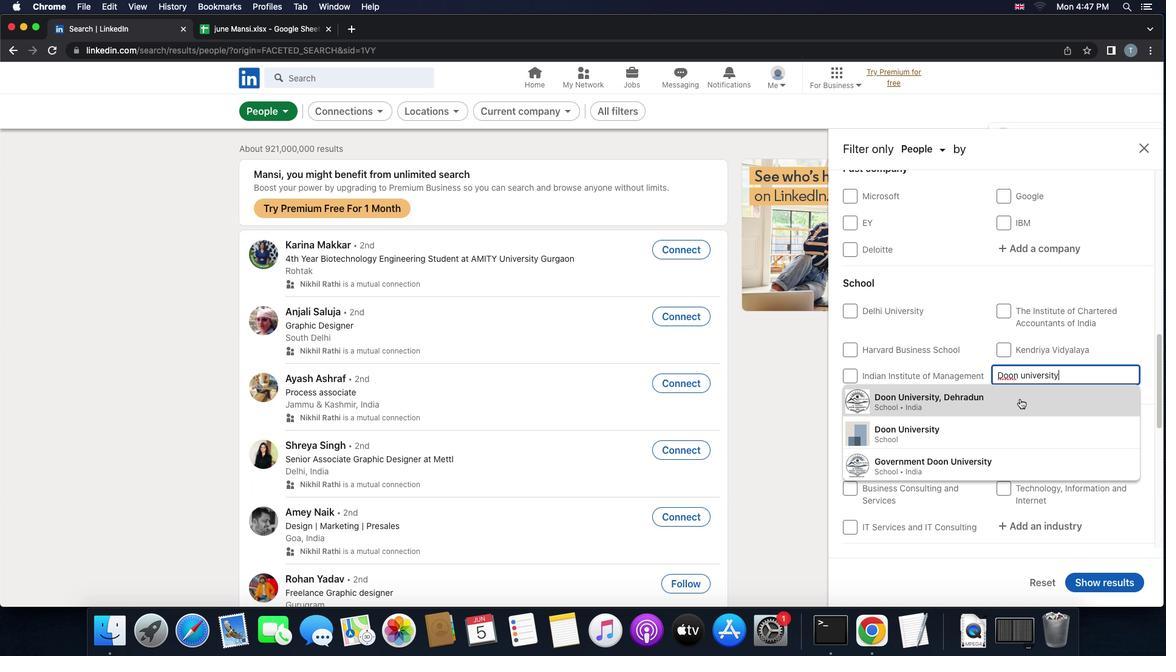 
Action: Mouse pressed left at (1020, 398)
Screenshot: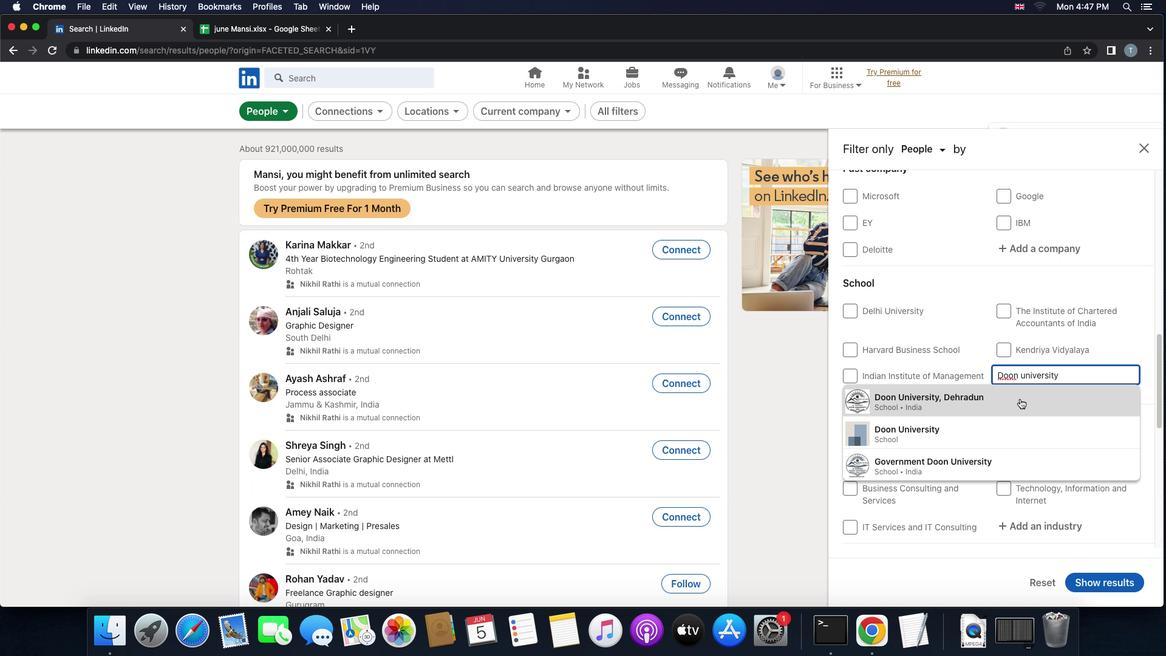 
Action: Mouse moved to (1041, 458)
Screenshot: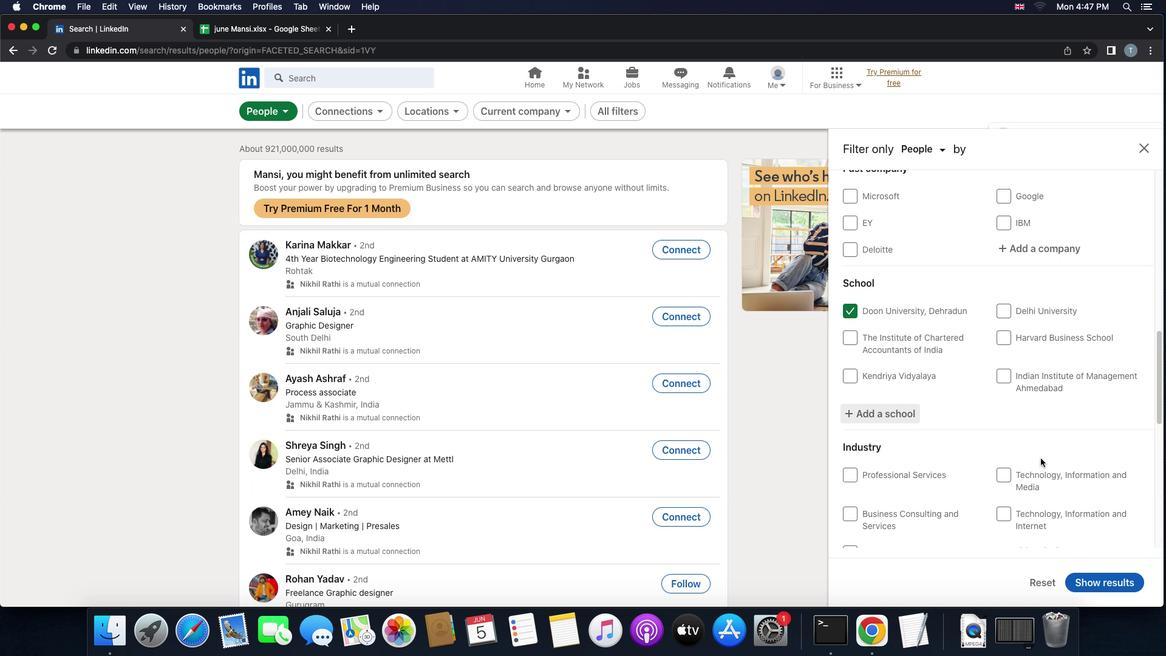 
Action: Mouse scrolled (1041, 458) with delta (0, 0)
Screenshot: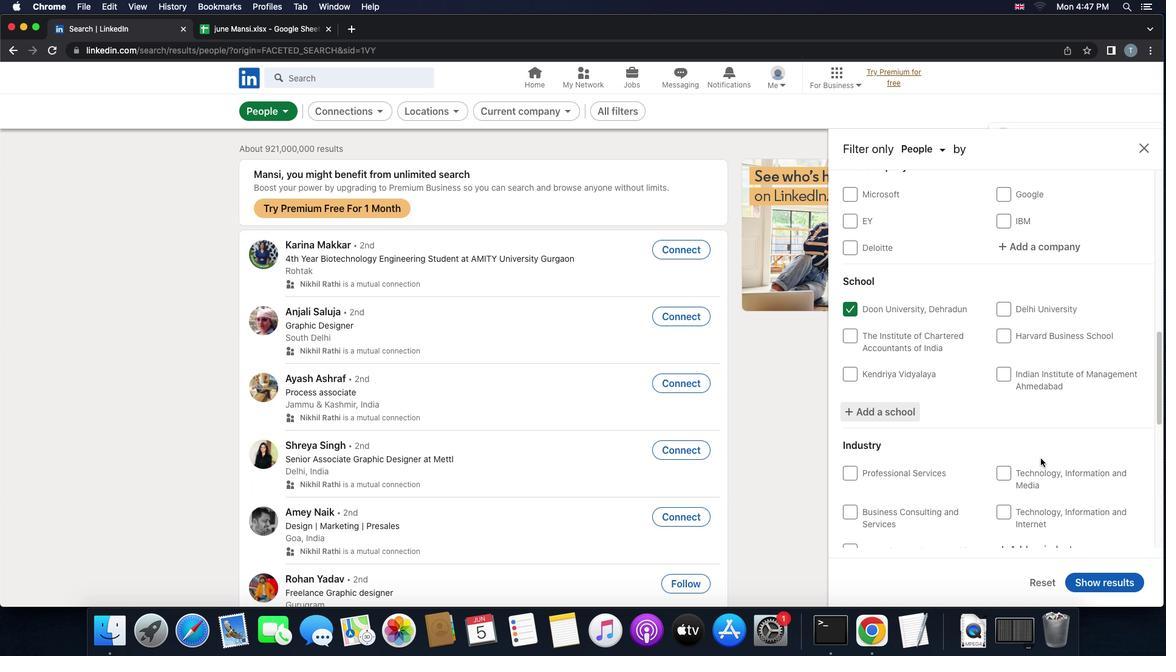 
Action: Mouse scrolled (1041, 458) with delta (0, 0)
Screenshot: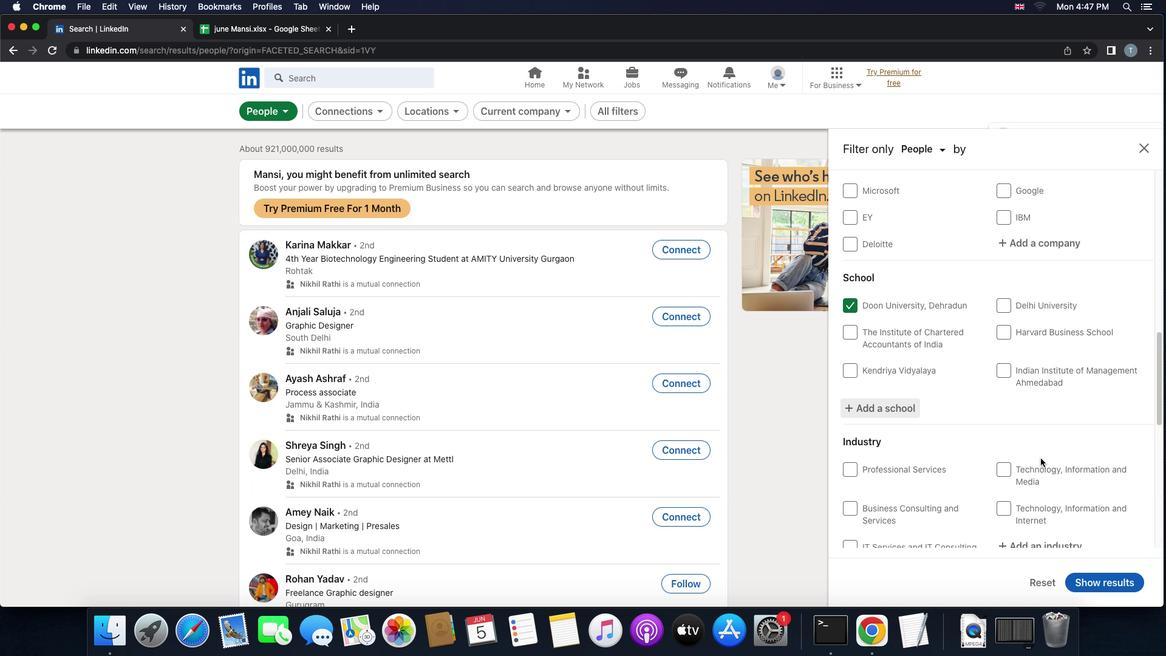 
Action: Mouse scrolled (1041, 458) with delta (0, -1)
Screenshot: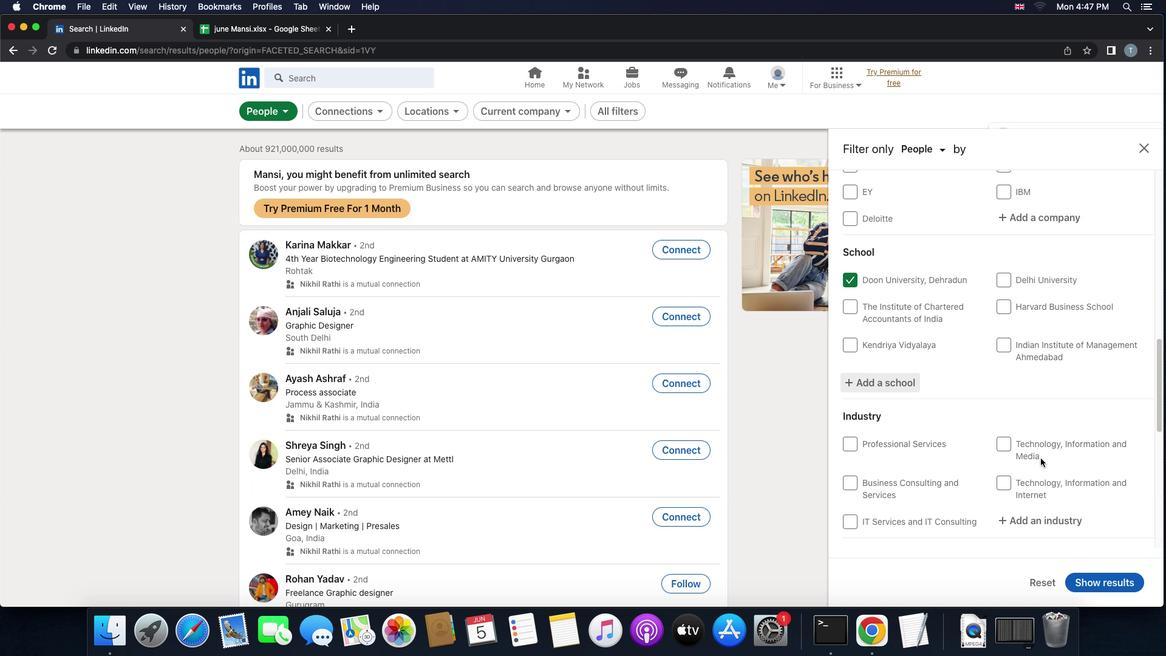 
Action: Mouse scrolled (1041, 458) with delta (0, 0)
Screenshot: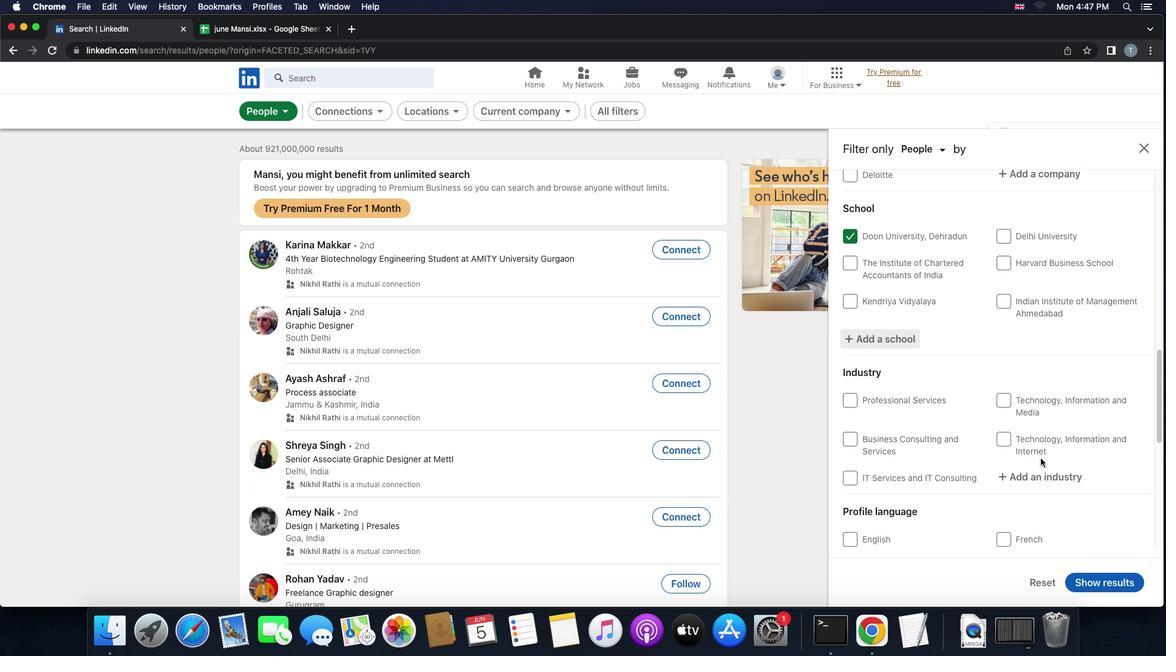 
Action: Mouse scrolled (1041, 458) with delta (0, 0)
Screenshot: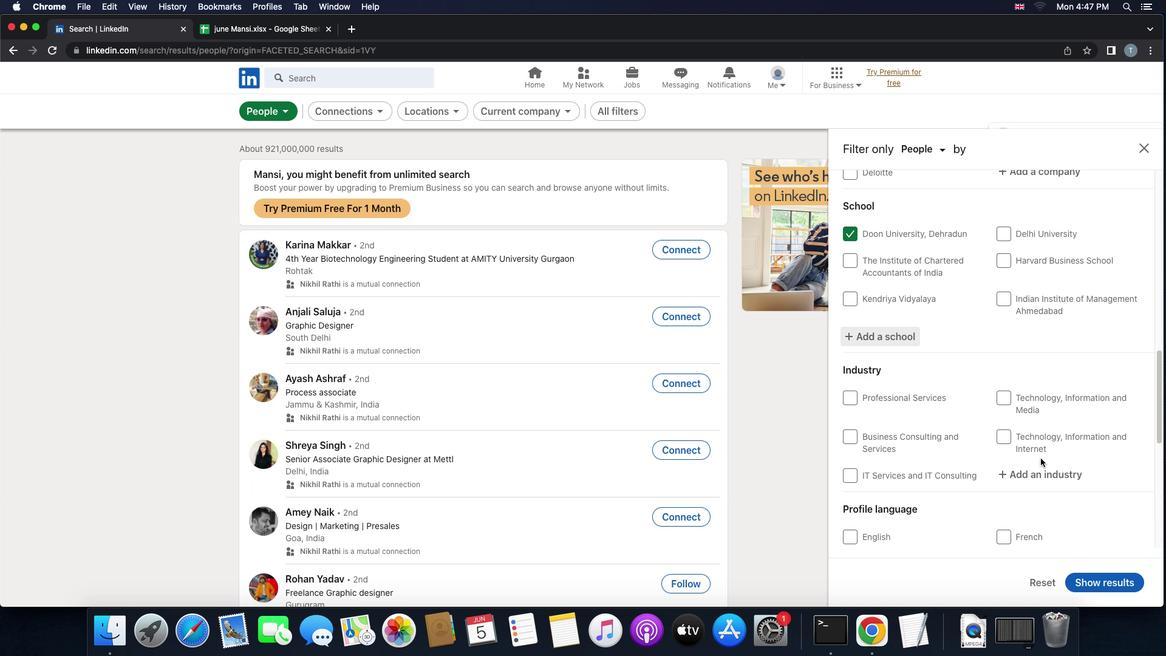 
Action: Mouse scrolled (1041, 458) with delta (0, 0)
Screenshot: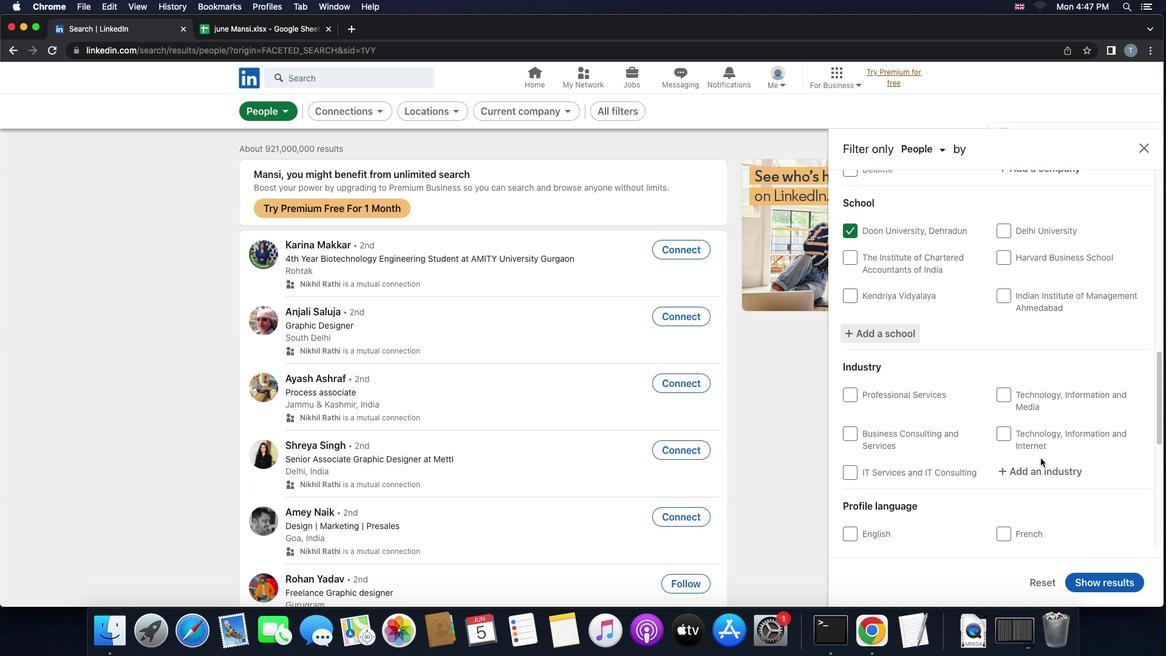 
Action: Mouse scrolled (1041, 458) with delta (0, 0)
Screenshot: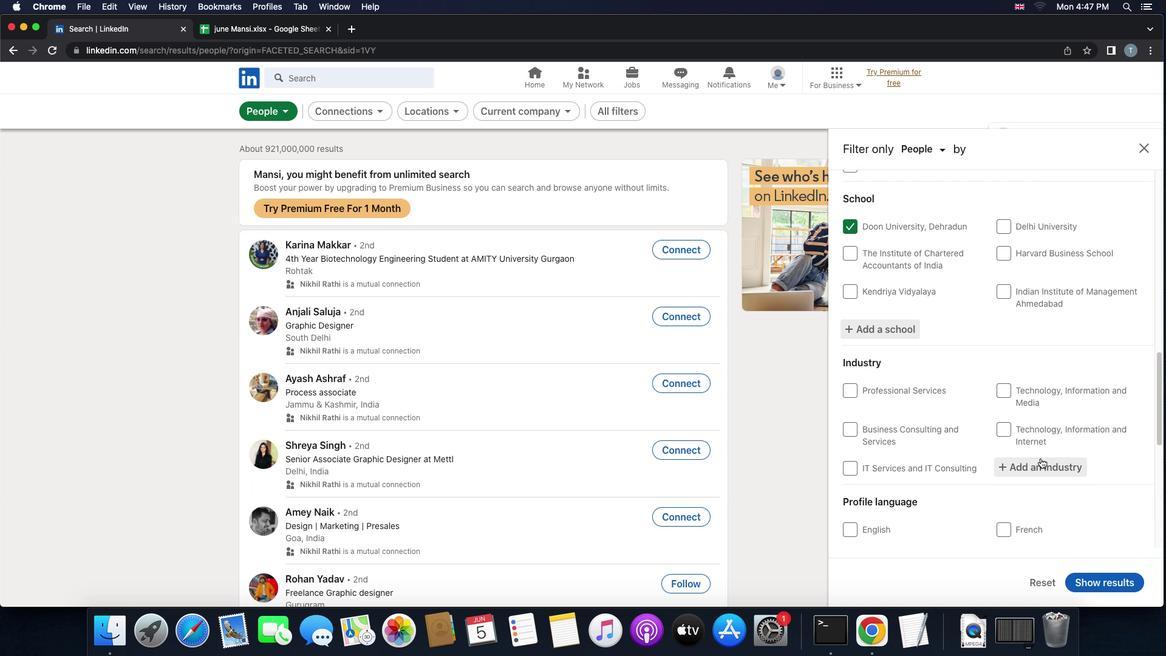 
Action: Mouse scrolled (1041, 458) with delta (0, 0)
Screenshot: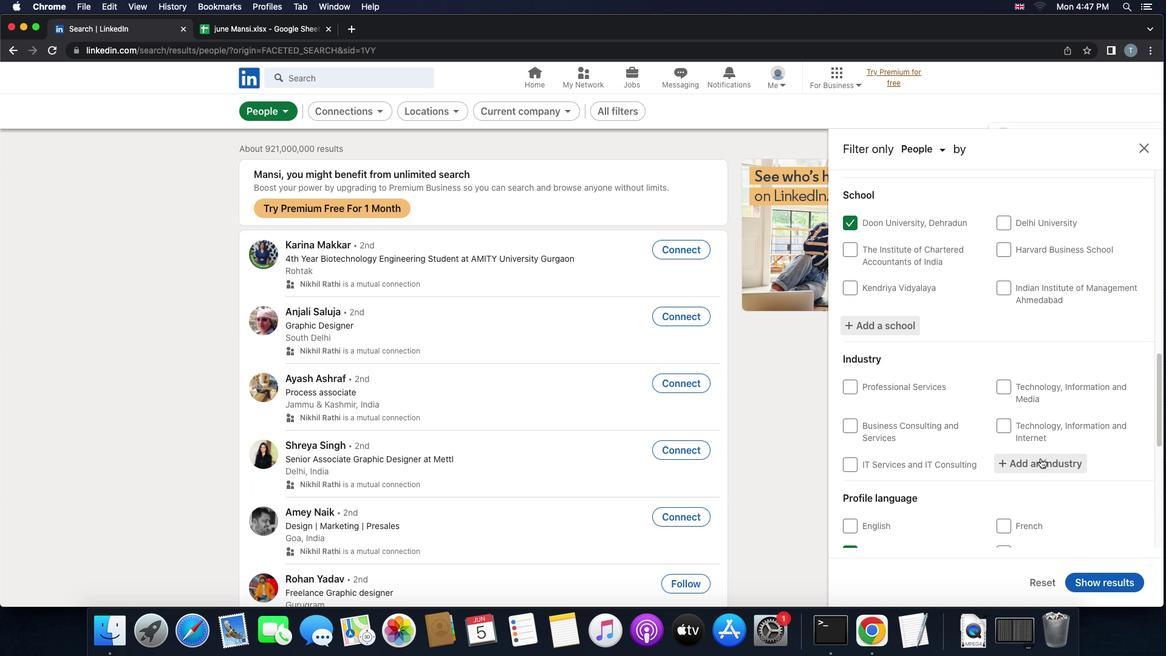 
Action: Mouse scrolled (1041, 458) with delta (0, 0)
Screenshot: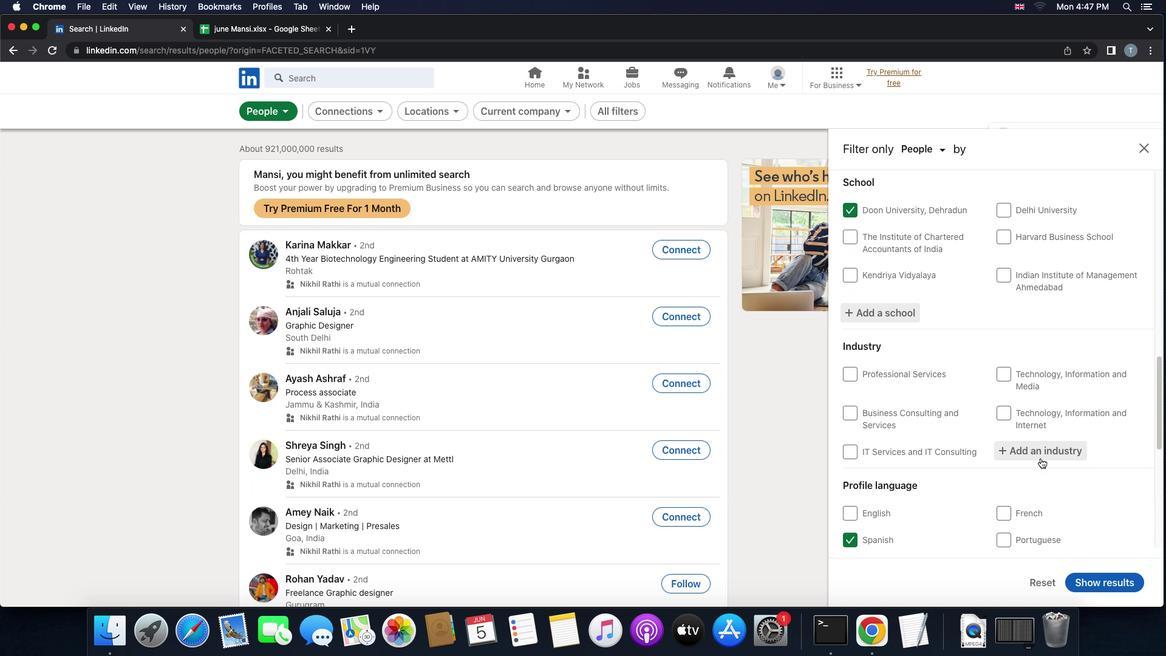 
Action: Mouse scrolled (1041, 458) with delta (0, 0)
Screenshot: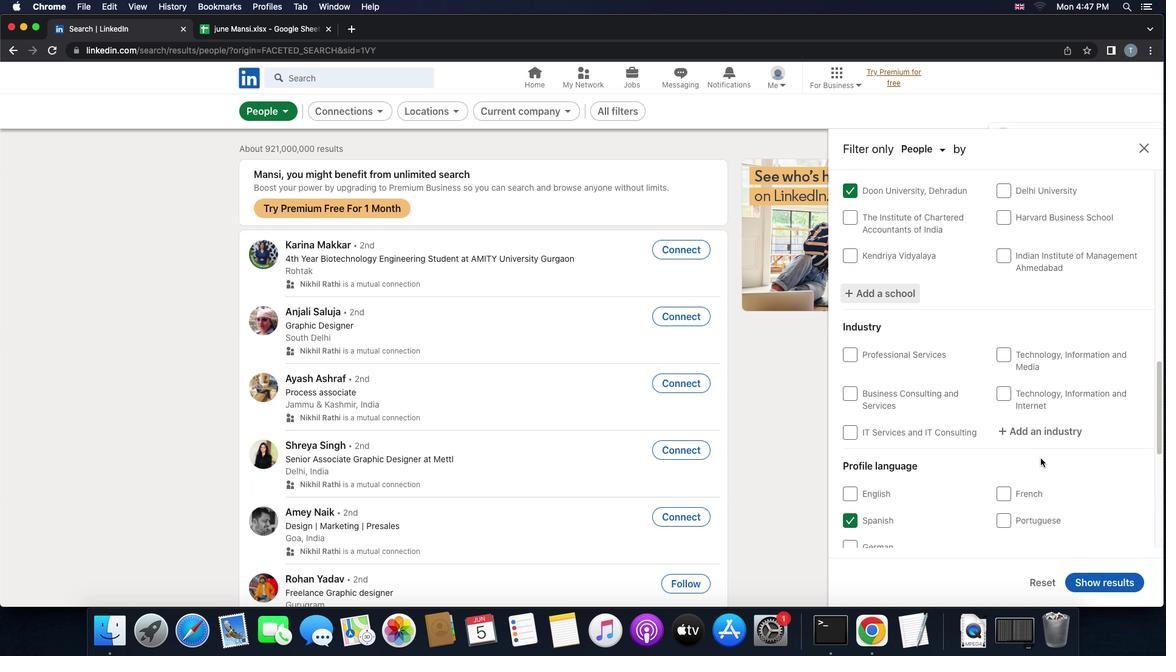 
Action: Mouse scrolled (1041, 458) with delta (0, 0)
Screenshot: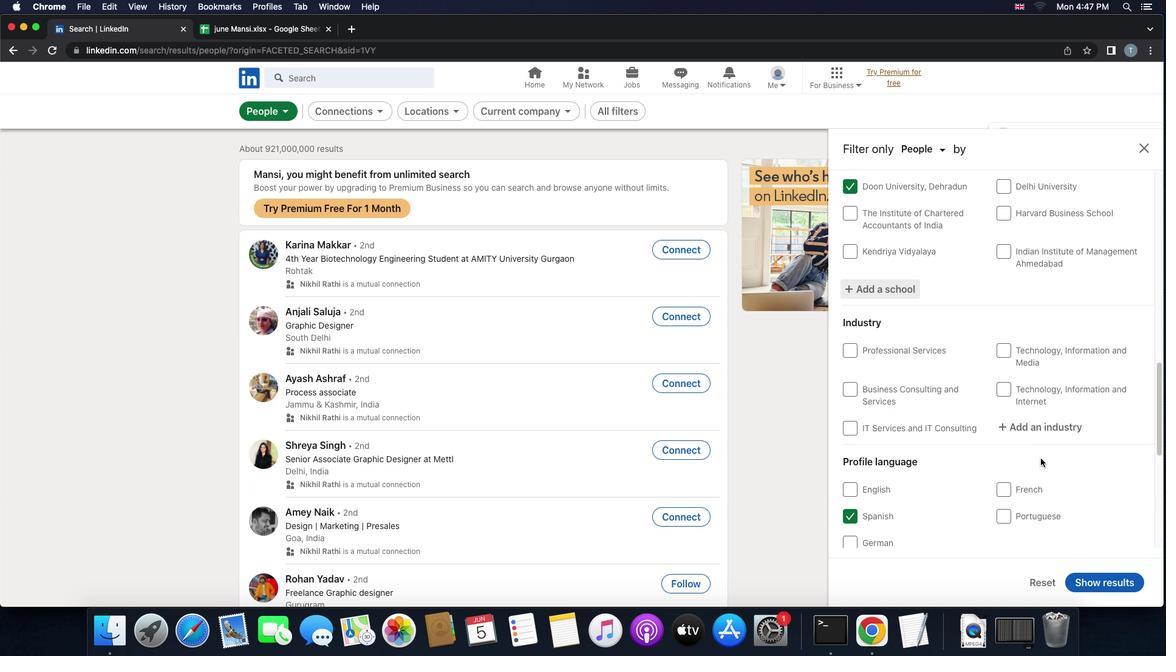
Action: Mouse scrolled (1041, 458) with delta (0, 0)
Screenshot: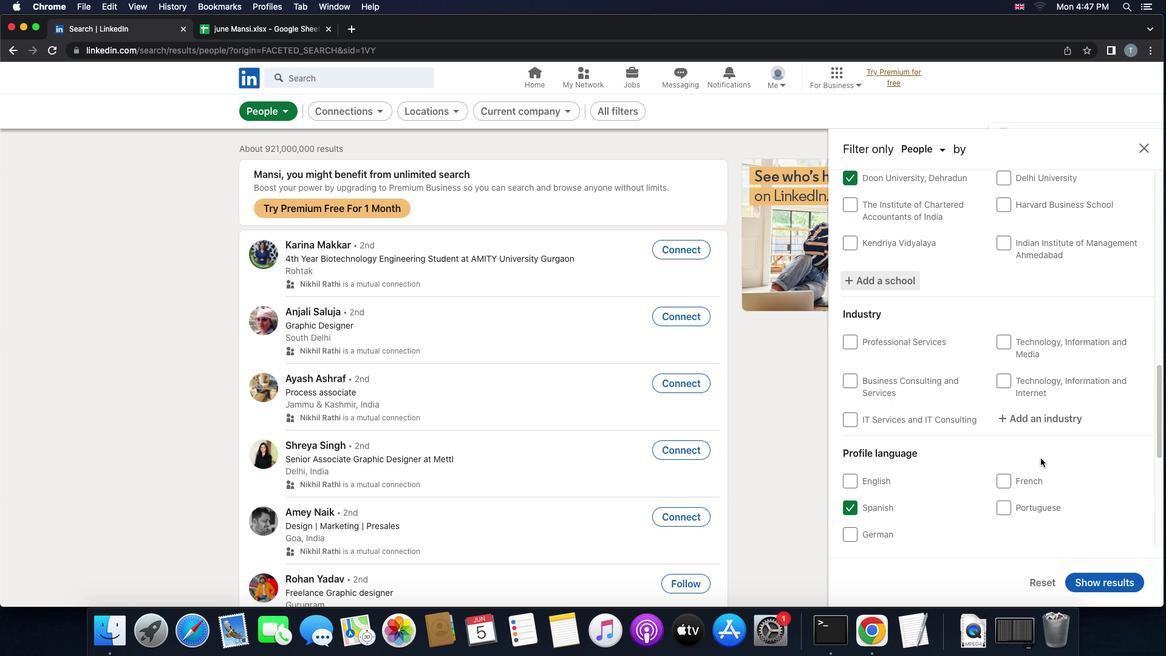 
Action: Mouse scrolled (1041, 458) with delta (0, 0)
Screenshot: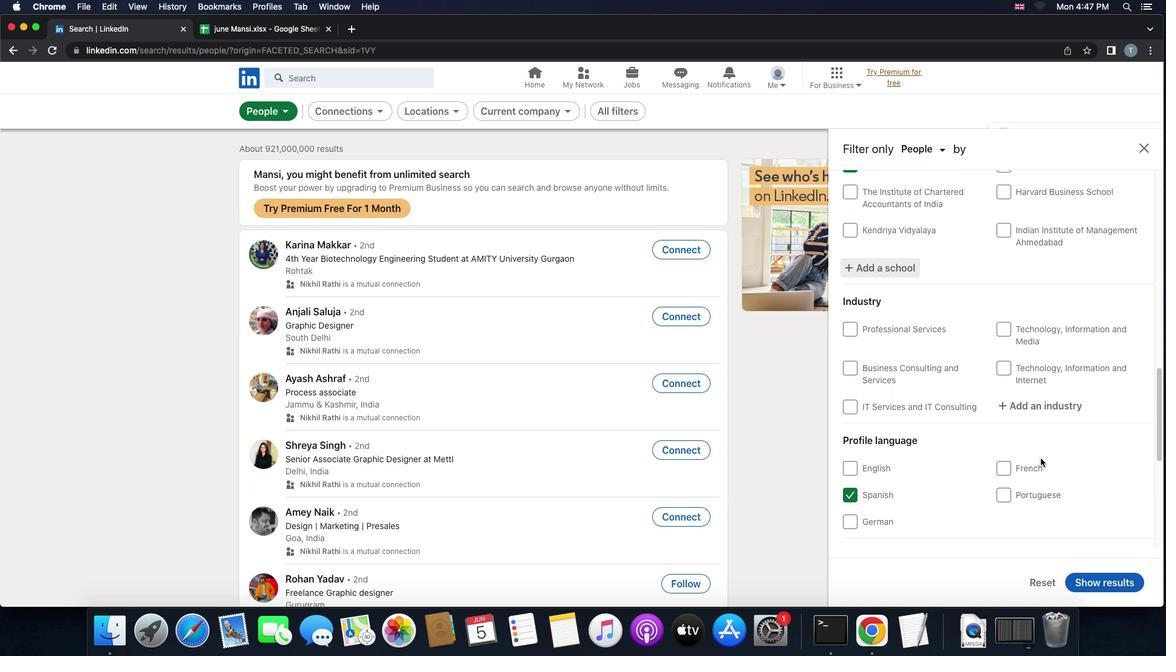 
Action: Mouse scrolled (1041, 458) with delta (0, 0)
Screenshot: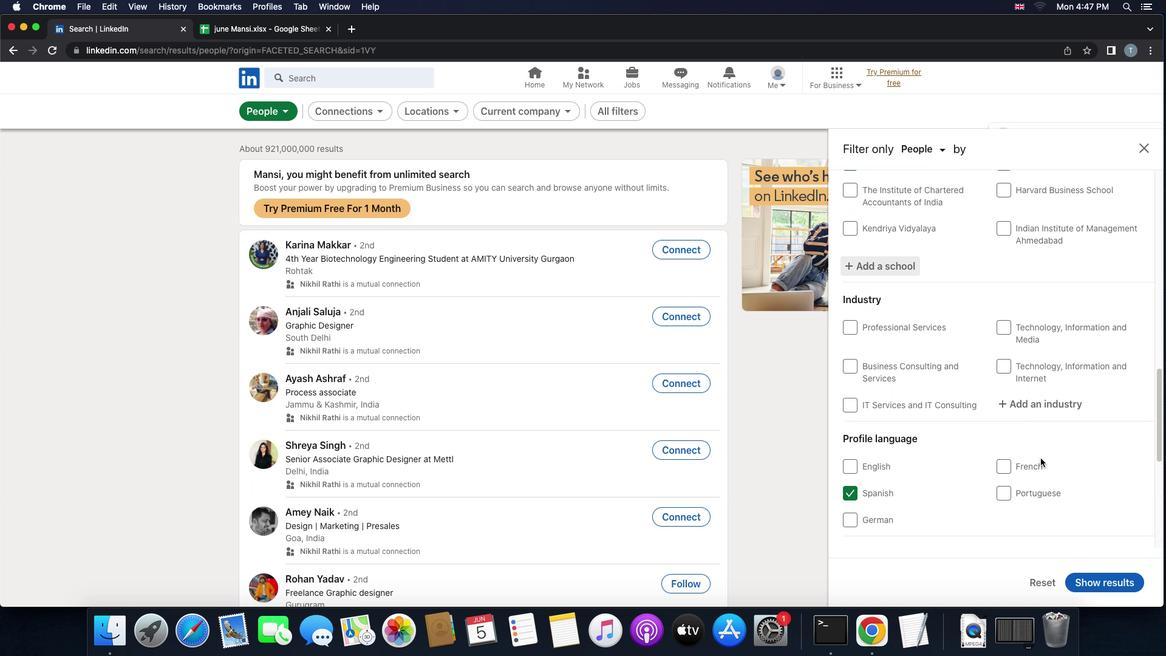 
Action: Mouse scrolled (1041, 458) with delta (0, 0)
Screenshot: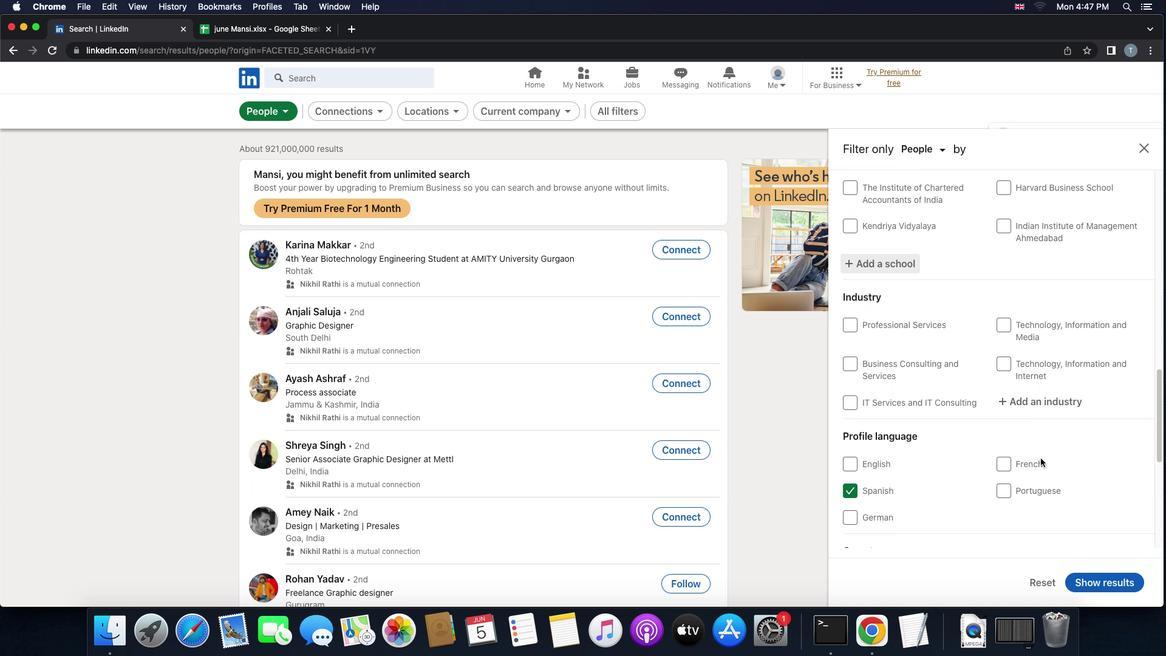 
Action: Mouse moved to (1039, 397)
Screenshot: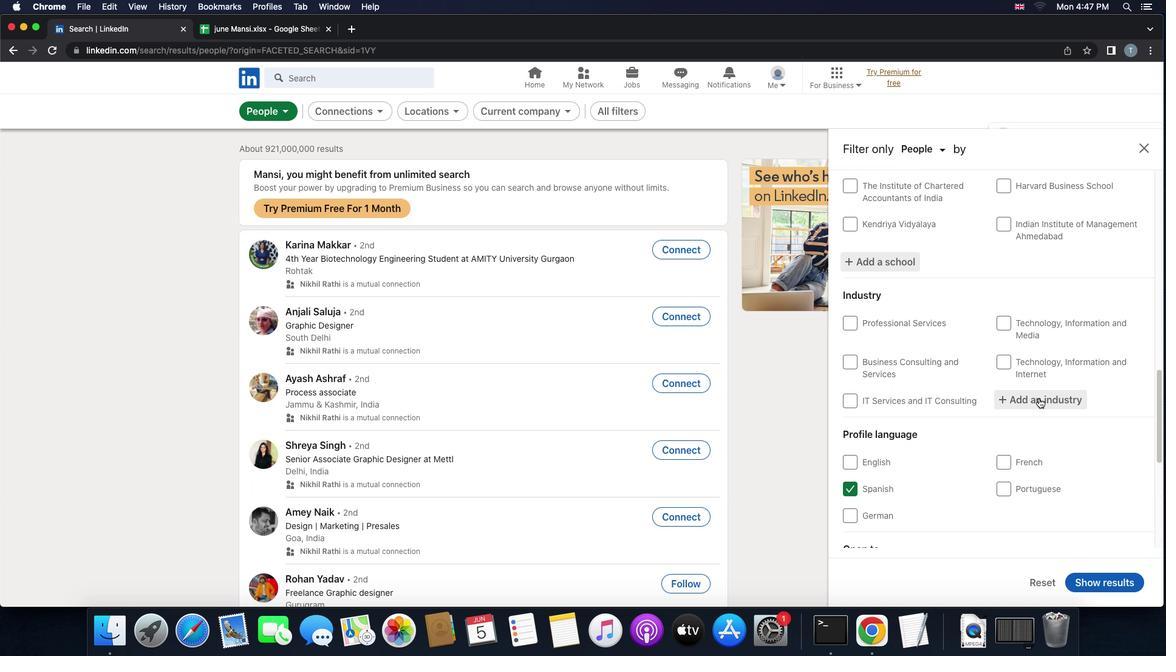 
Action: Mouse pressed left at (1039, 397)
Screenshot: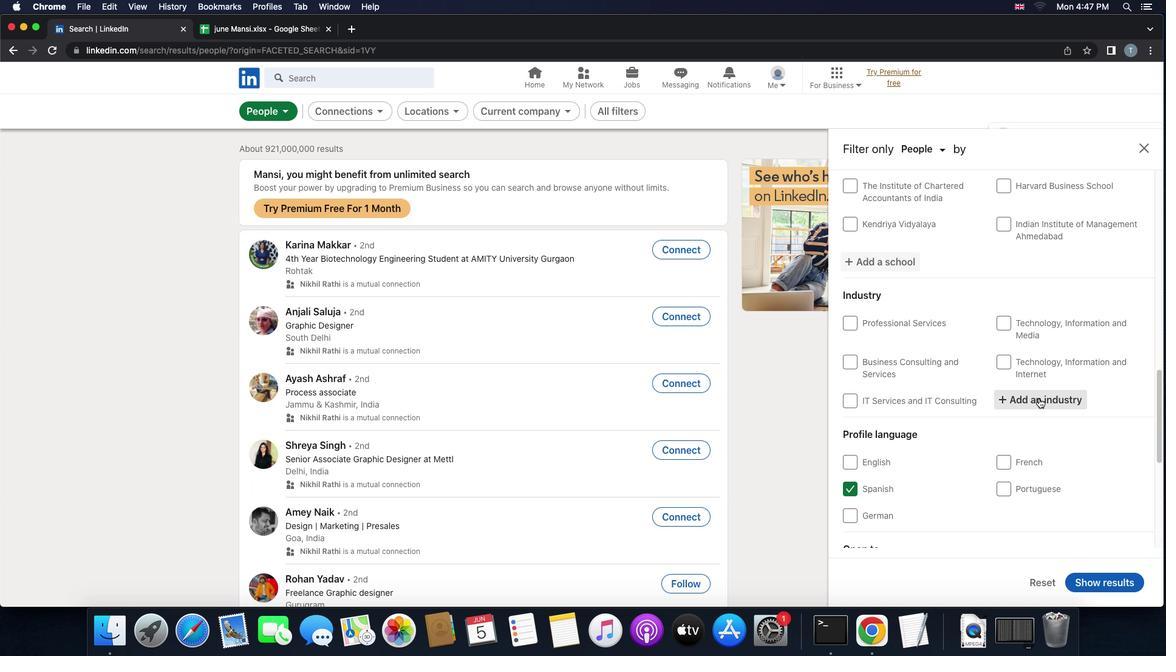 
Action: Key pressed Key.shift'E''x''e''c''u''t''i''v''e'Key.space'o''f''f'
Screenshot: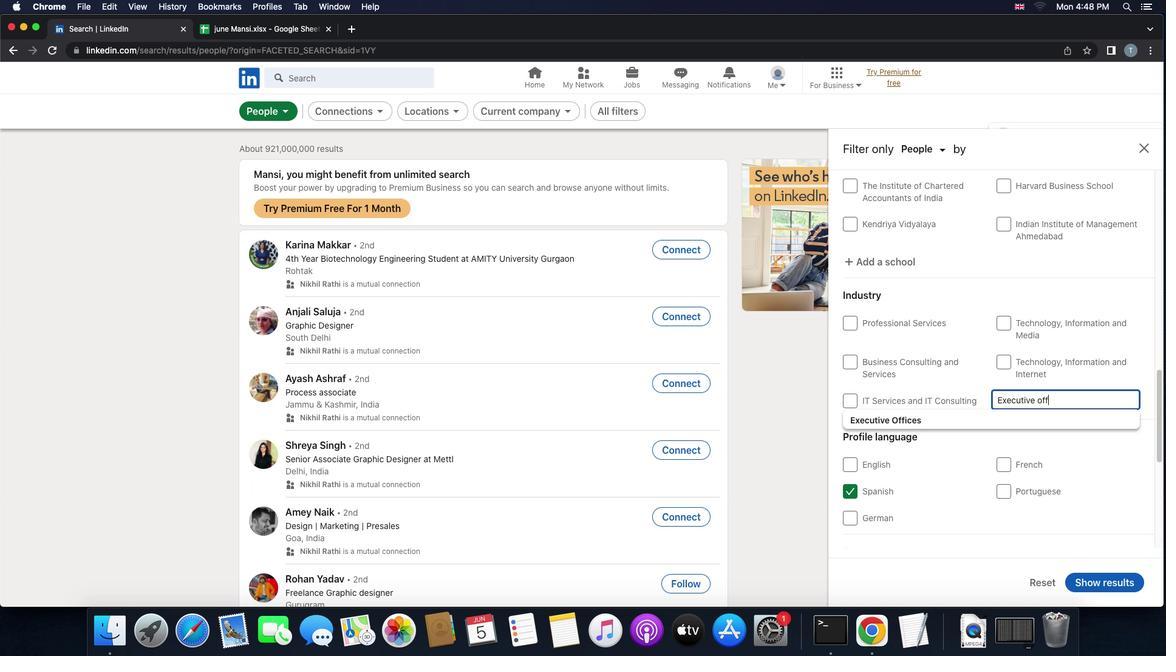 
Action: Mouse moved to (983, 418)
Screenshot: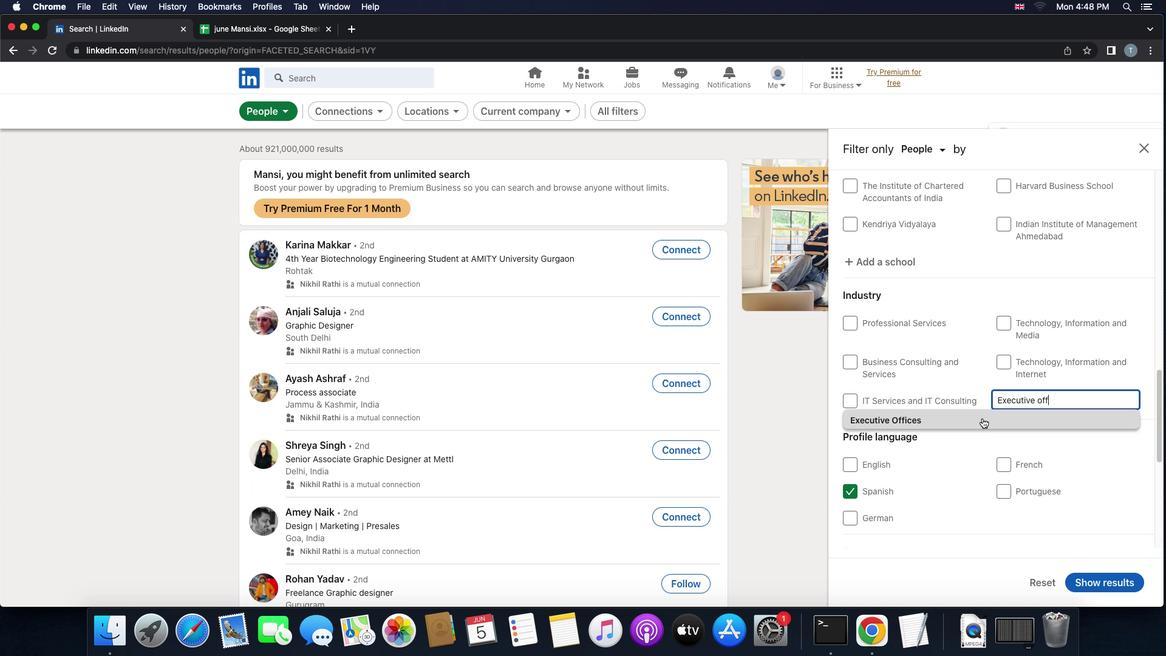 
Action: Mouse pressed left at (983, 418)
Screenshot: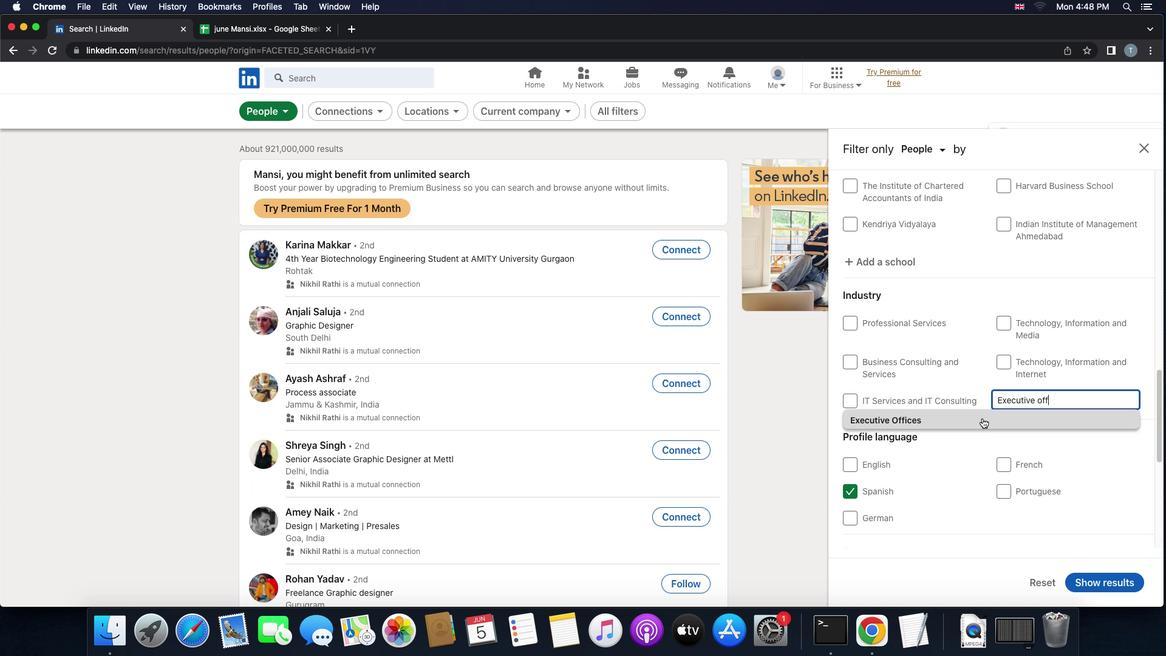 
Action: Mouse moved to (983, 418)
Screenshot: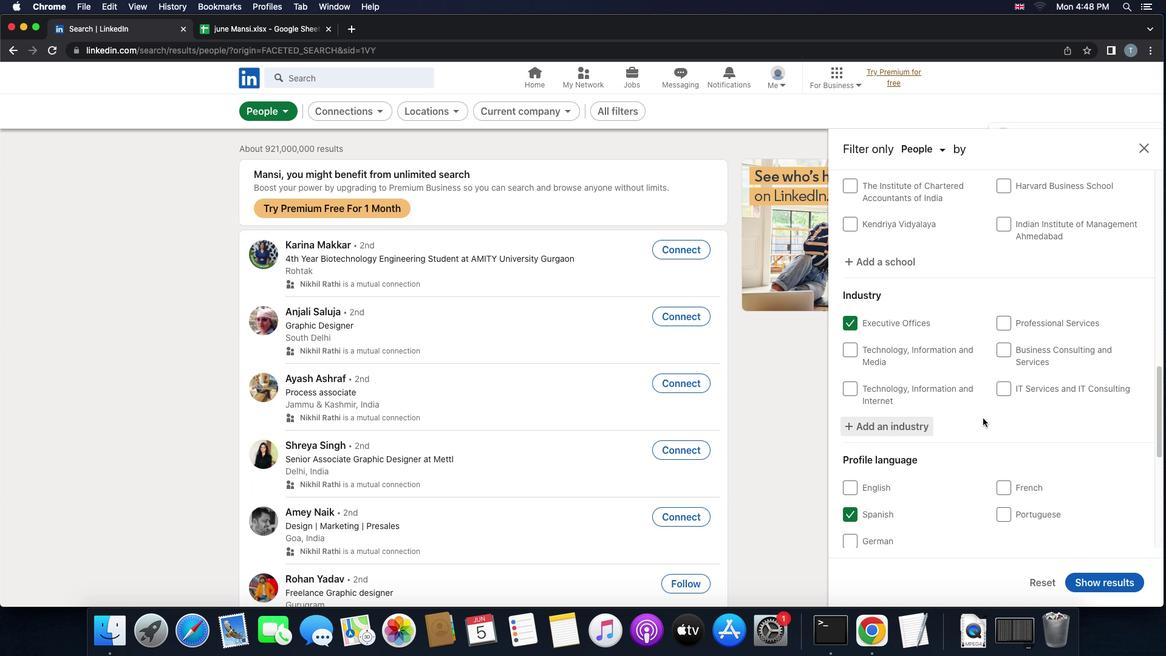 
Action: Mouse scrolled (983, 418) with delta (0, 0)
Screenshot: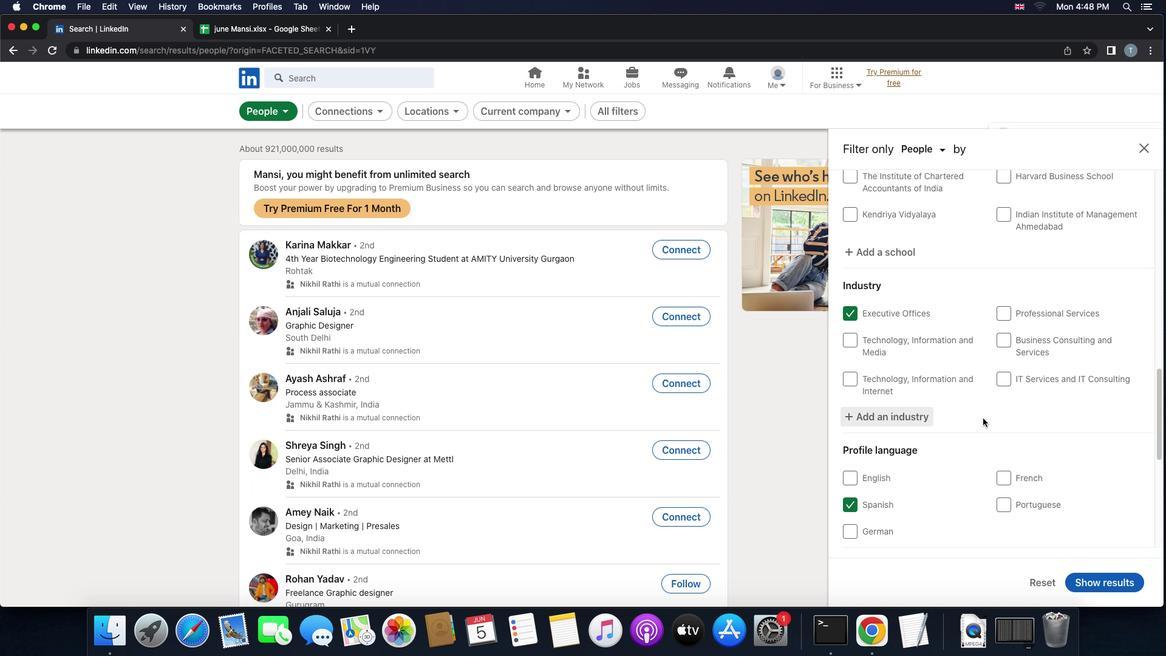 
Action: Mouse scrolled (983, 418) with delta (0, 0)
Screenshot: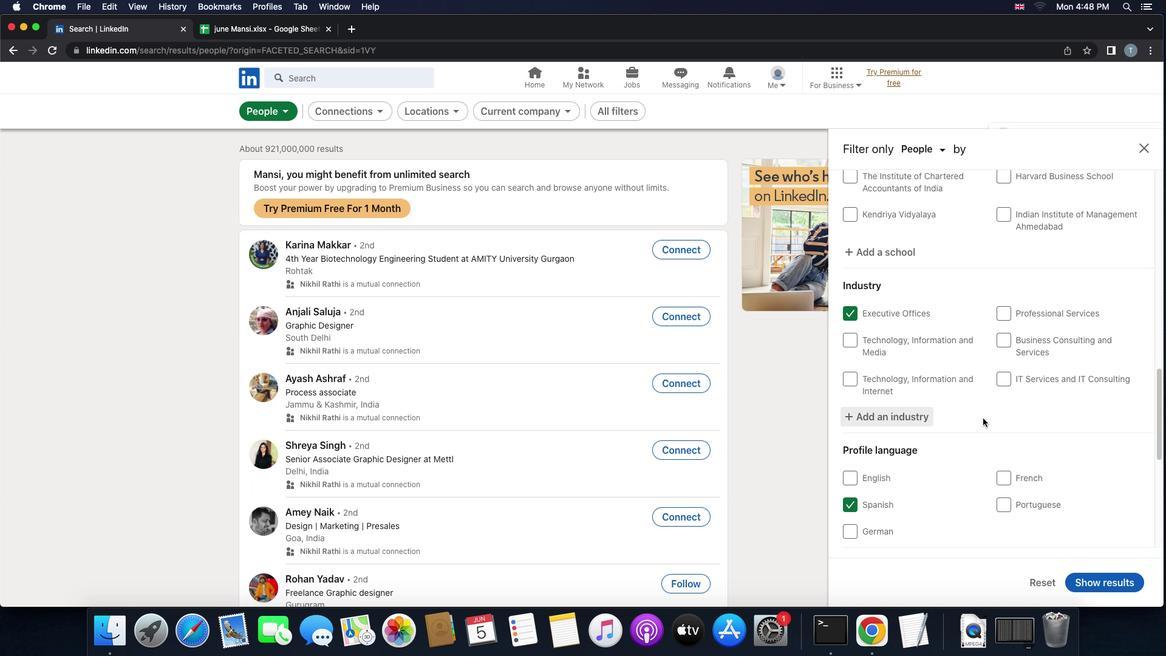 
Action: Mouse scrolled (983, 418) with delta (0, -1)
Screenshot: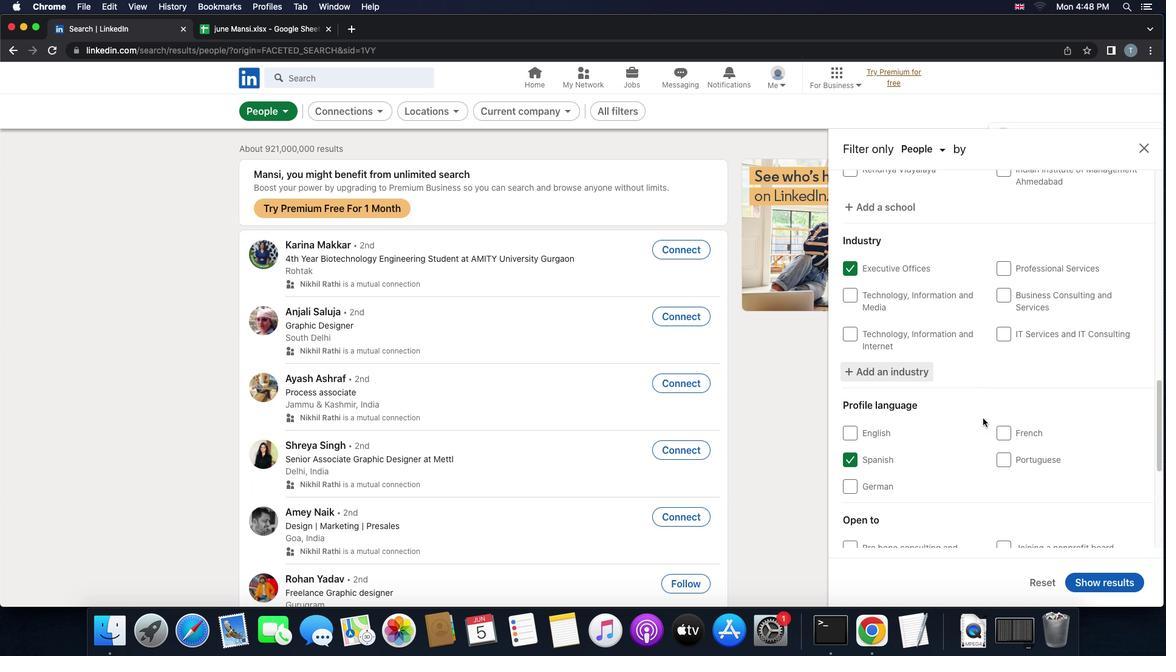 
Action: Mouse scrolled (983, 418) with delta (0, -1)
Screenshot: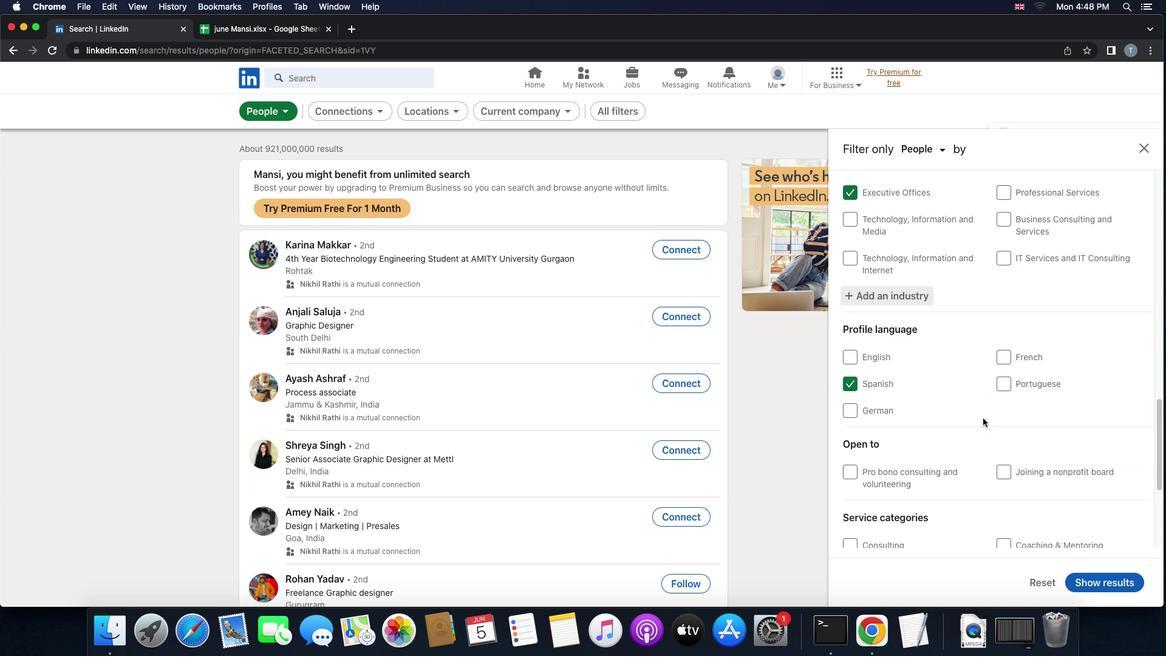 
Action: Mouse moved to (983, 418)
Screenshot: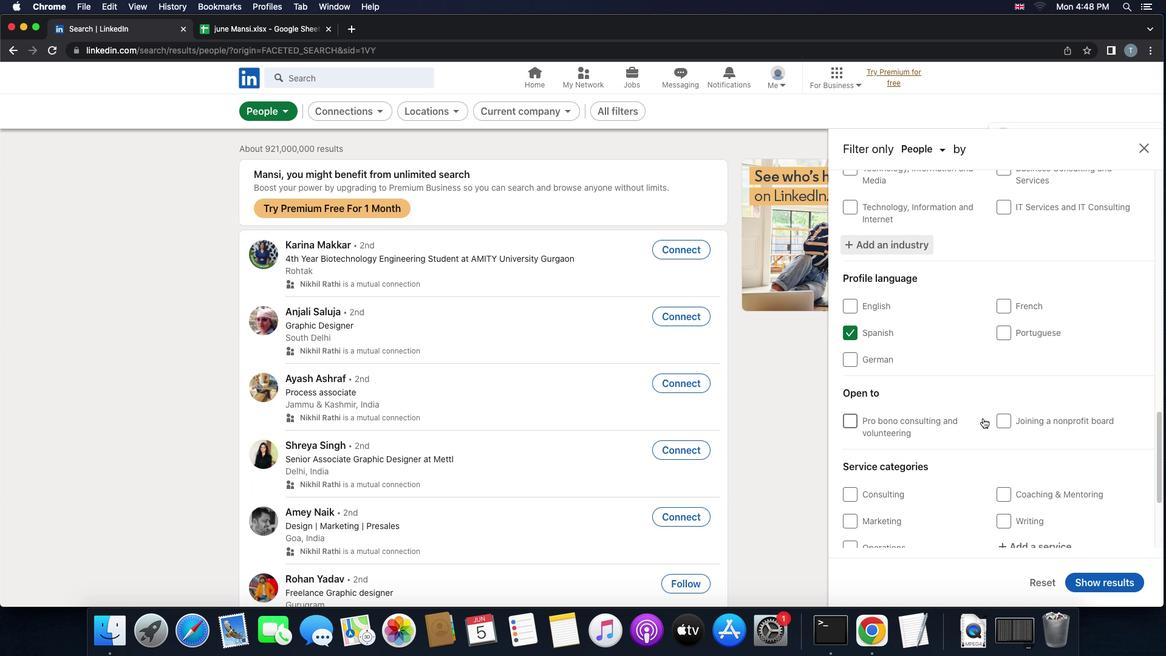 
Action: Mouse scrolled (983, 418) with delta (0, 0)
Screenshot: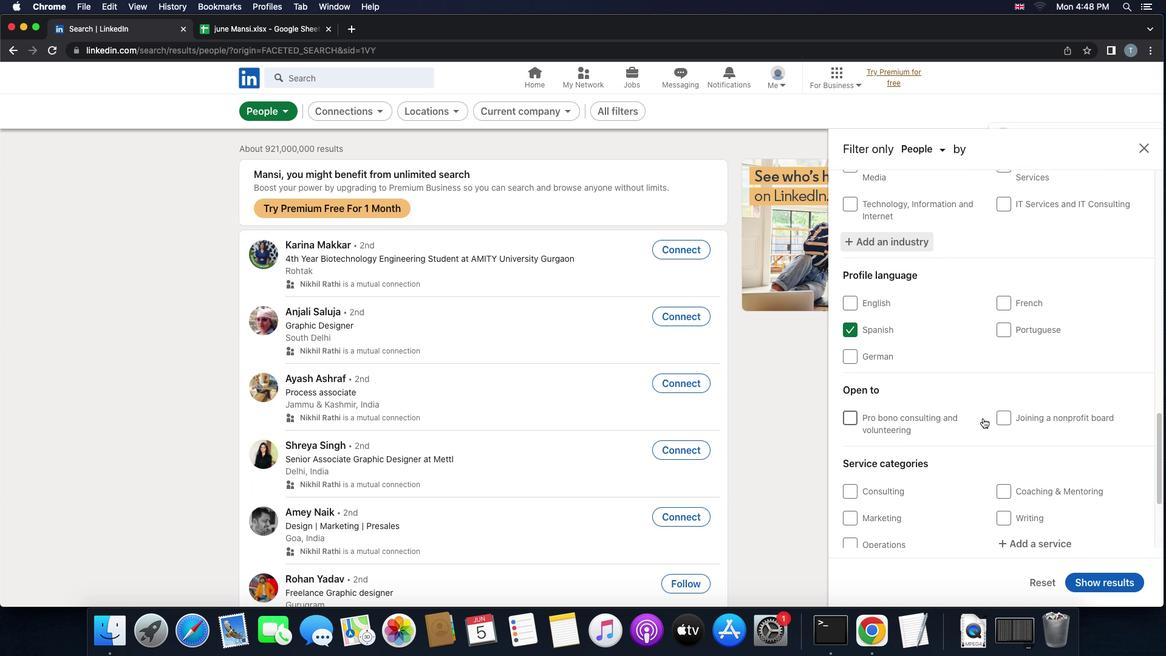 
Action: Mouse scrolled (983, 418) with delta (0, 0)
Screenshot: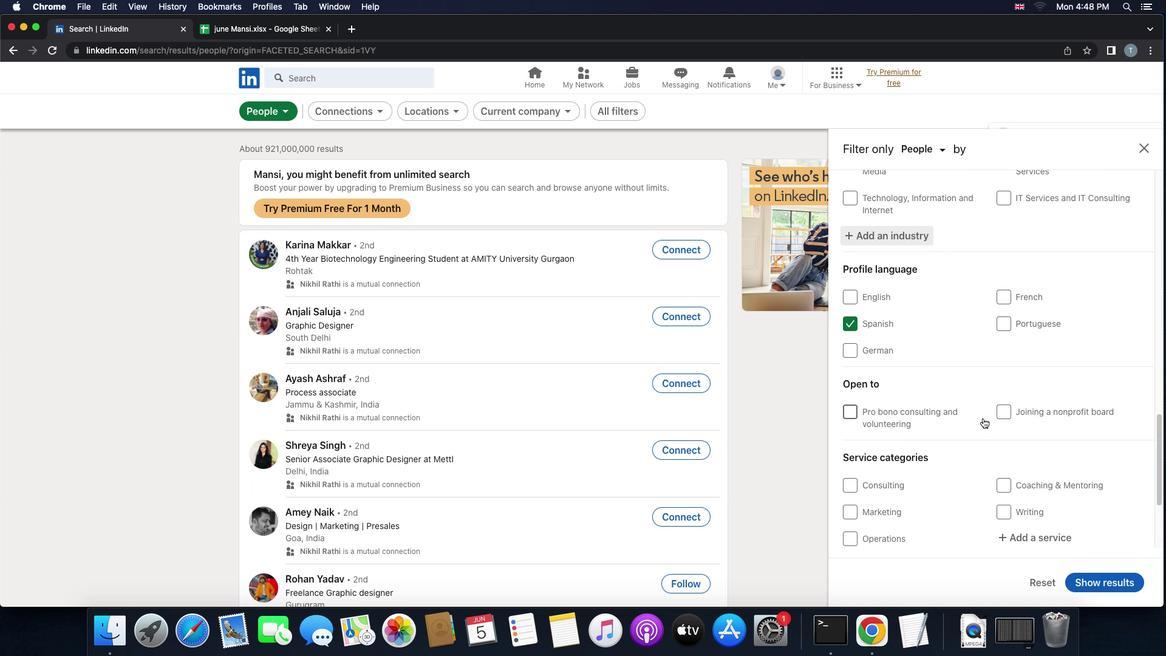 
Action: Mouse scrolled (983, 418) with delta (0, -1)
Screenshot: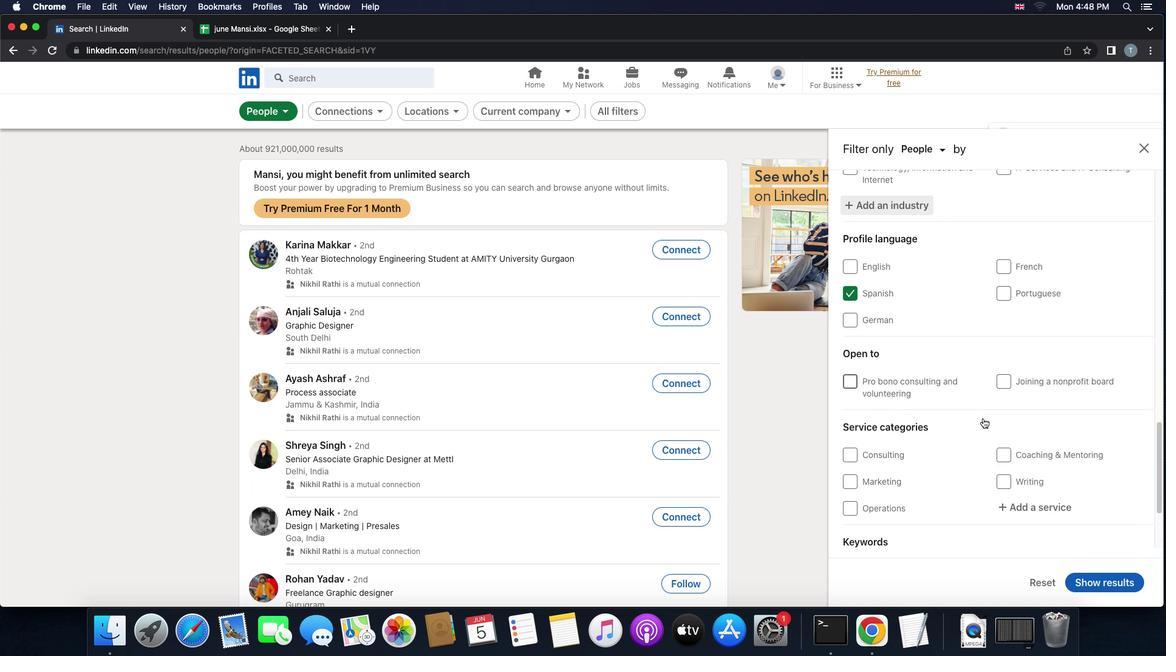 
Action: Mouse scrolled (983, 418) with delta (0, -1)
Screenshot: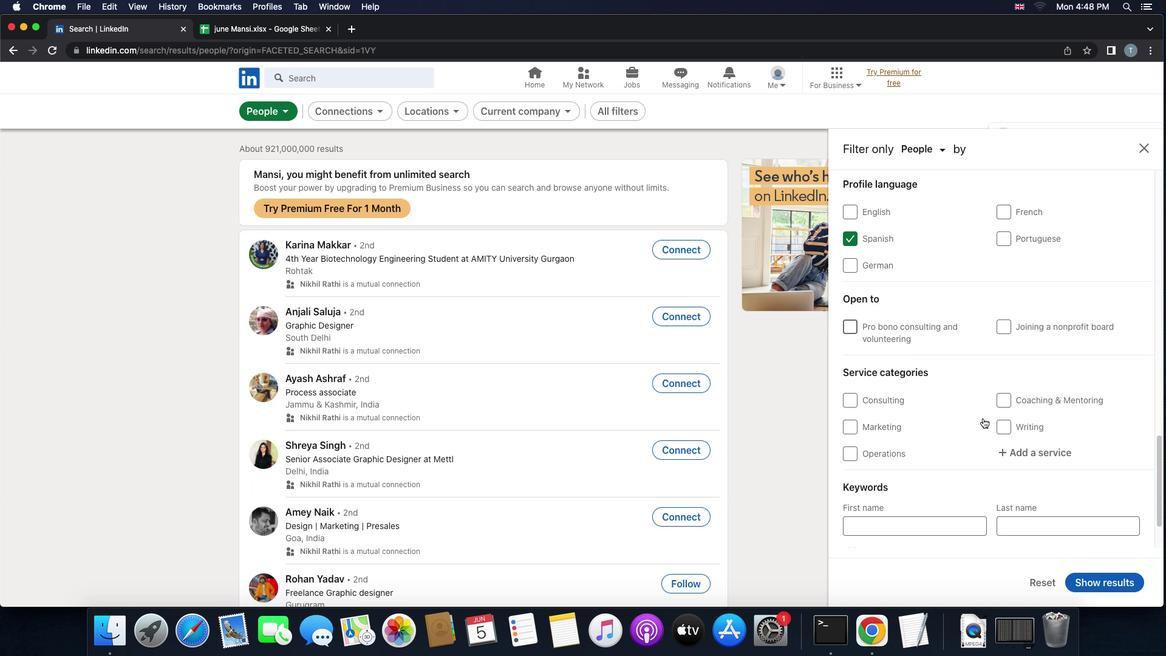 
Action: Mouse moved to (1034, 421)
Screenshot: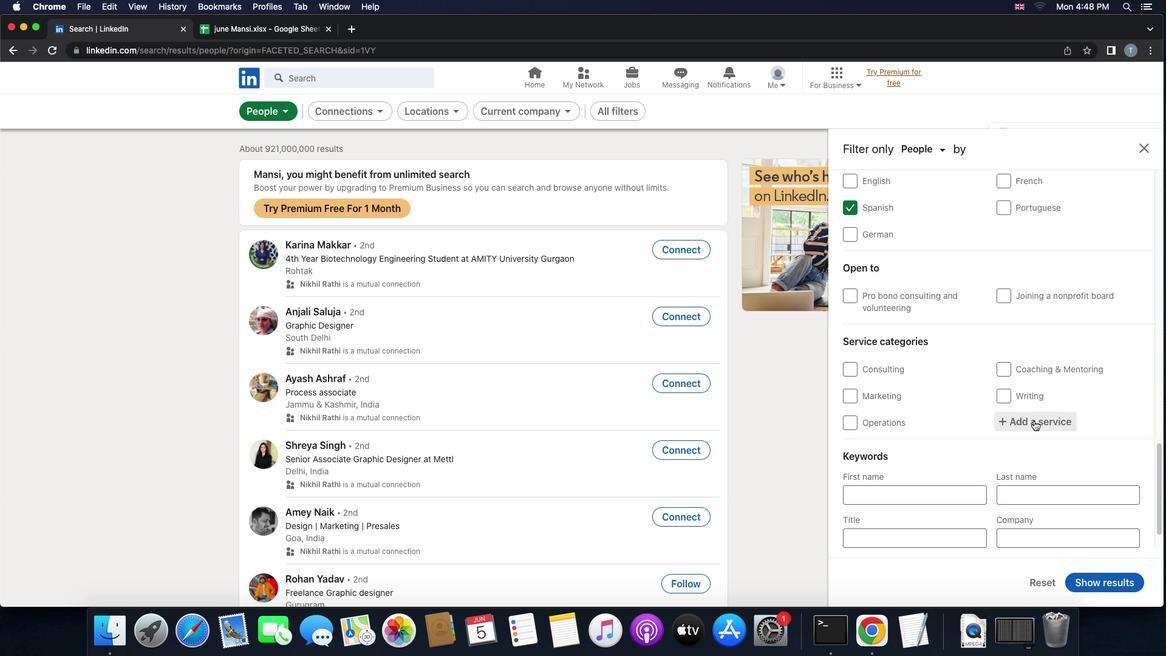 
Action: Mouse pressed left at (1034, 421)
Screenshot: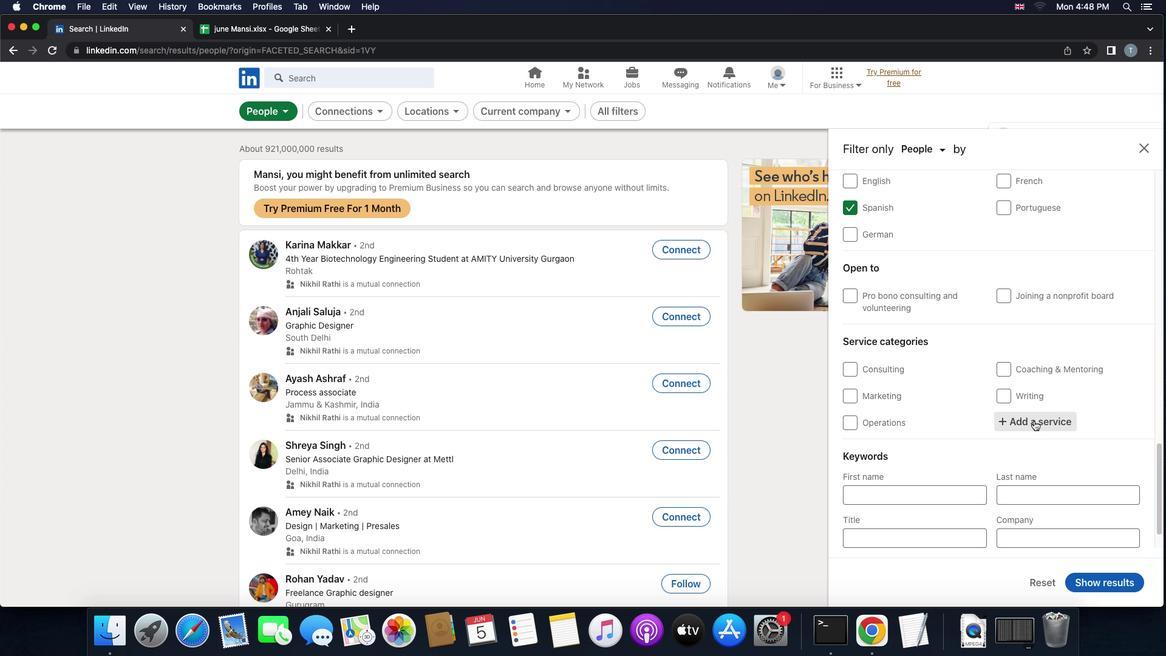 
Action: Key pressed 'l''a''b''o''r'
Screenshot: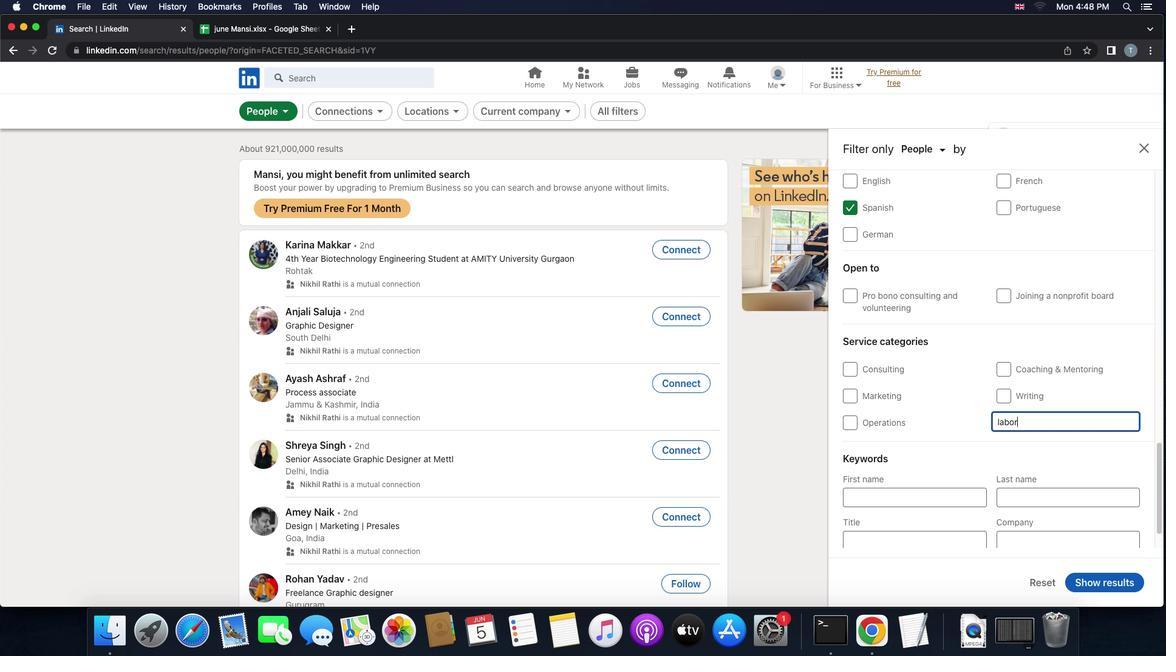 
Action: Mouse moved to (1031, 435)
Screenshot: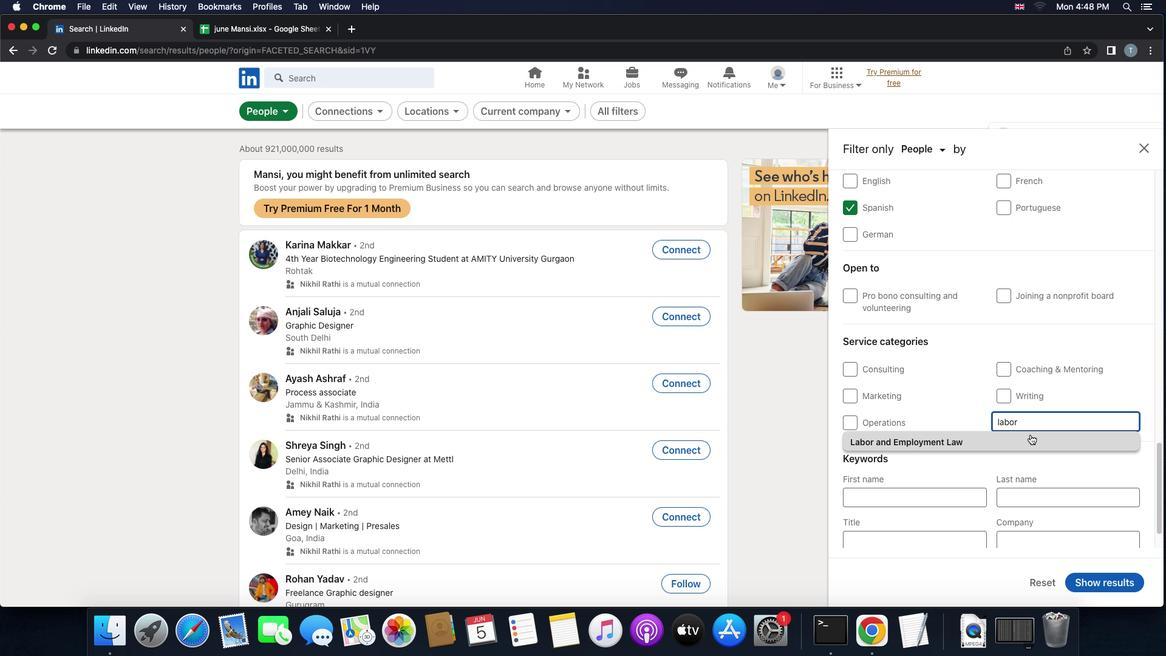
Action: Mouse pressed left at (1031, 435)
Screenshot: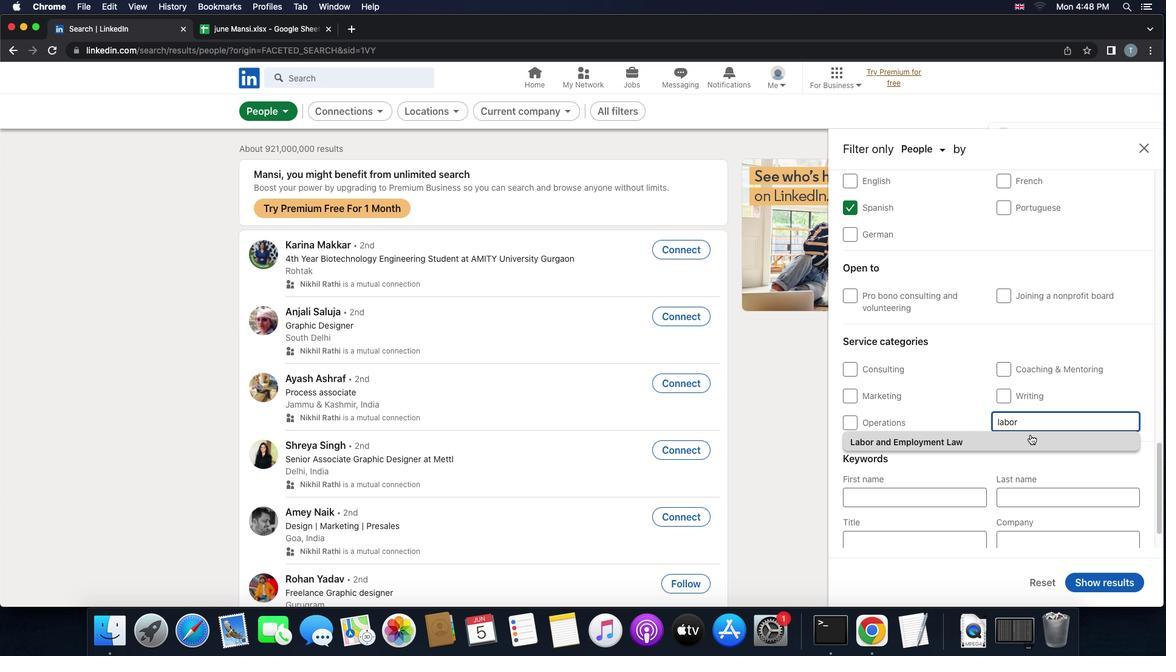 
Action: Mouse moved to (1036, 452)
Screenshot: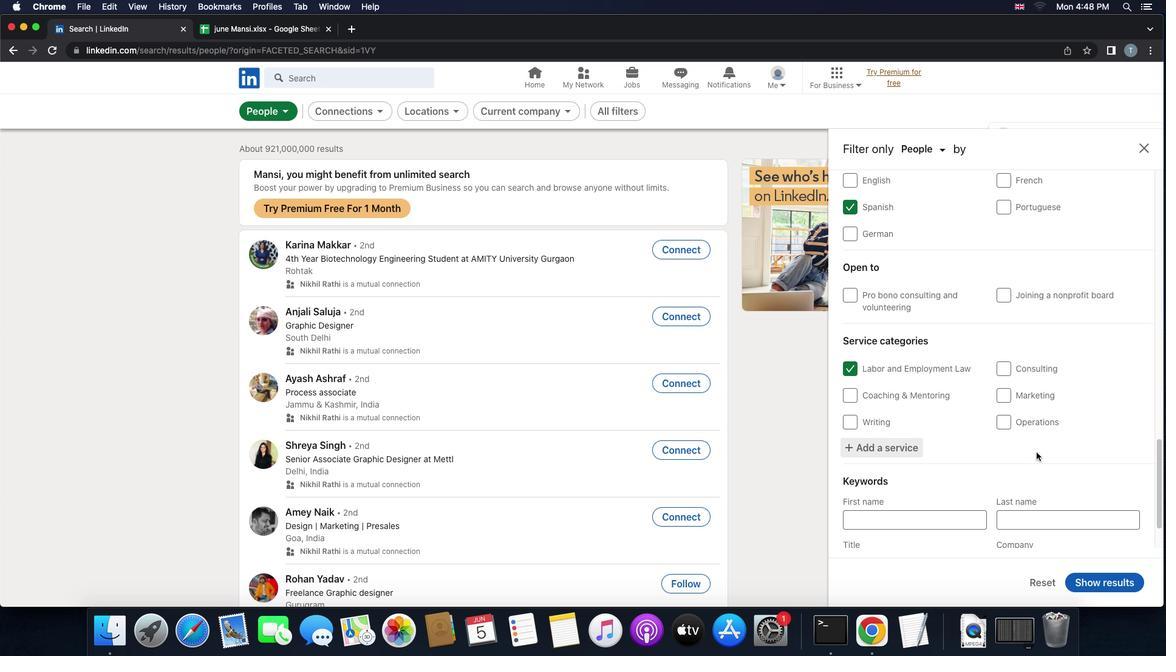 
Action: Mouse scrolled (1036, 452) with delta (0, 0)
Screenshot: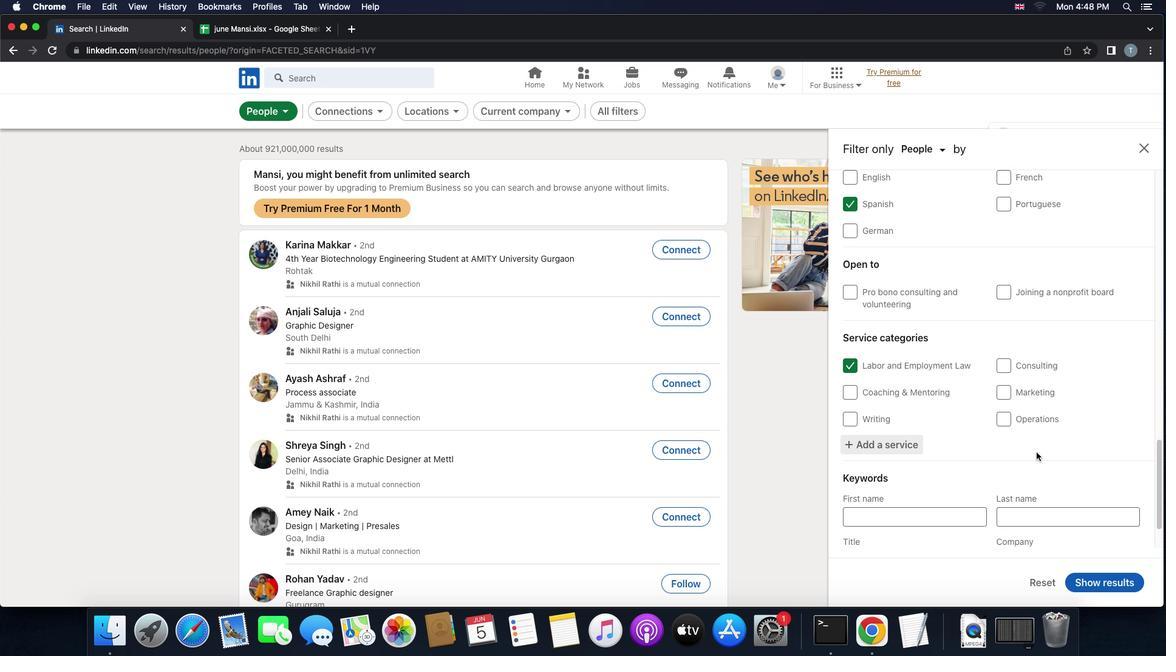 
Action: Mouse scrolled (1036, 452) with delta (0, 0)
Screenshot: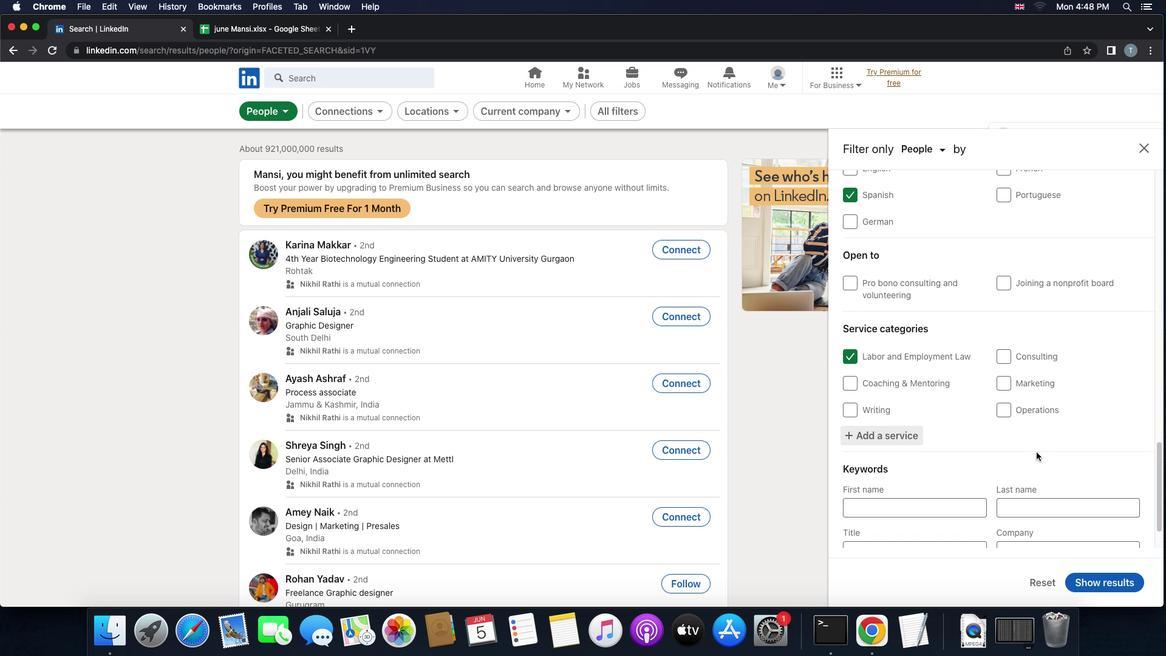 
Action: Mouse scrolled (1036, 452) with delta (0, -1)
Screenshot: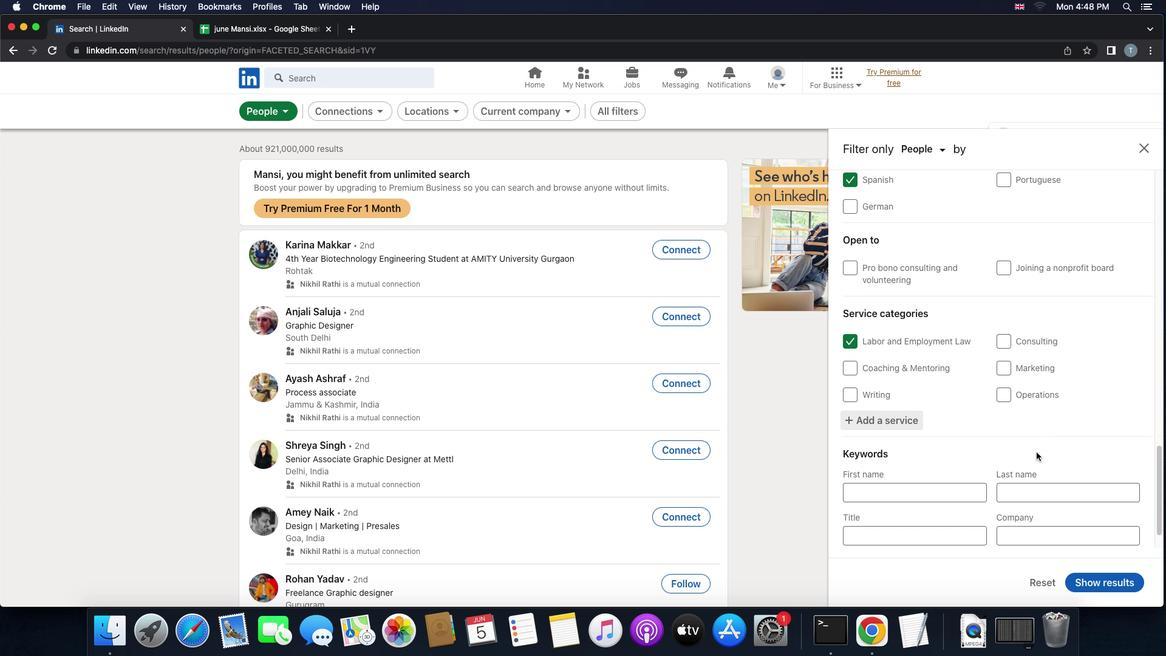 
Action: Mouse scrolled (1036, 452) with delta (0, -2)
Screenshot: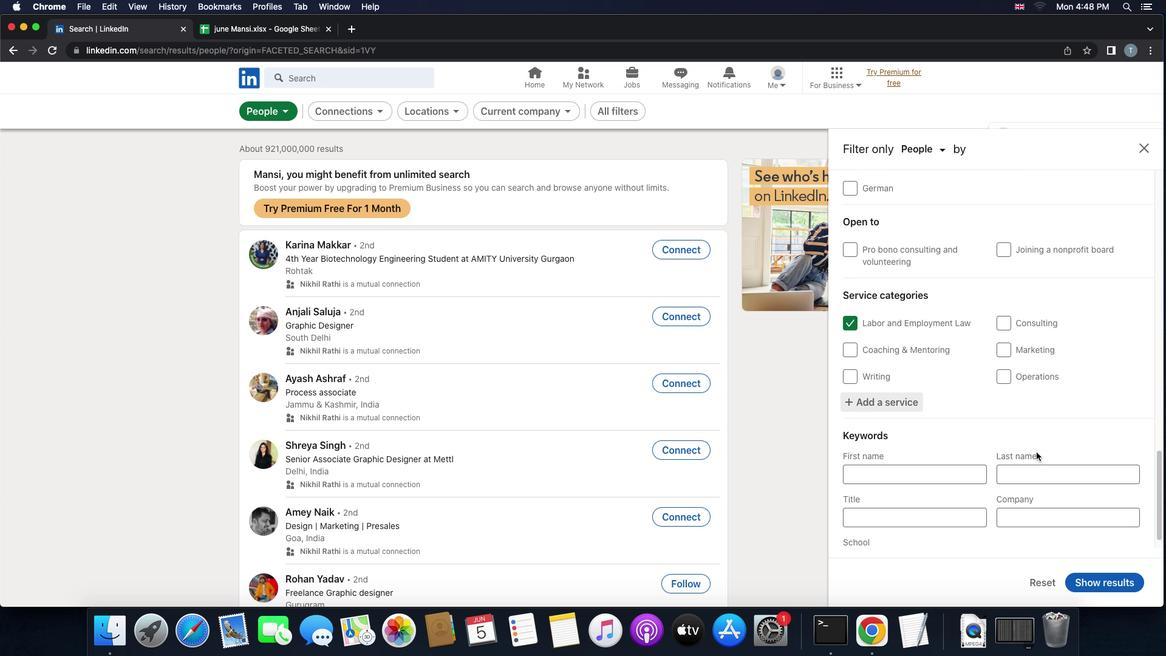 
Action: Mouse moved to (948, 496)
Screenshot: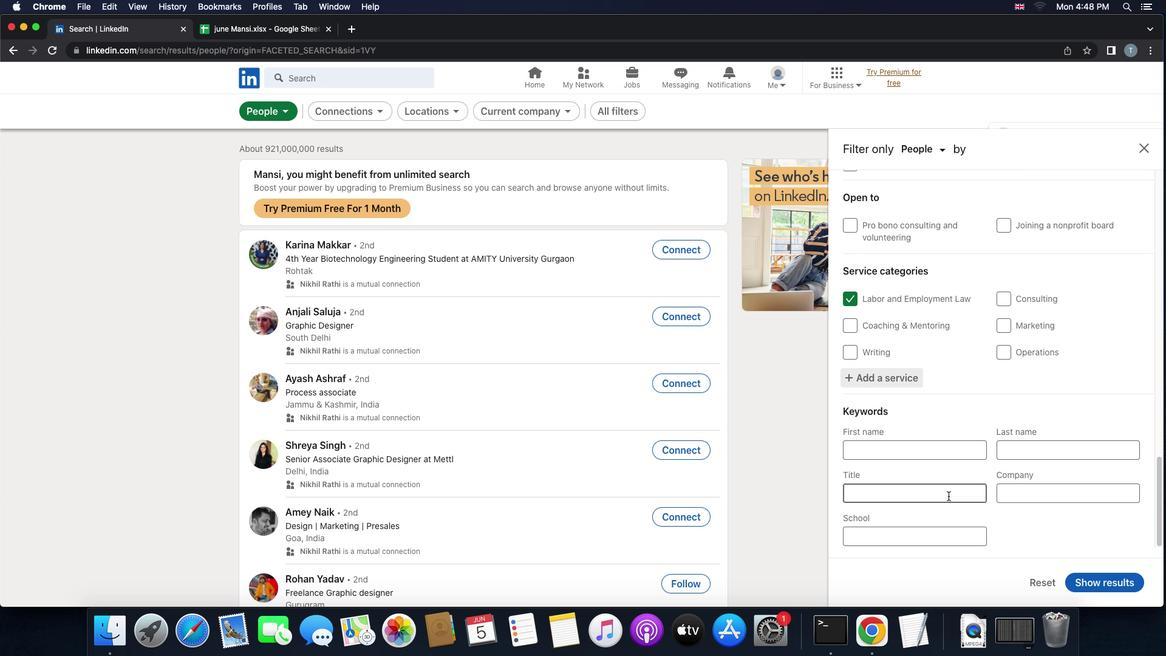 
Action: Mouse pressed left at (948, 496)
Screenshot: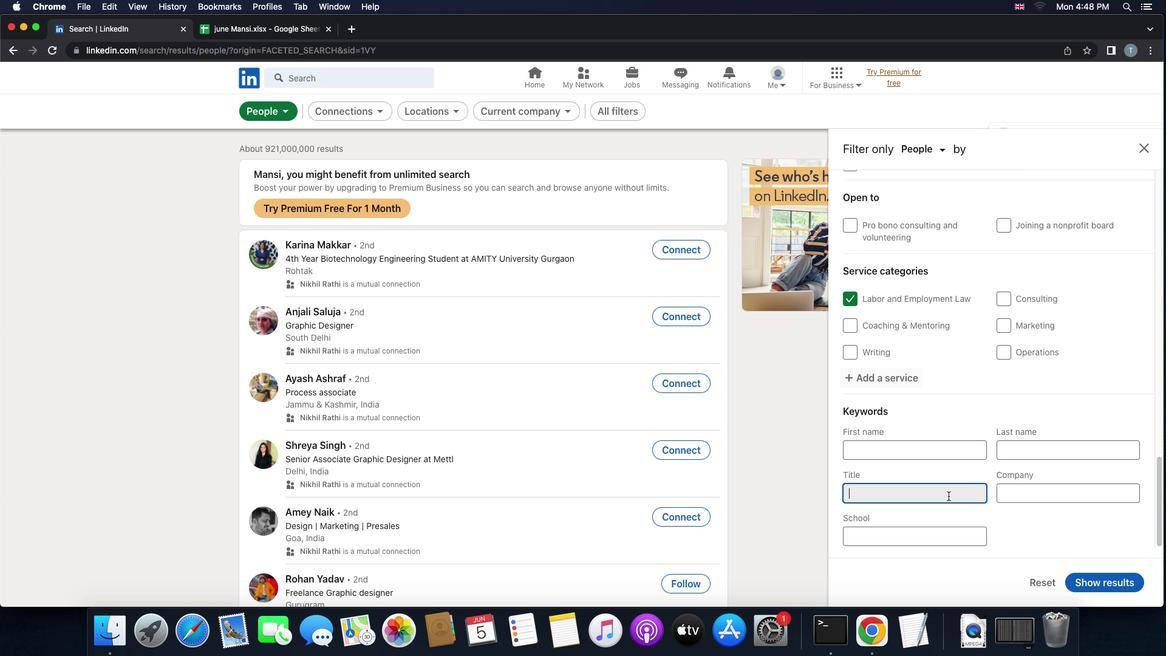 
Action: Key pressed Key.shift'E''l''e''c''t''r''i''c''a''l'Key.spaceKey.shift'E''n''g''i''n''e''e''r'
Screenshot: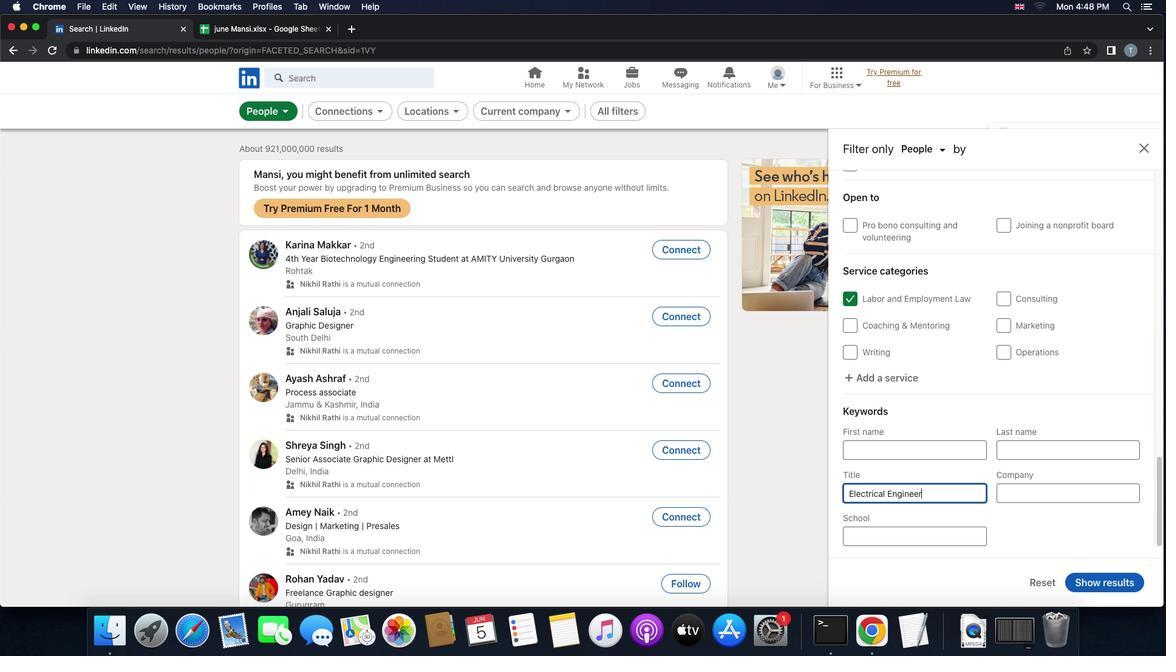 
Action: Mouse moved to (1100, 580)
Screenshot: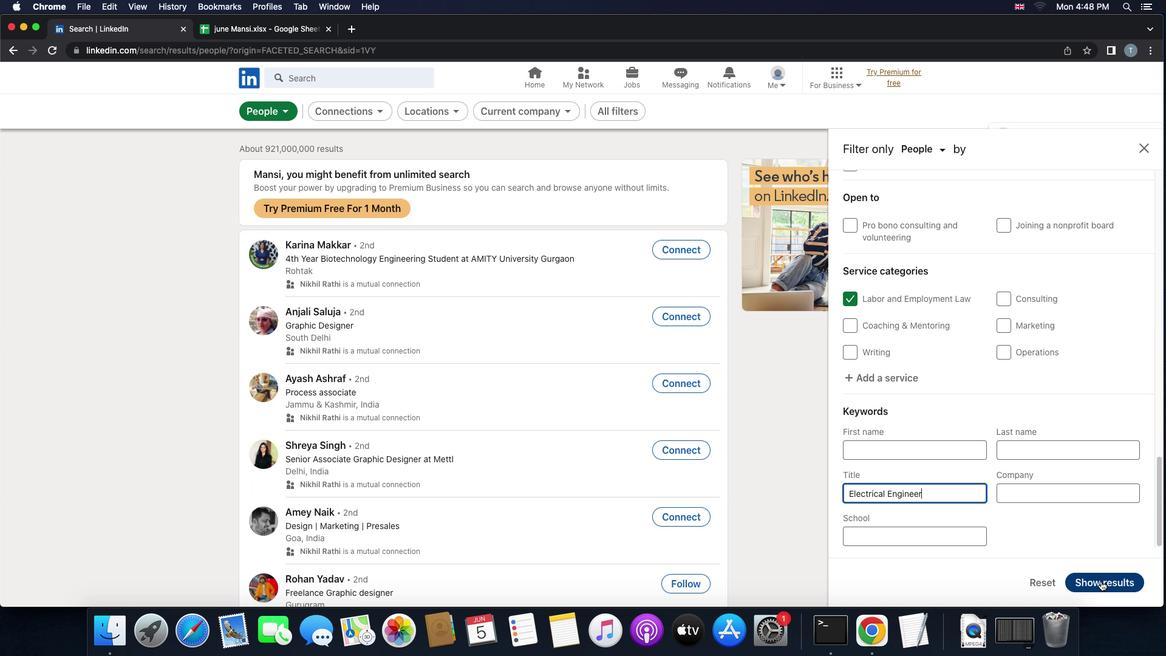 
Action: Mouse pressed left at (1100, 580)
Screenshot: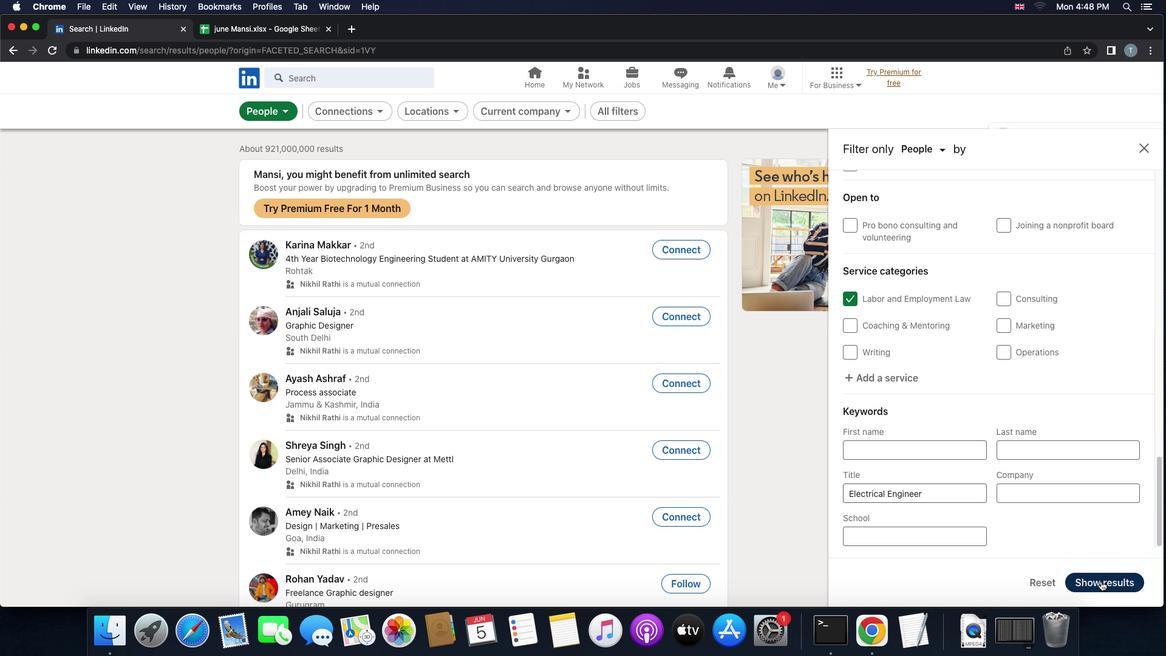 
Action: Mouse moved to (1101, 583)
Screenshot: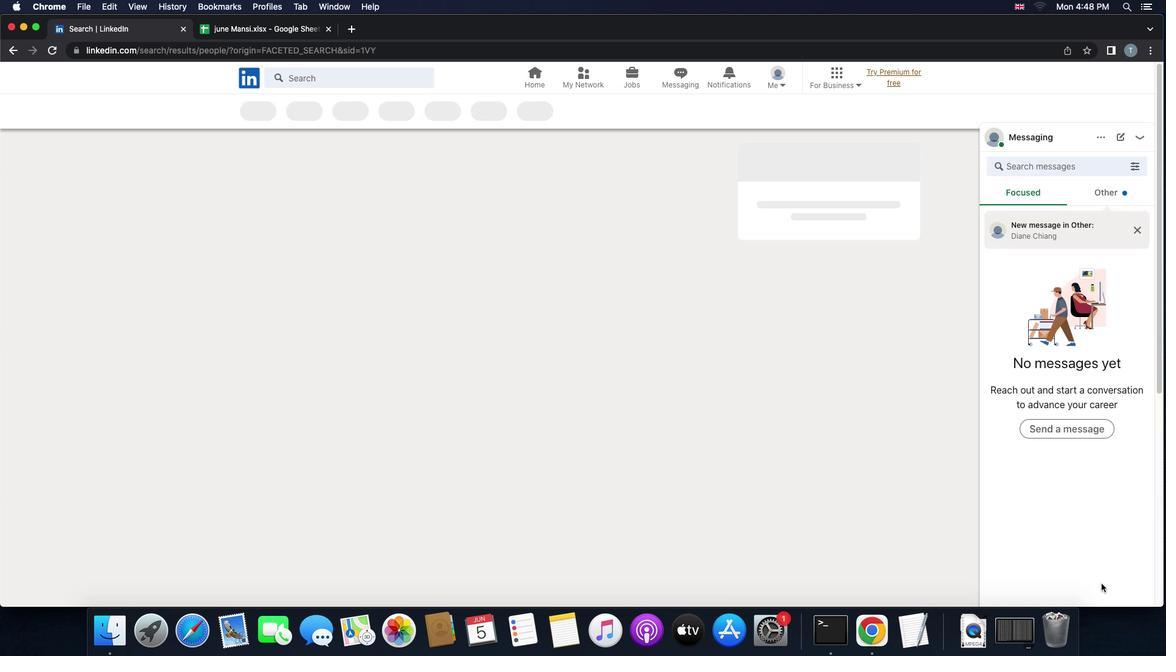 
